 Task: Look for space in Maţāy, Egypt from 9th June, 2023 to 16th June, 2023 for 2 adults in price range Rs.8000 to Rs.16000. Place can be entire place with 2 bedrooms having 2 beds and 1 bathroom. Property type can be house, flat, guest house. Booking option can be shelf check-in. Required host language is English.
Action: Mouse moved to (512, 96)
Screenshot: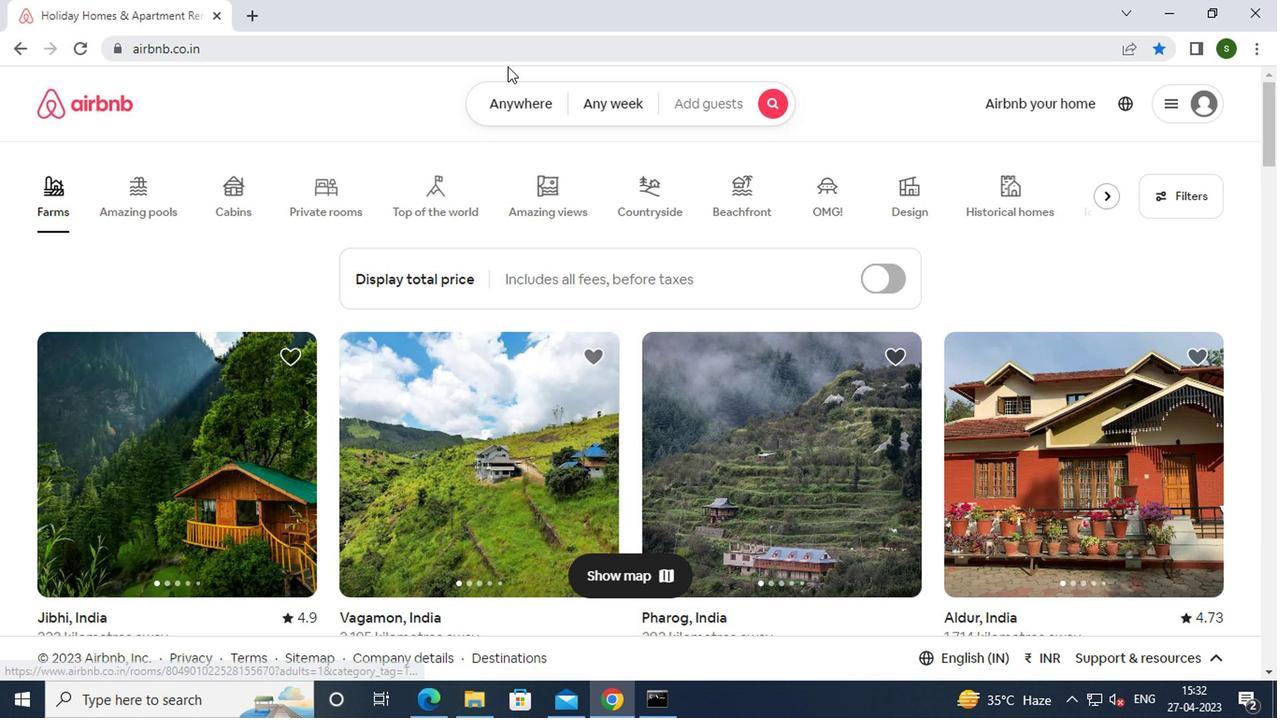
Action: Mouse pressed left at (512, 96)
Screenshot: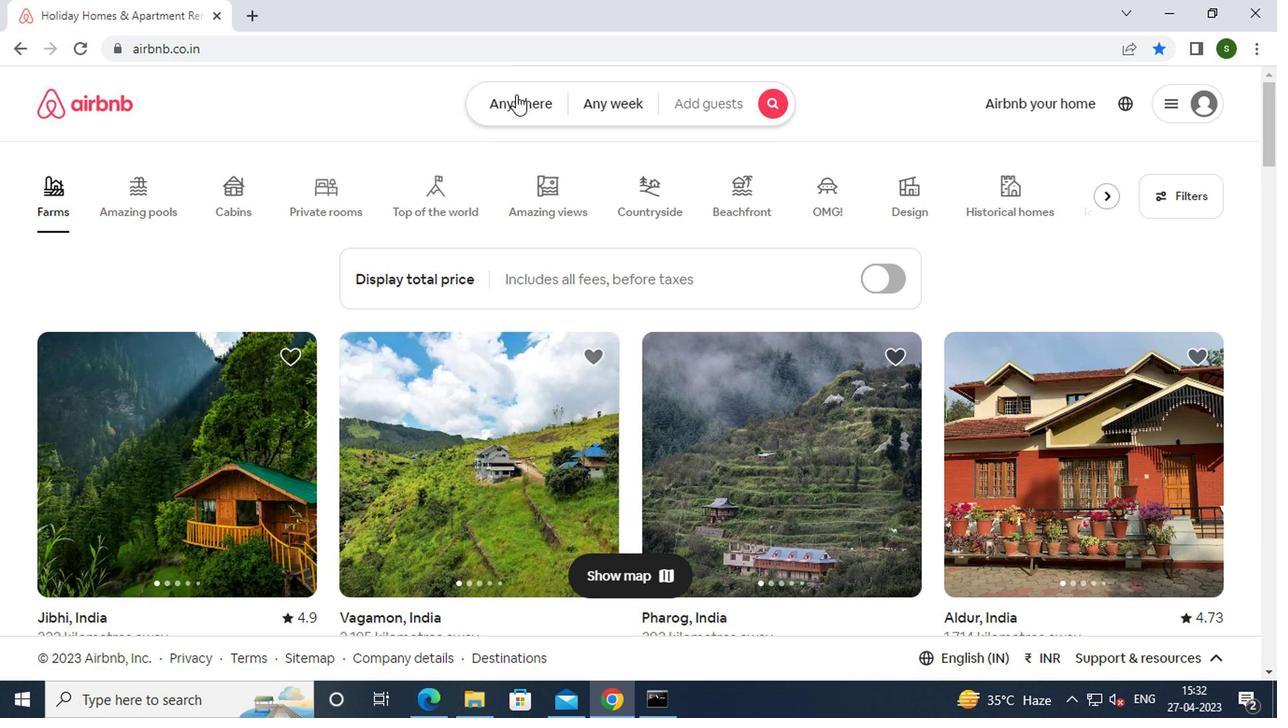
Action: Mouse moved to (317, 178)
Screenshot: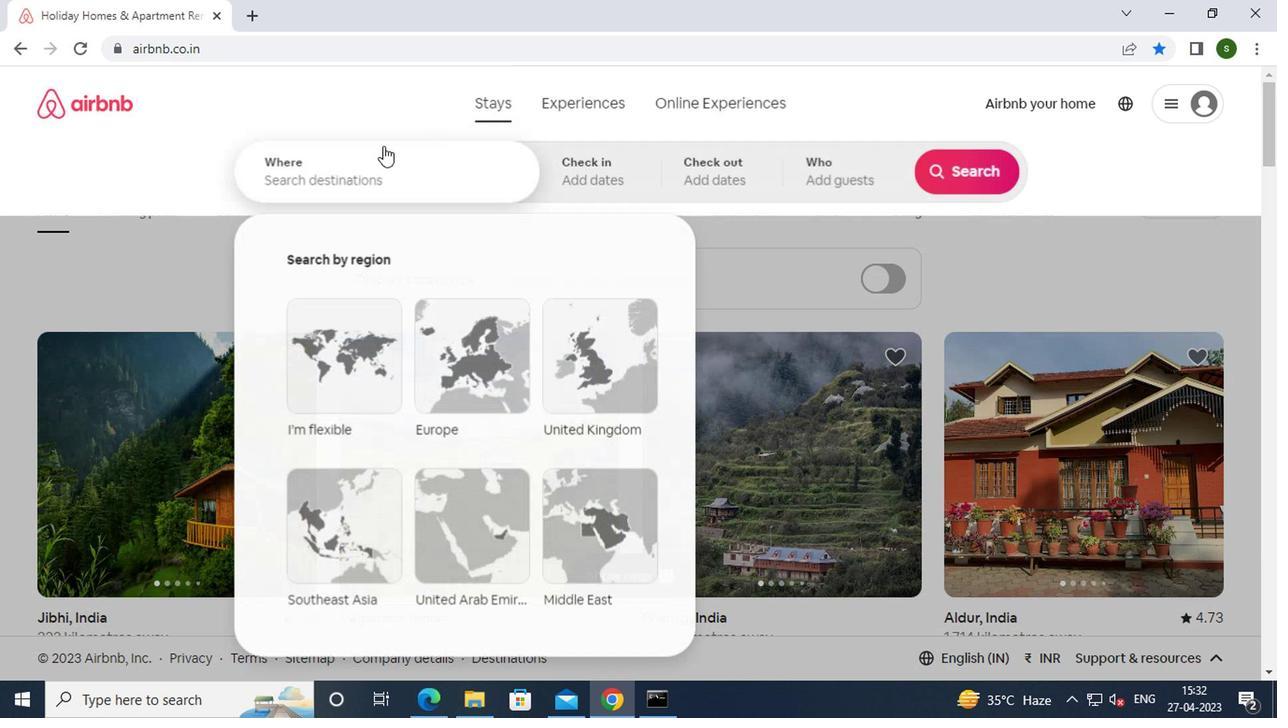 
Action: Mouse pressed left at (317, 178)
Screenshot: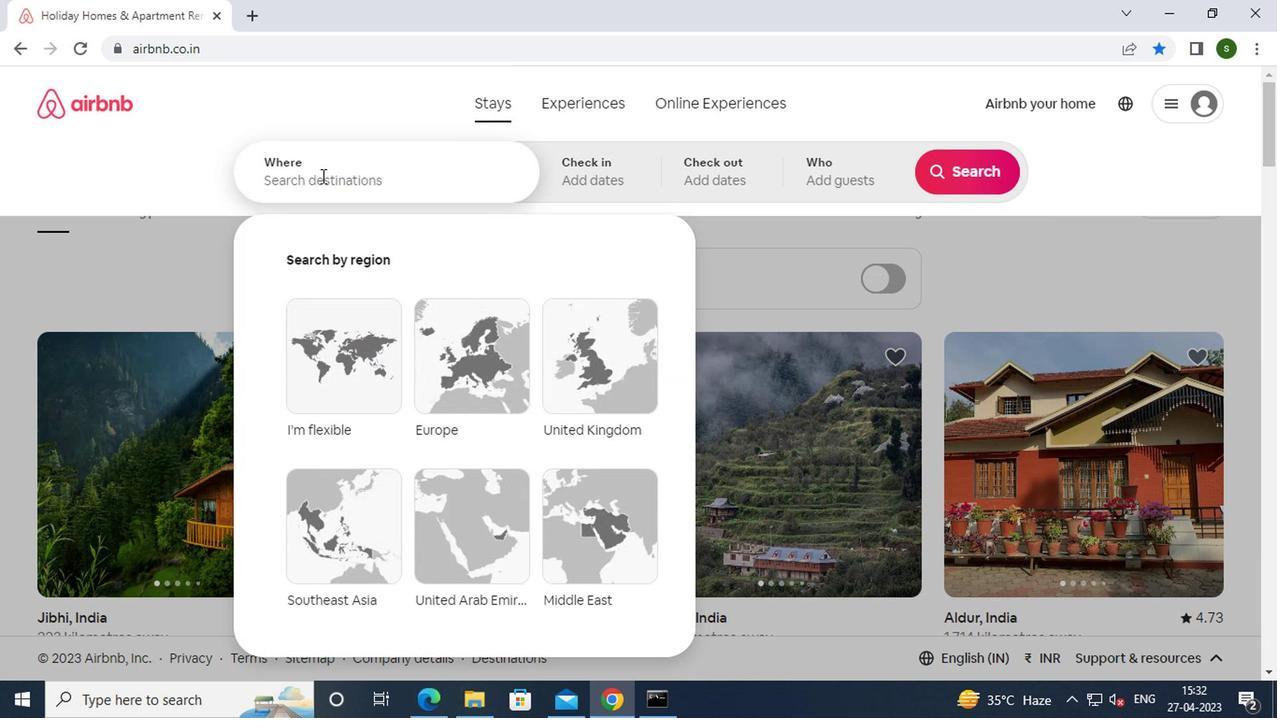 
Action: Mouse moved to (314, 178)
Screenshot: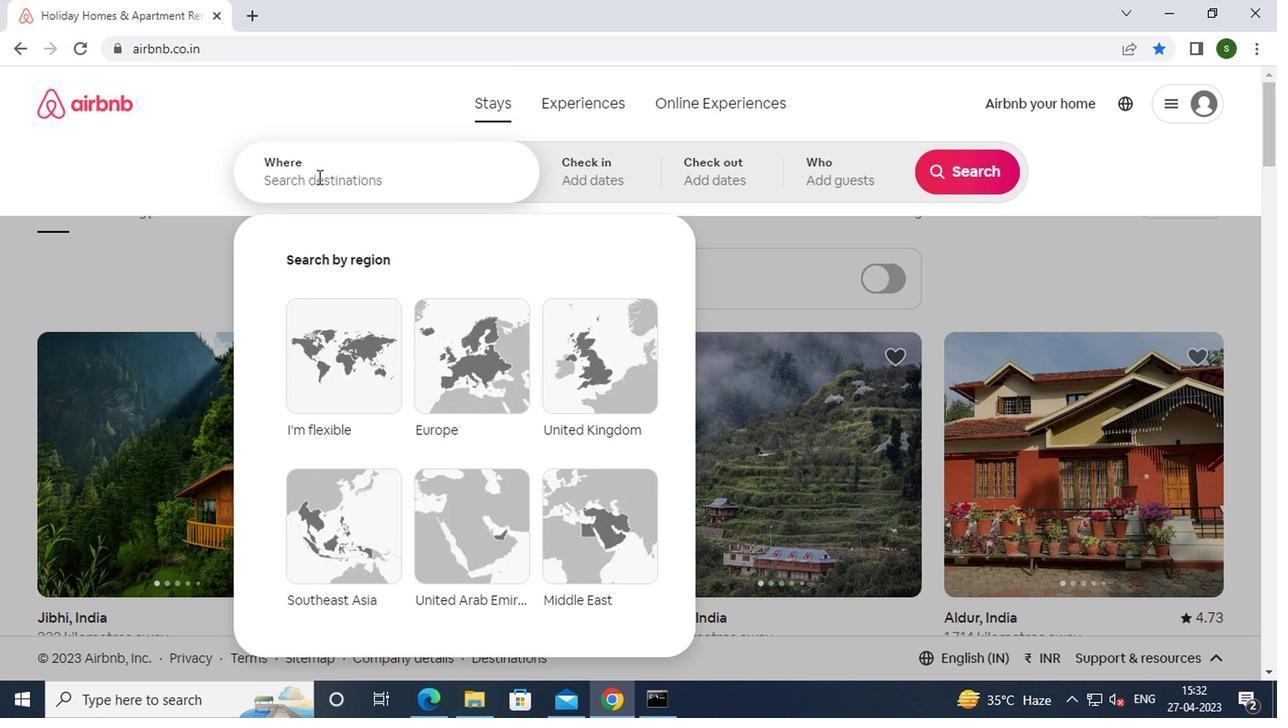 
Action: Key pressed m<Key.caps_lock>atay,<Key.space><Key.caps_lock>e<Key.caps_lock>gypt
Screenshot: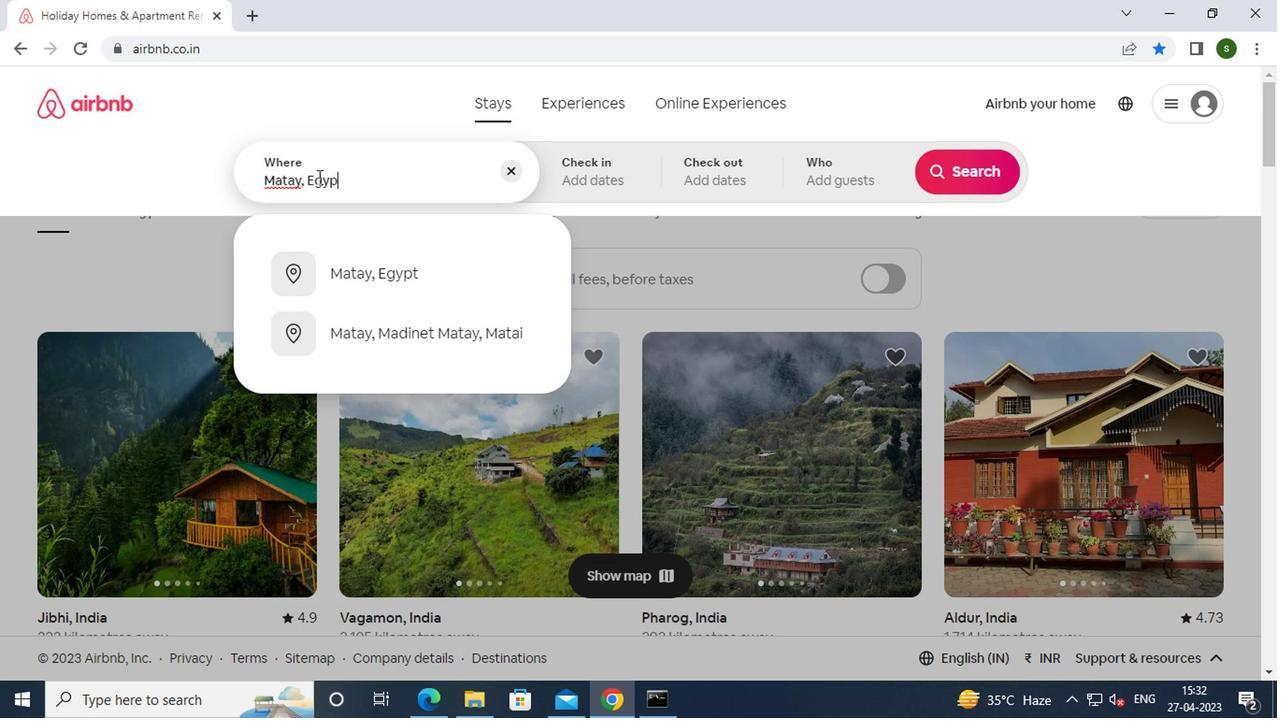 
Action: Mouse moved to (367, 267)
Screenshot: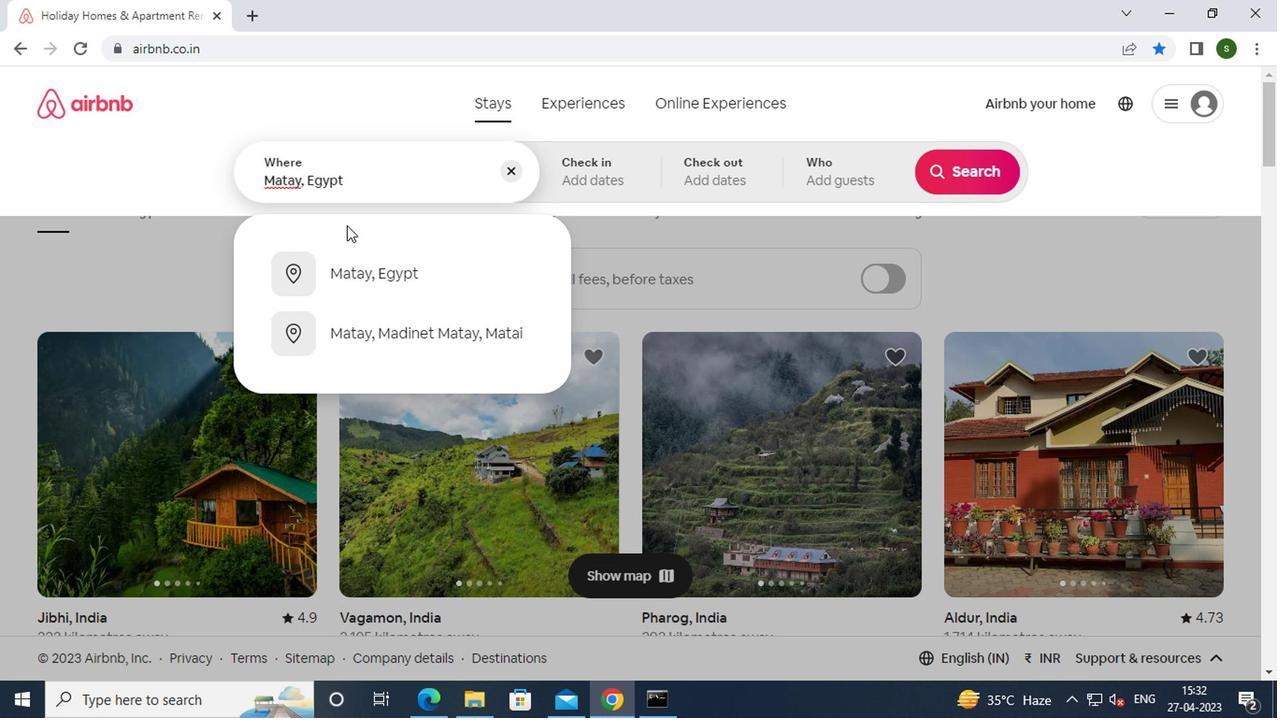 
Action: Mouse pressed left at (367, 267)
Screenshot: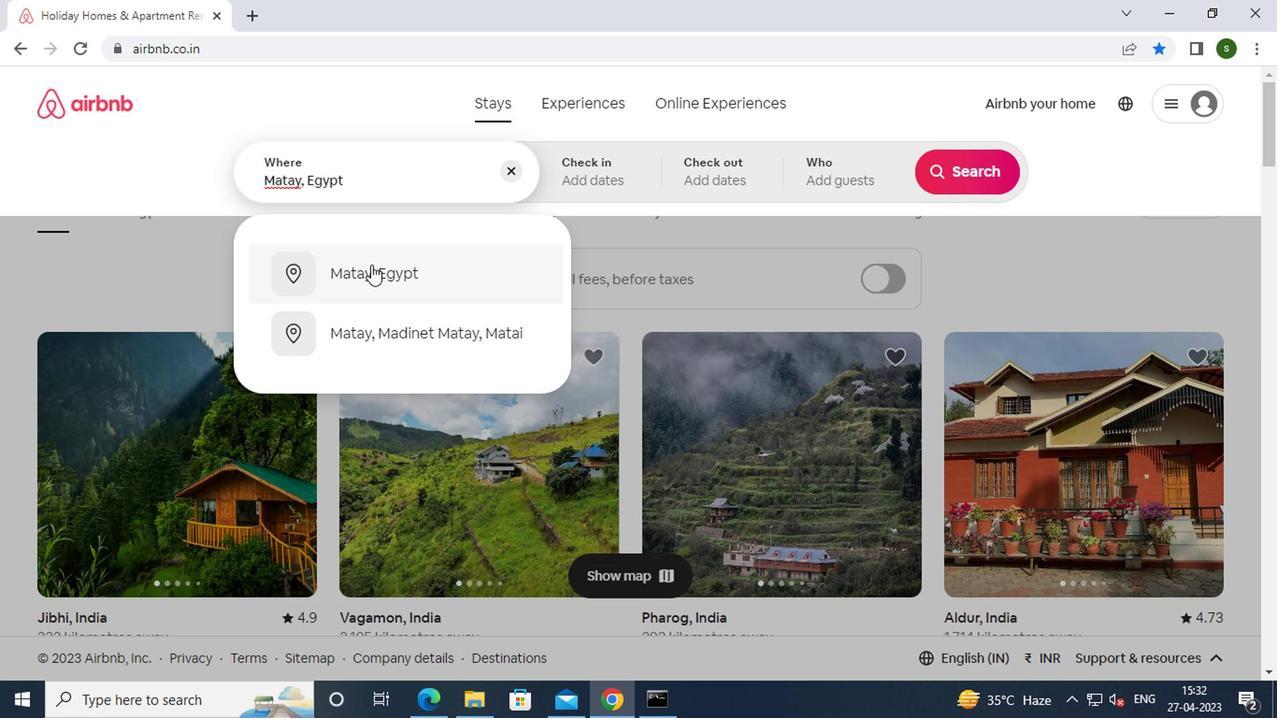 
Action: Mouse moved to (945, 321)
Screenshot: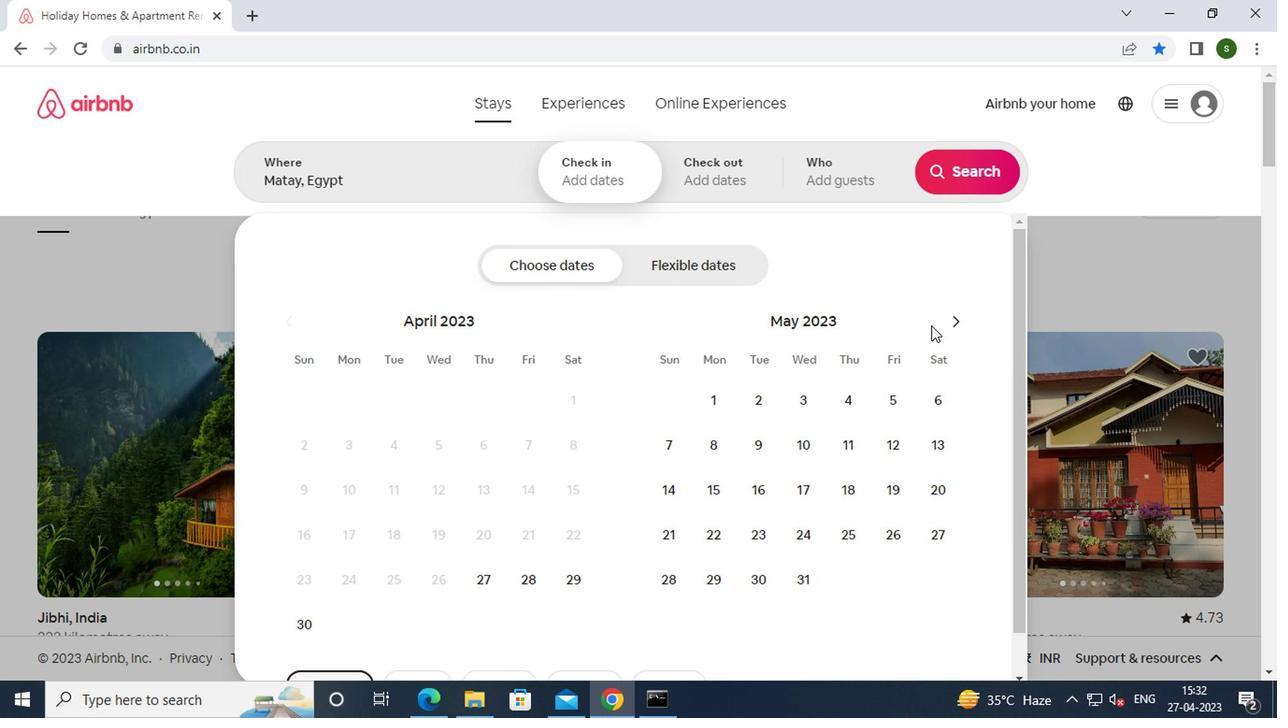 
Action: Mouse pressed left at (945, 321)
Screenshot: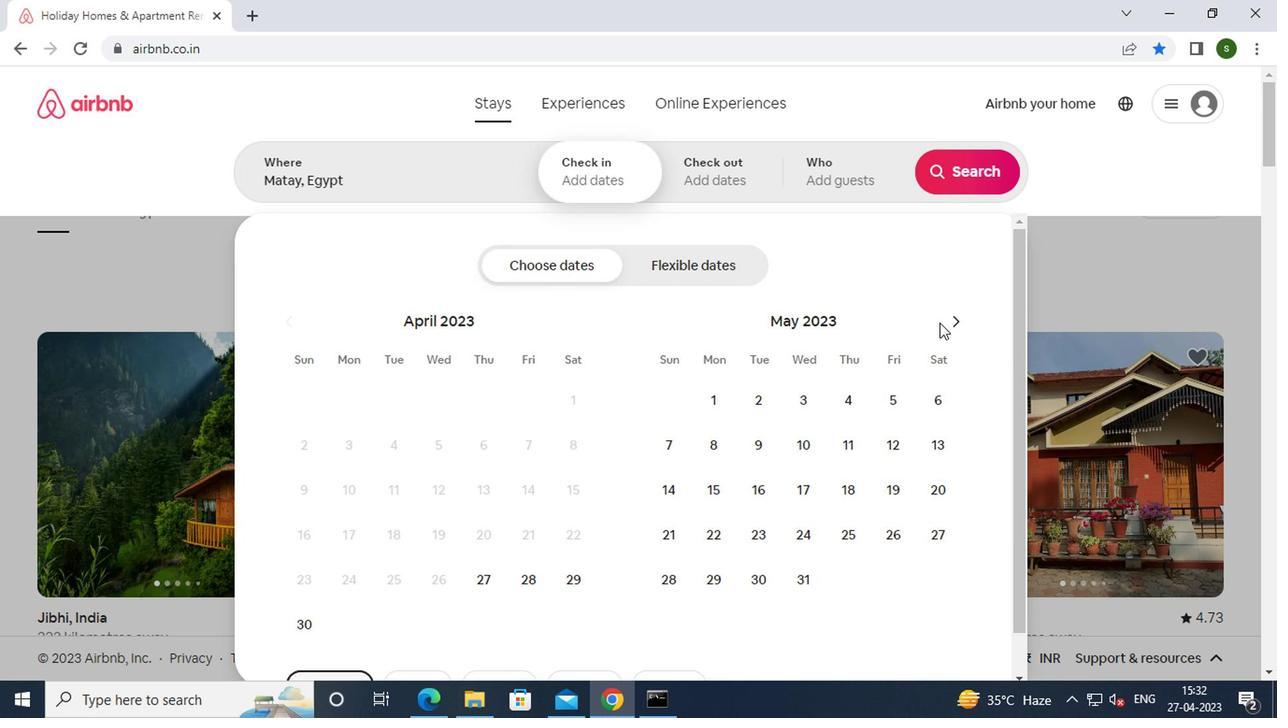 
Action: Mouse moved to (886, 453)
Screenshot: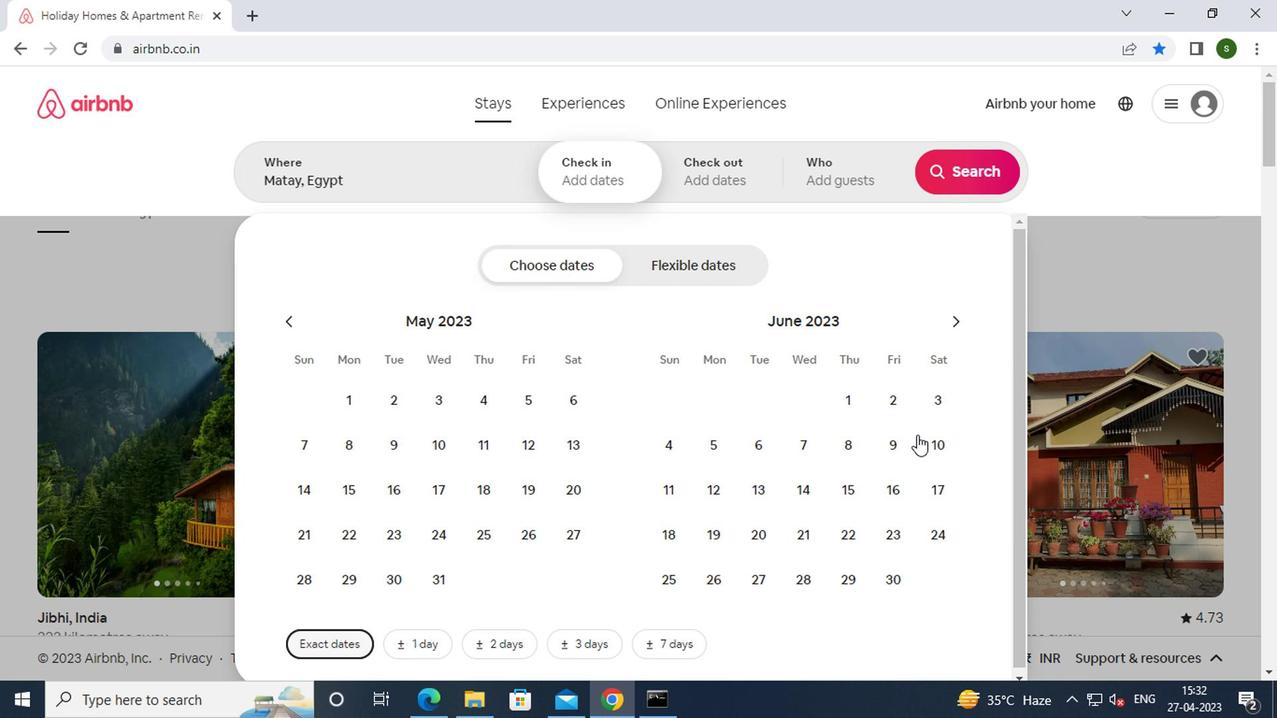 
Action: Mouse pressed left at (886, 453)
Screenshot: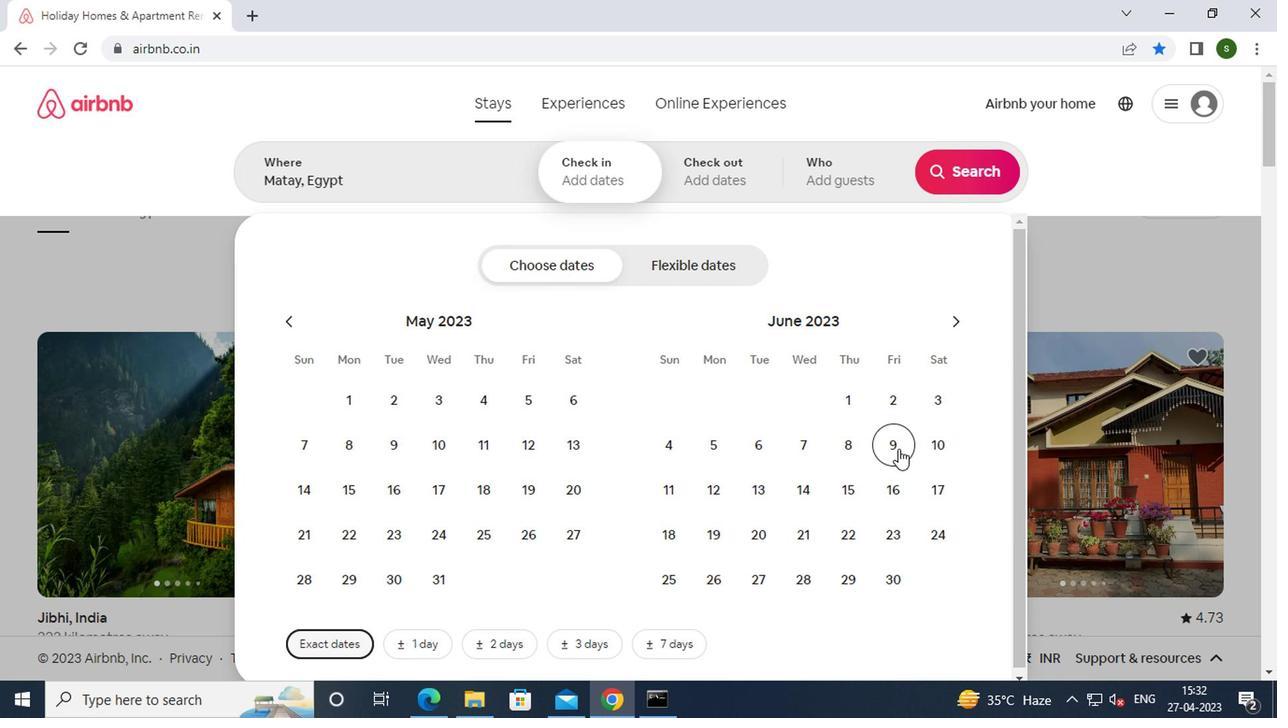 
Action: Mouse moved to (886, 475)
Screenshot: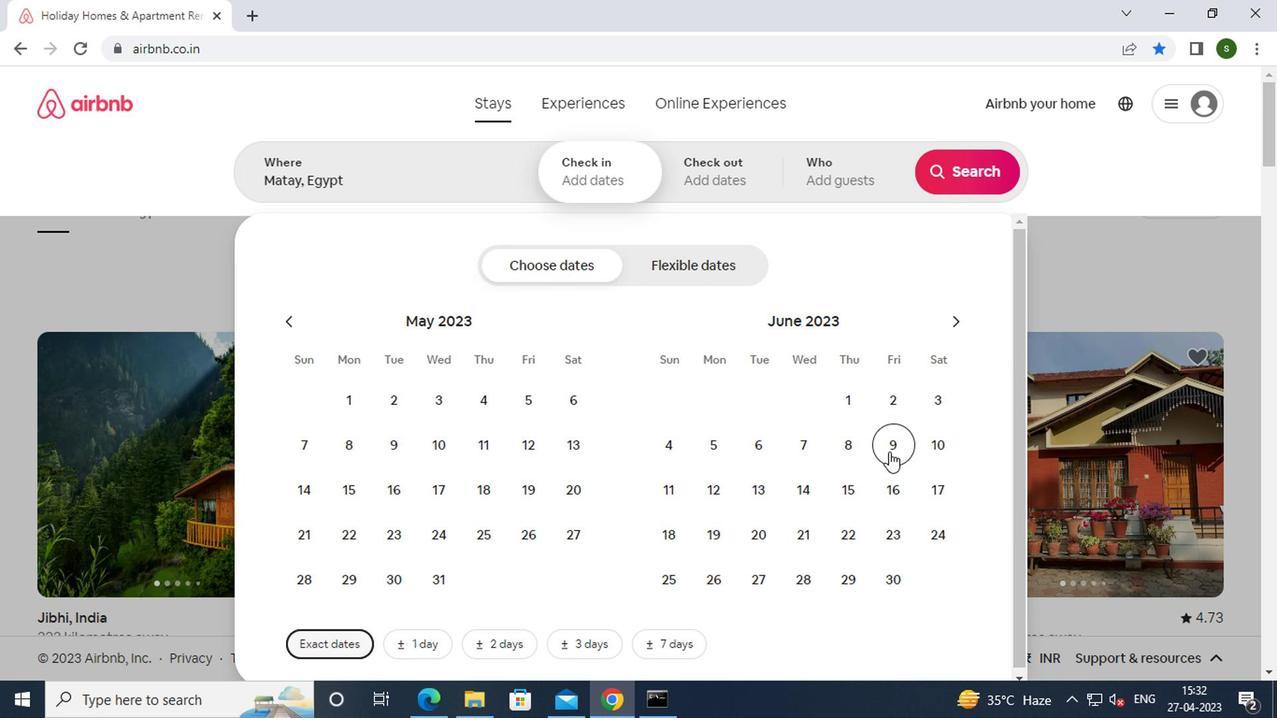 
Action: Mouse pressed left at (886, 475)
Screenshot: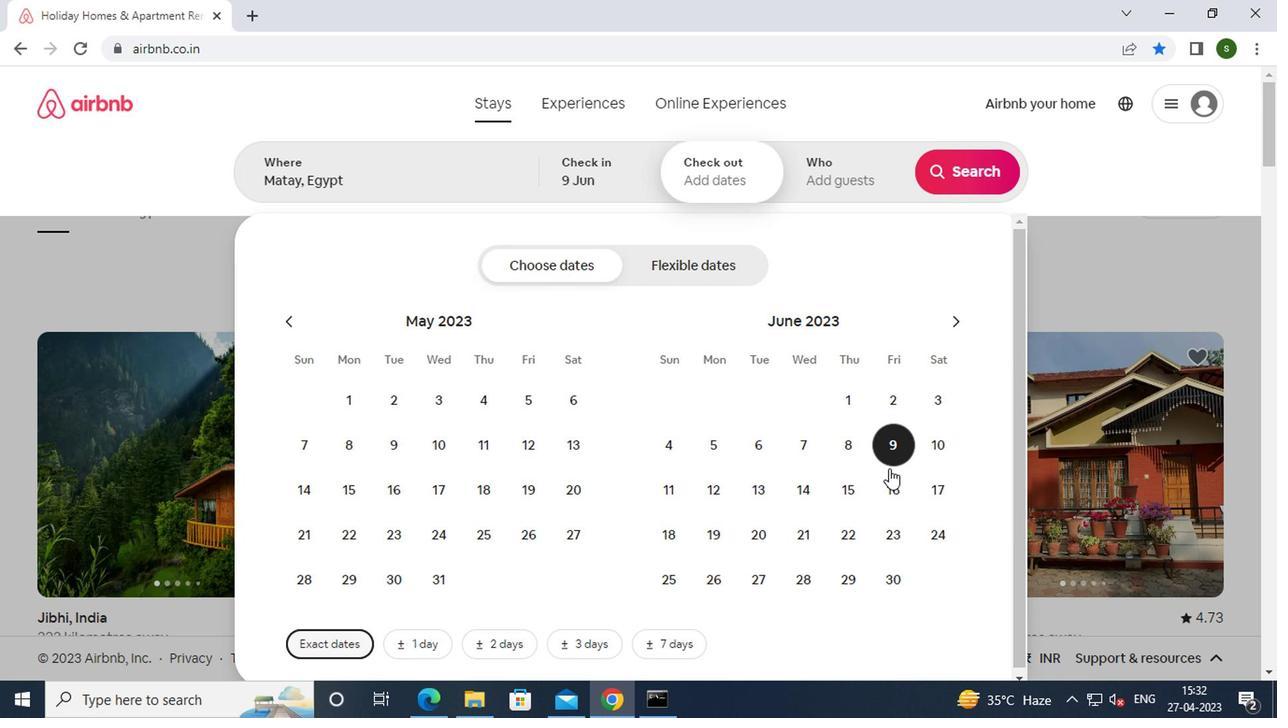 
Action: Mouse moved to (822, 170)
Screenshot: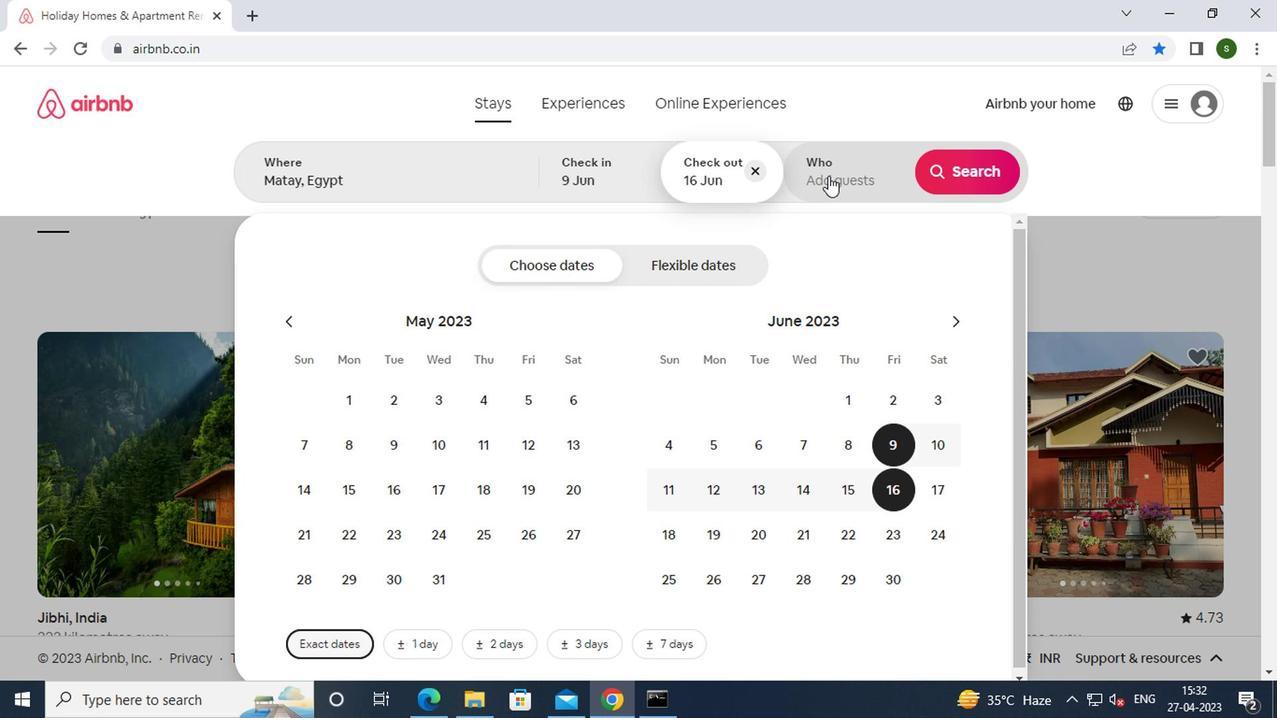 
Action: Mouse pressed left at (822, 170)
Screenshot: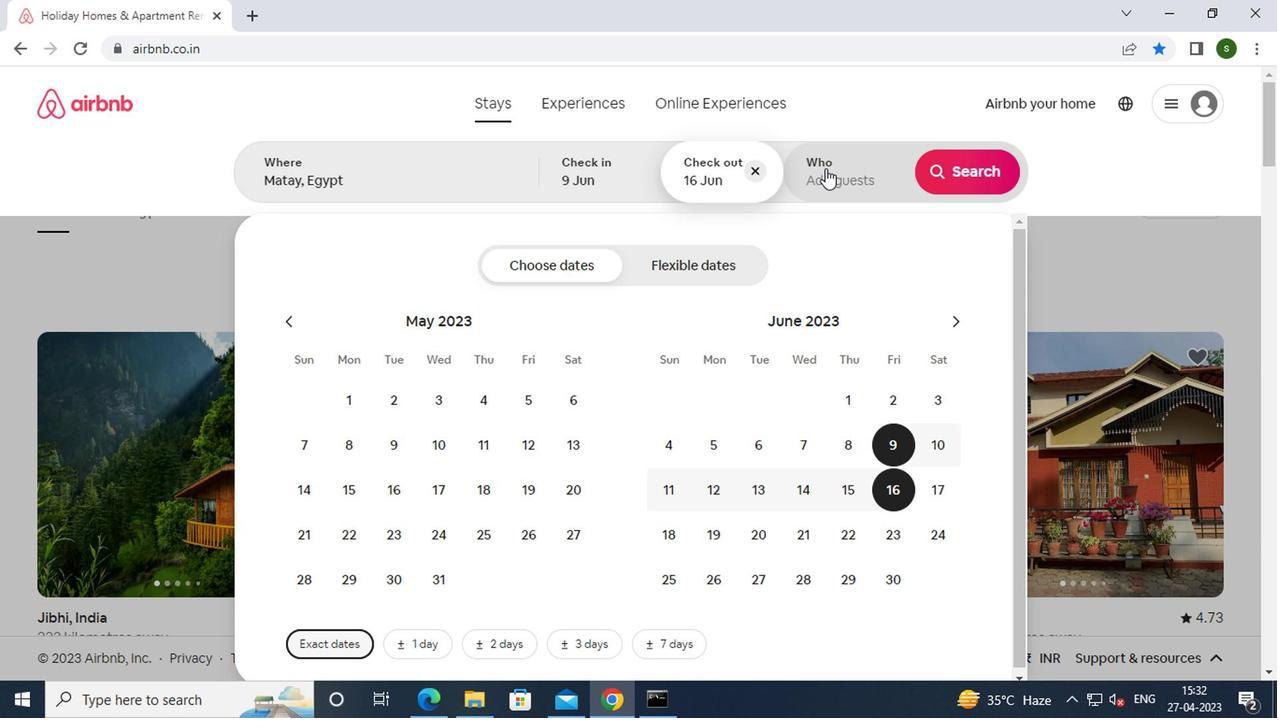 
Action: Mouse moved to (977, 266)
Screenshot: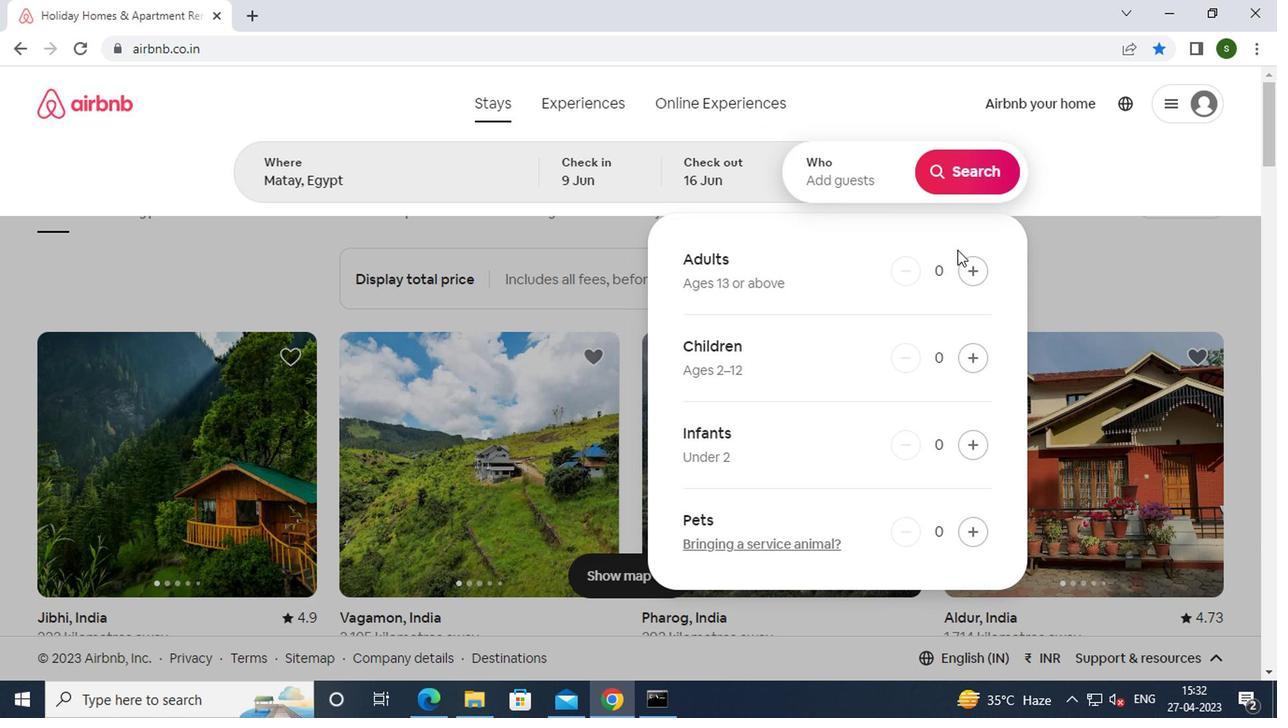 
Action: Mouse pressed left at (977, 266)
Screenshot: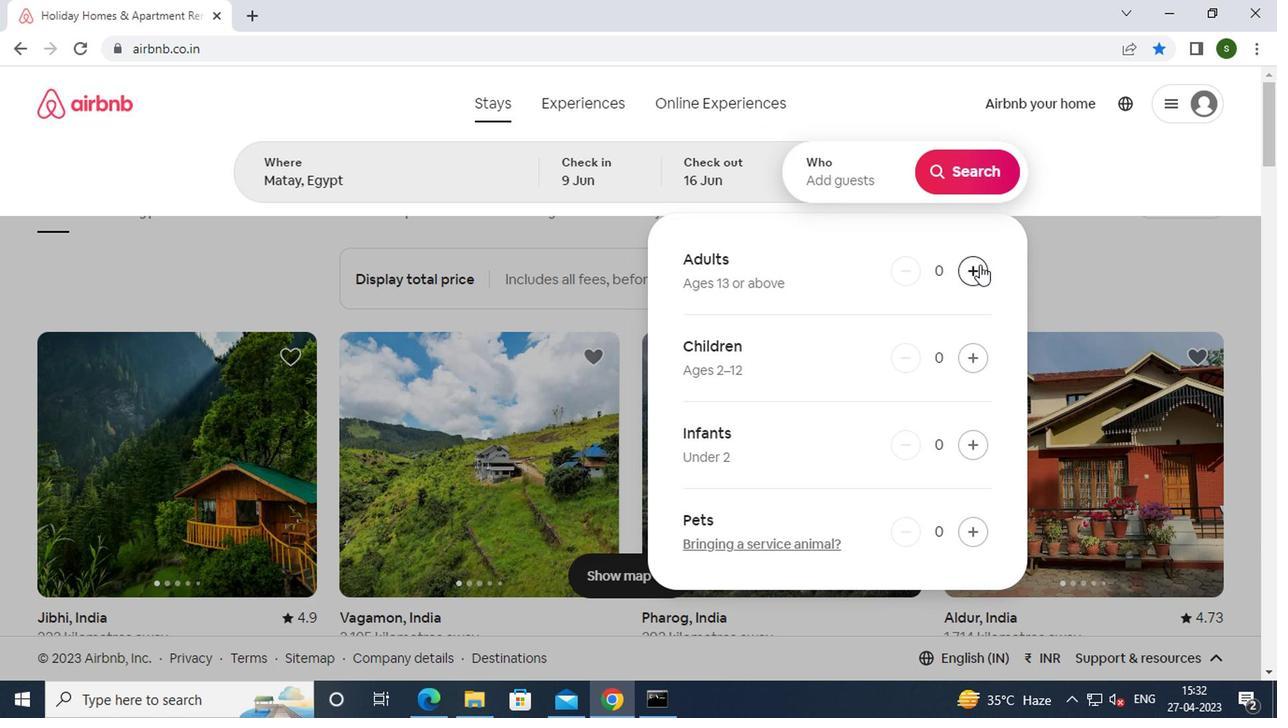 
Action: Mouse pressed left at (977, 266)
Screenshot: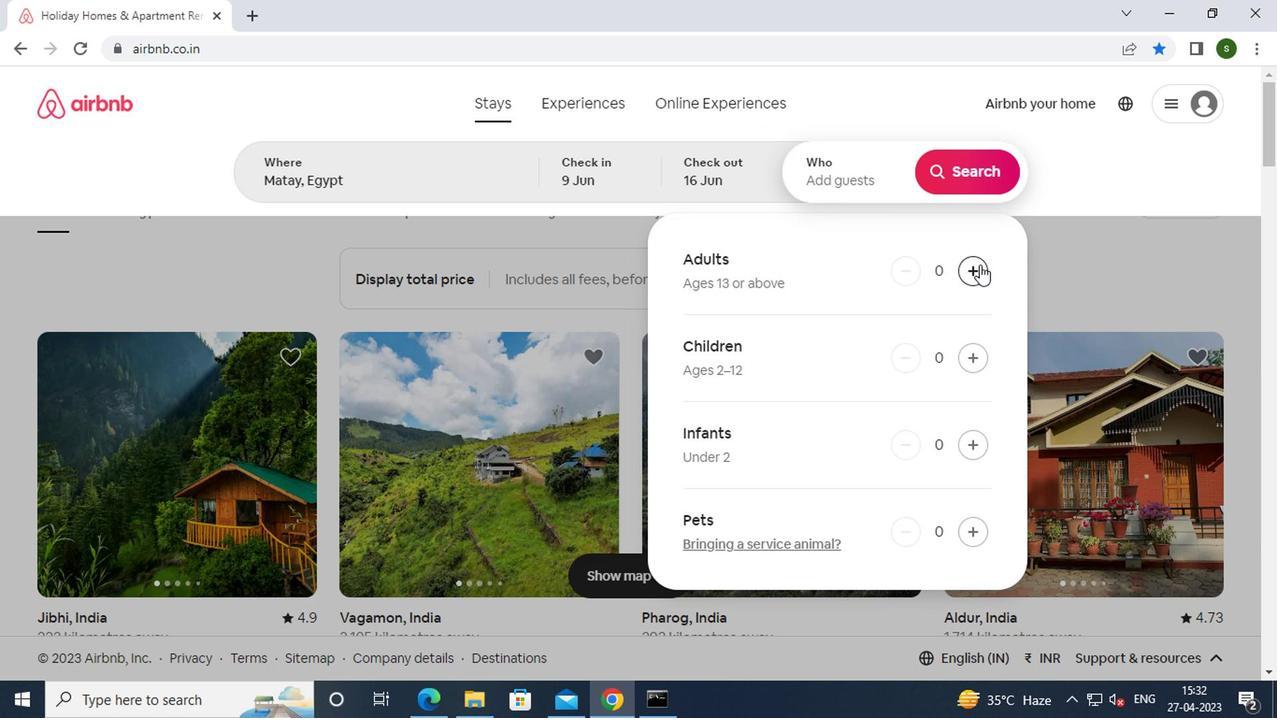 
Action: Mouse moved to (977, 187)
Screenshot: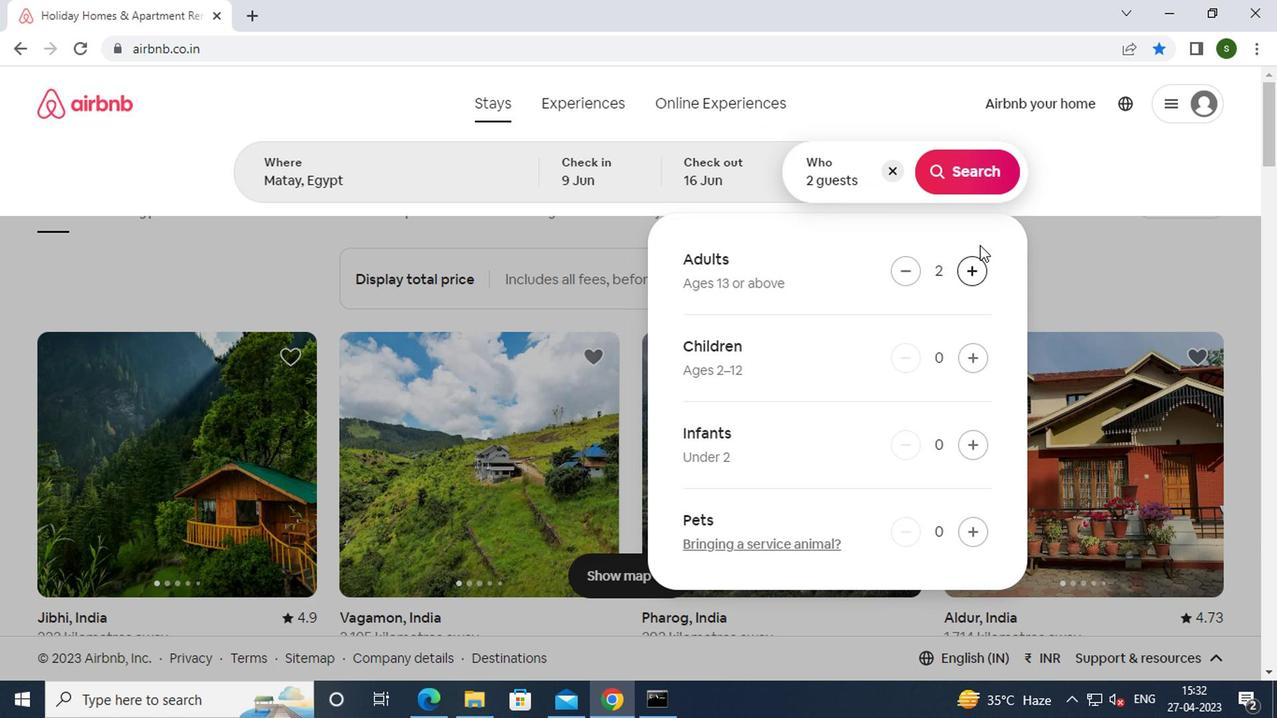 
Action: Mouse pressed left at (977, 187)
Screenshot: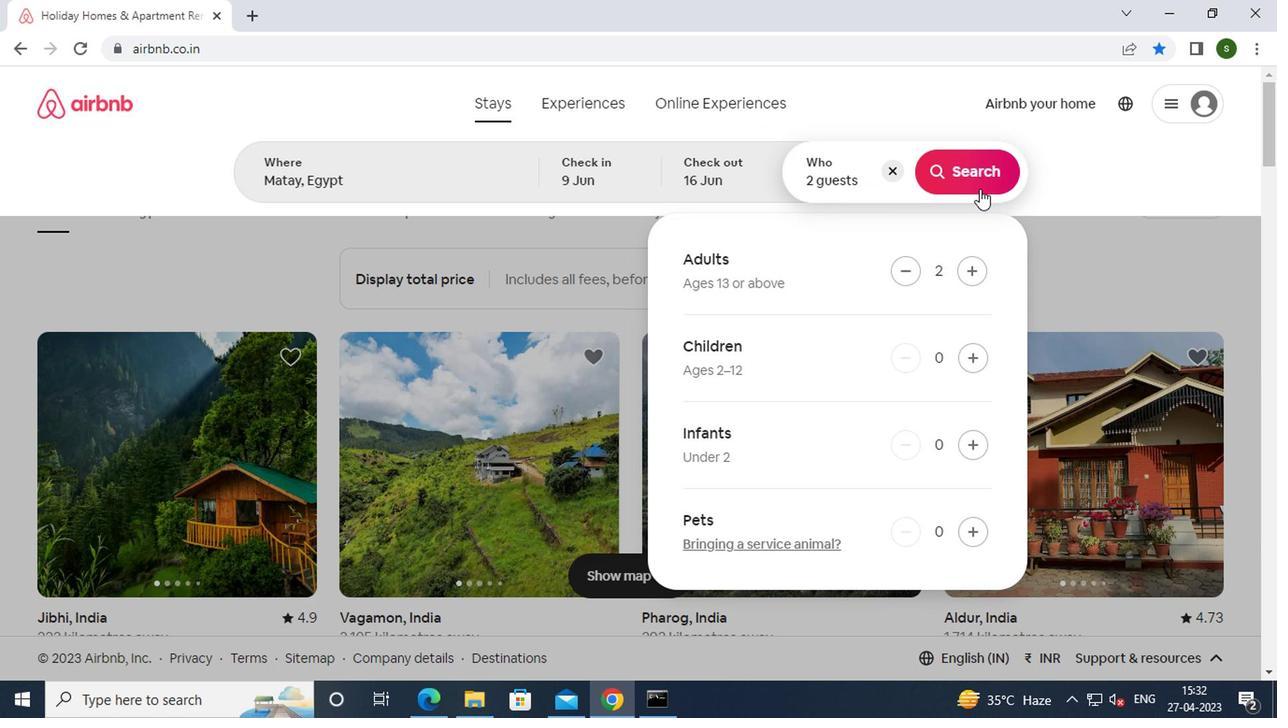 
Action: Mouse moved to (1158, 175)
Screenshot: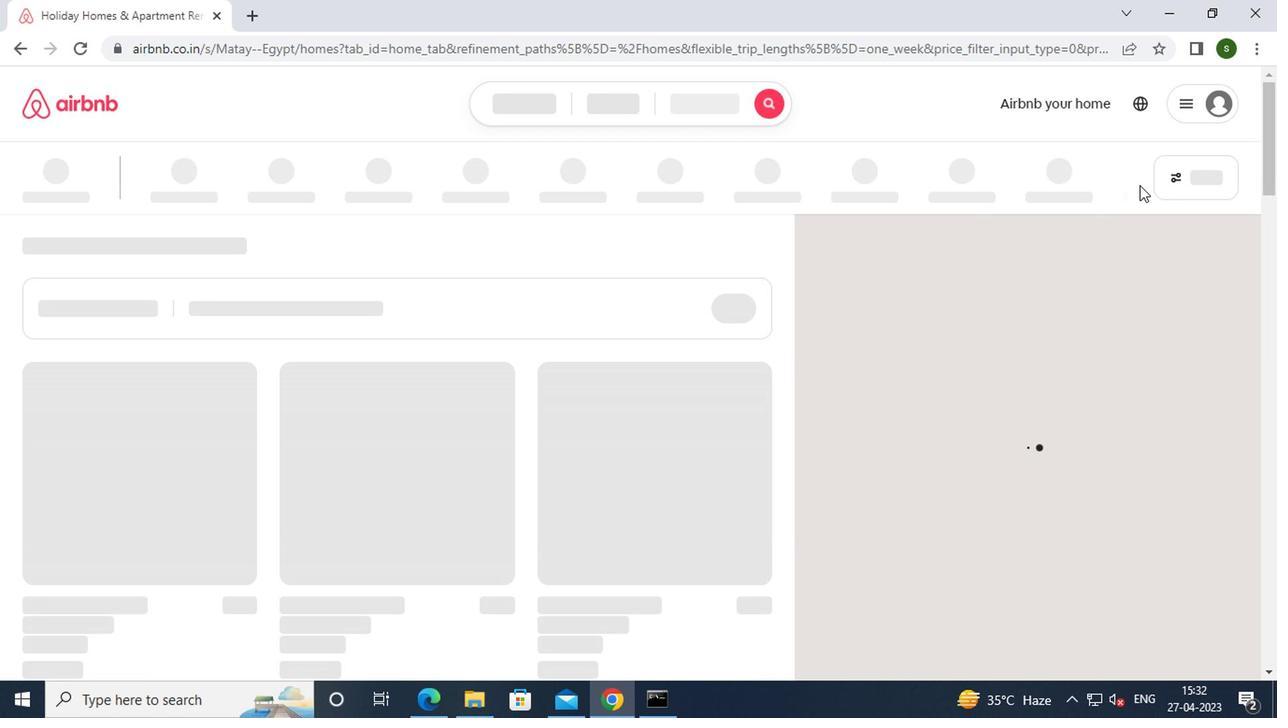 
Action: Mouse pressed left at (1158, 175)
Screenshot: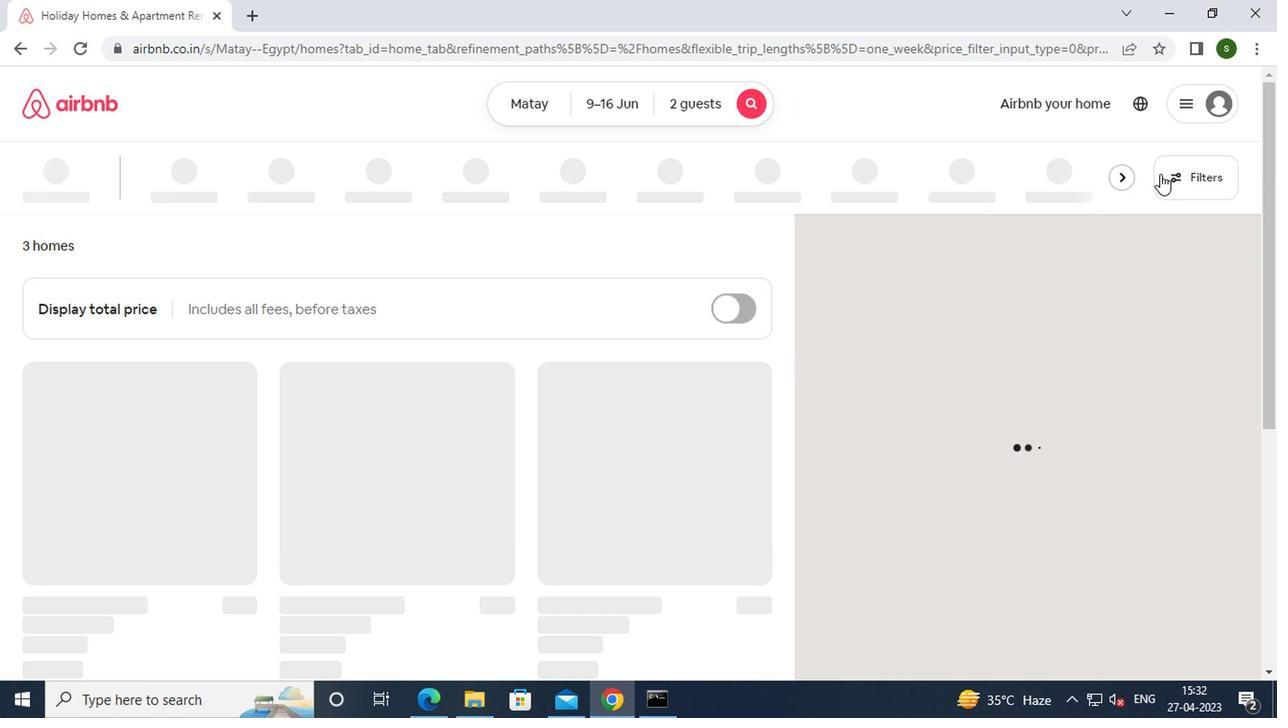 
Action: Mouse moved to (600, 423)
Screenshot: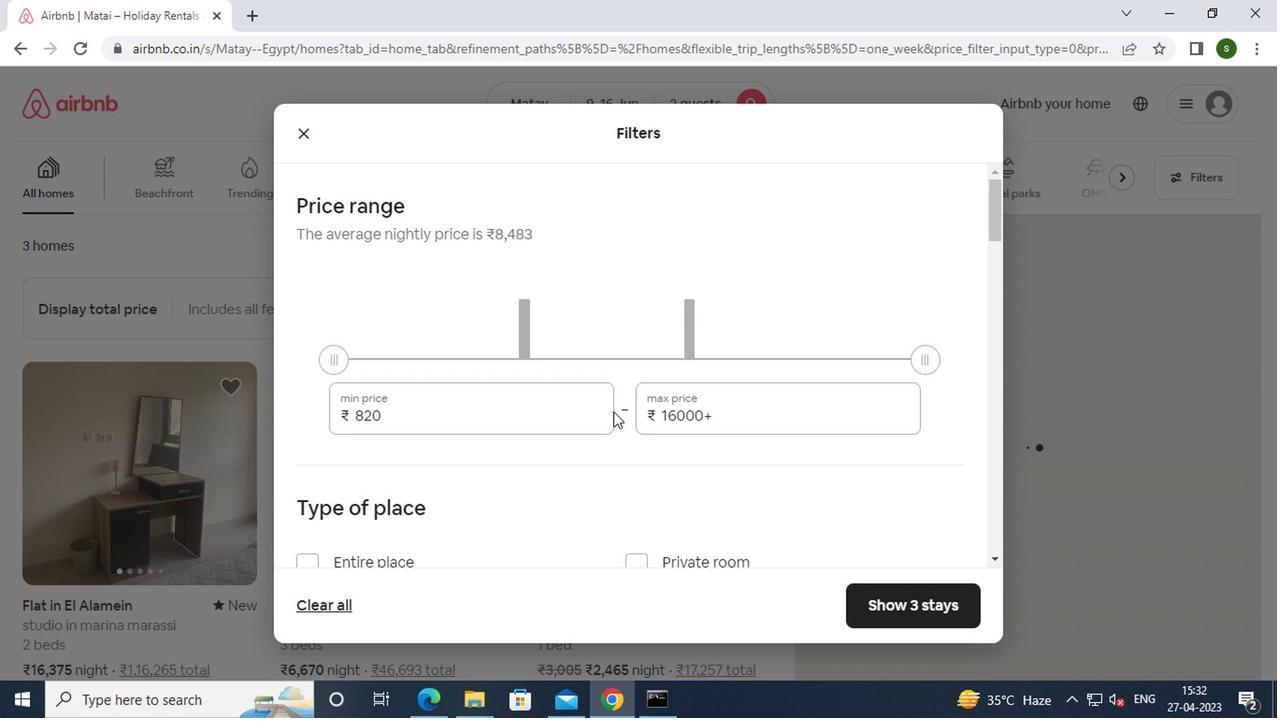 
Action: Mouse pressed left at (600, 423)
Screenshot: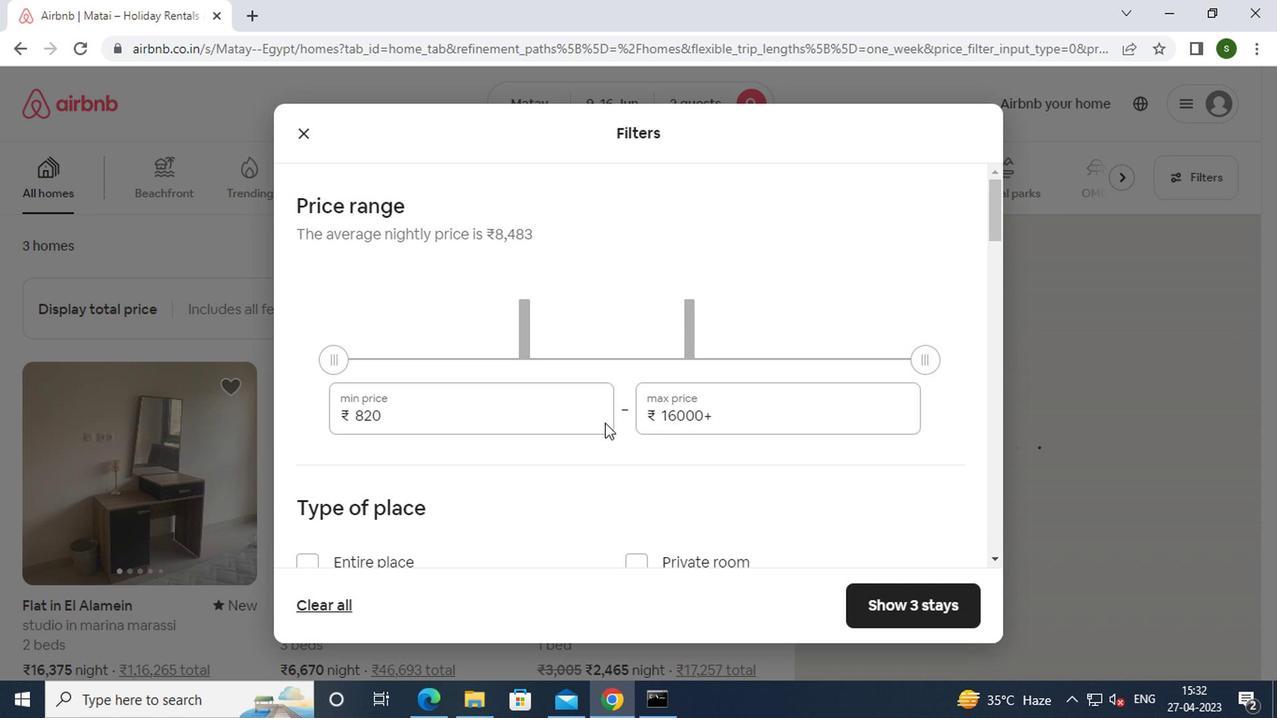 
Action: Key pressed <Key.backspace><Key.backspace><Key.backspace><Key.backspace><Key.backspace>8000
Screenshot: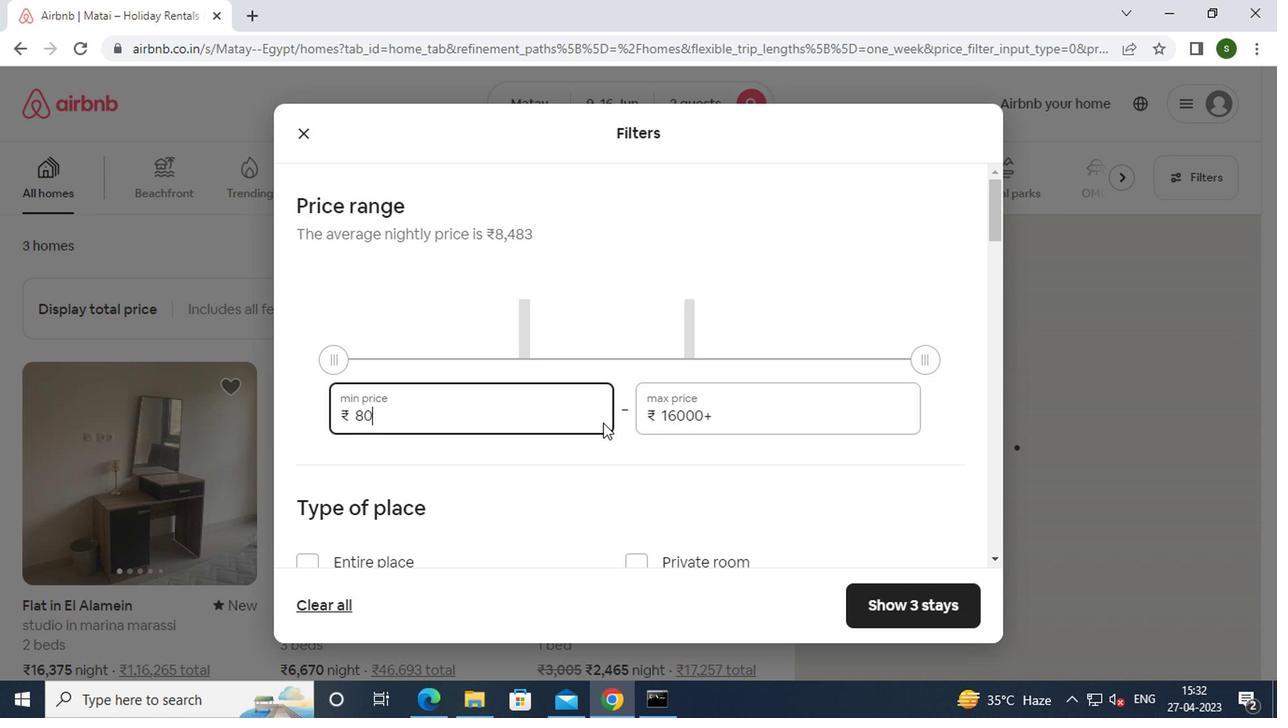
Action: Mouse moved to (721, 414)
Screenshot: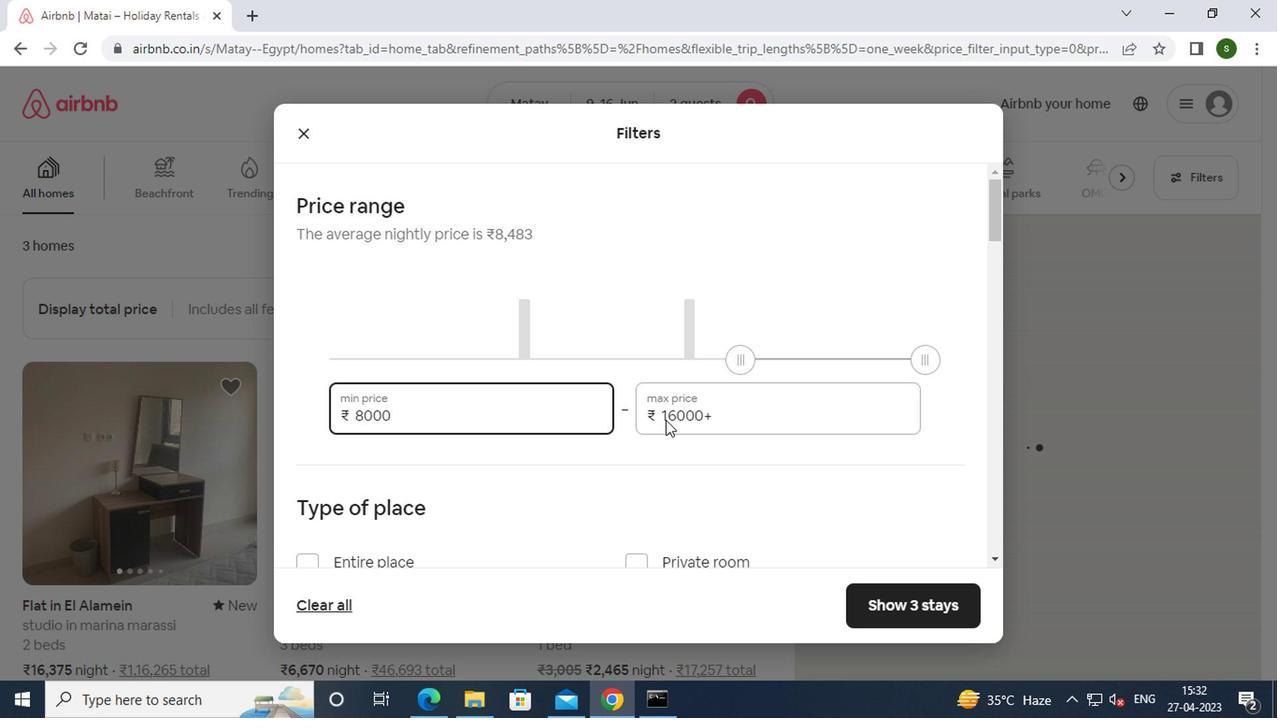 
Action: Mouse pressed left at (721, 414)
Screenshot: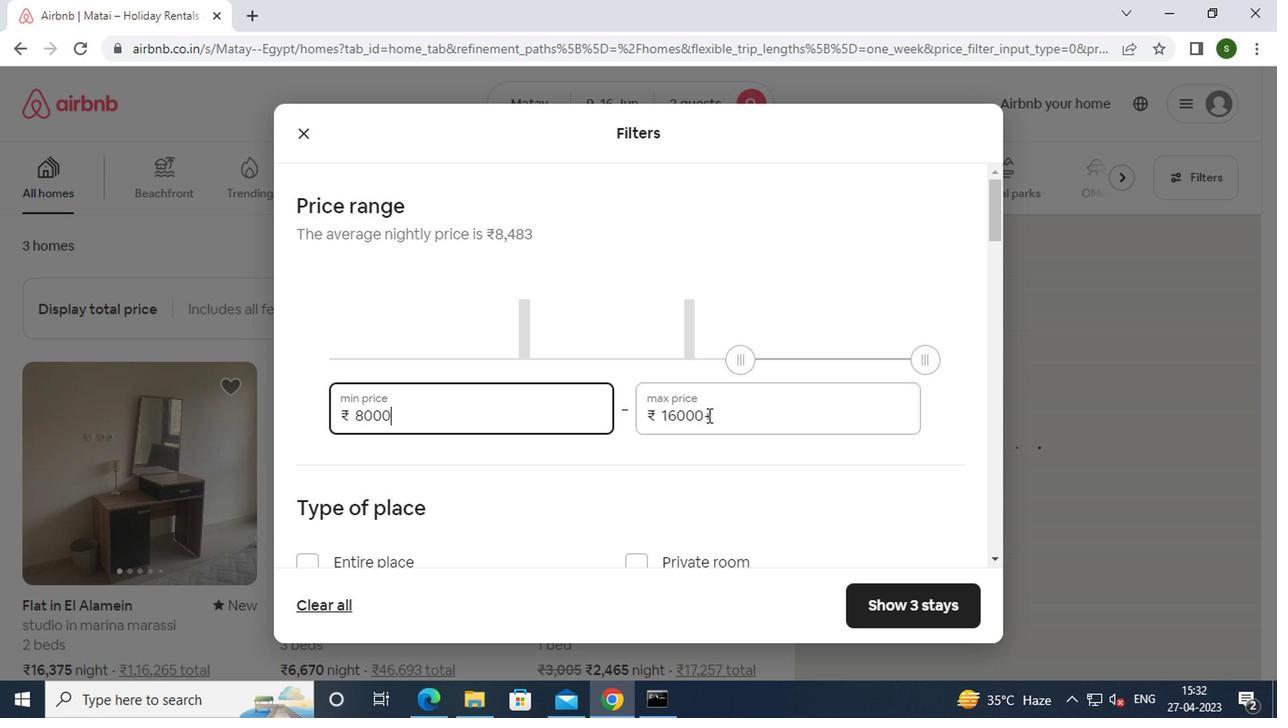 
Action: Key pressed <Key.backspace><Key.backspace><Key.backspace><Key.backspace><Key.backspace><Key.backspace><Key.backspace><Key.backspace><Key.backspace><Key.backspace><Key.backspace><Key.backspace><Key.backspace><Key.backspace>16000
Screenshot: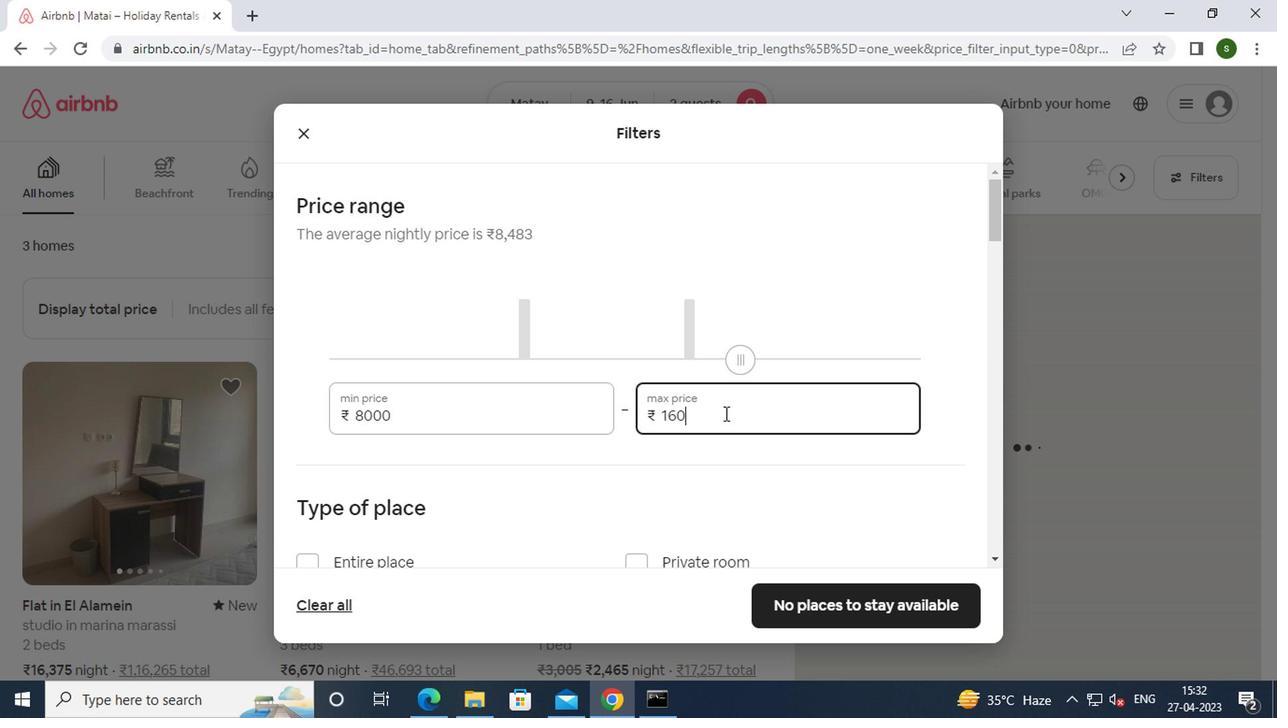 
Action: Mouse moved to (476, 422)
Screenshot: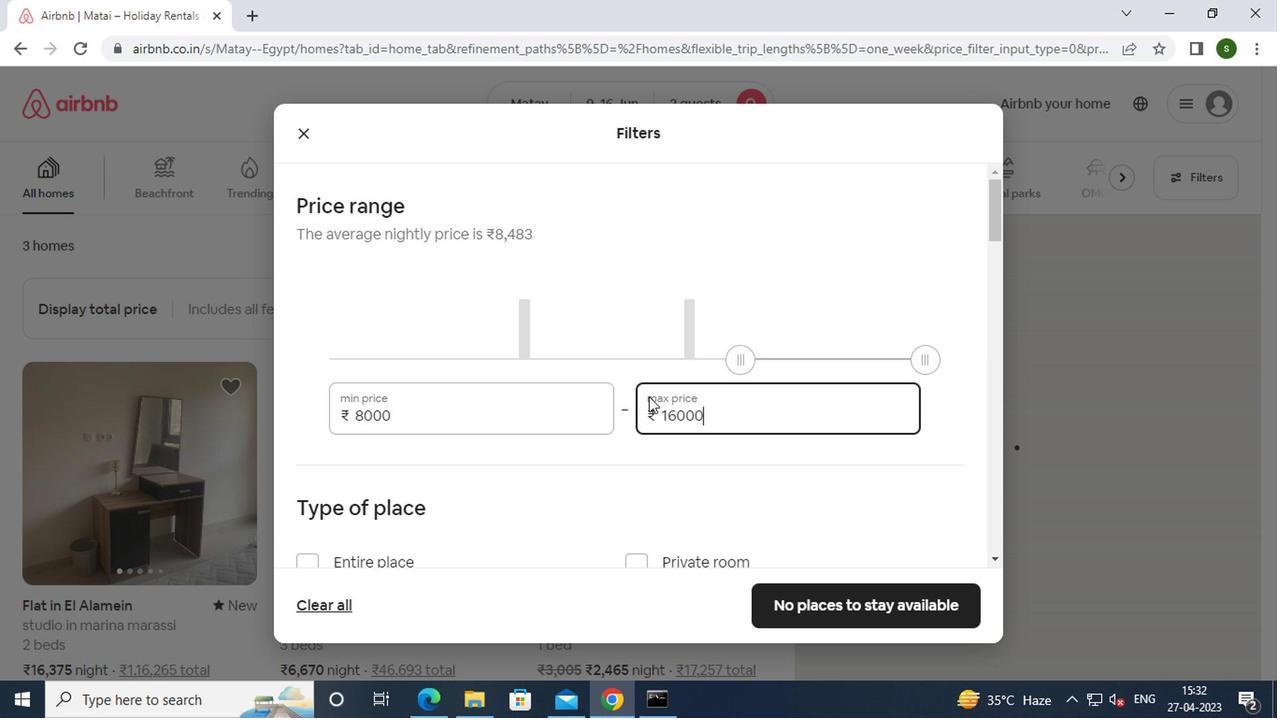 
Action: Mouse scrolled (476, 421) with delta (0, -1)
Screenshot: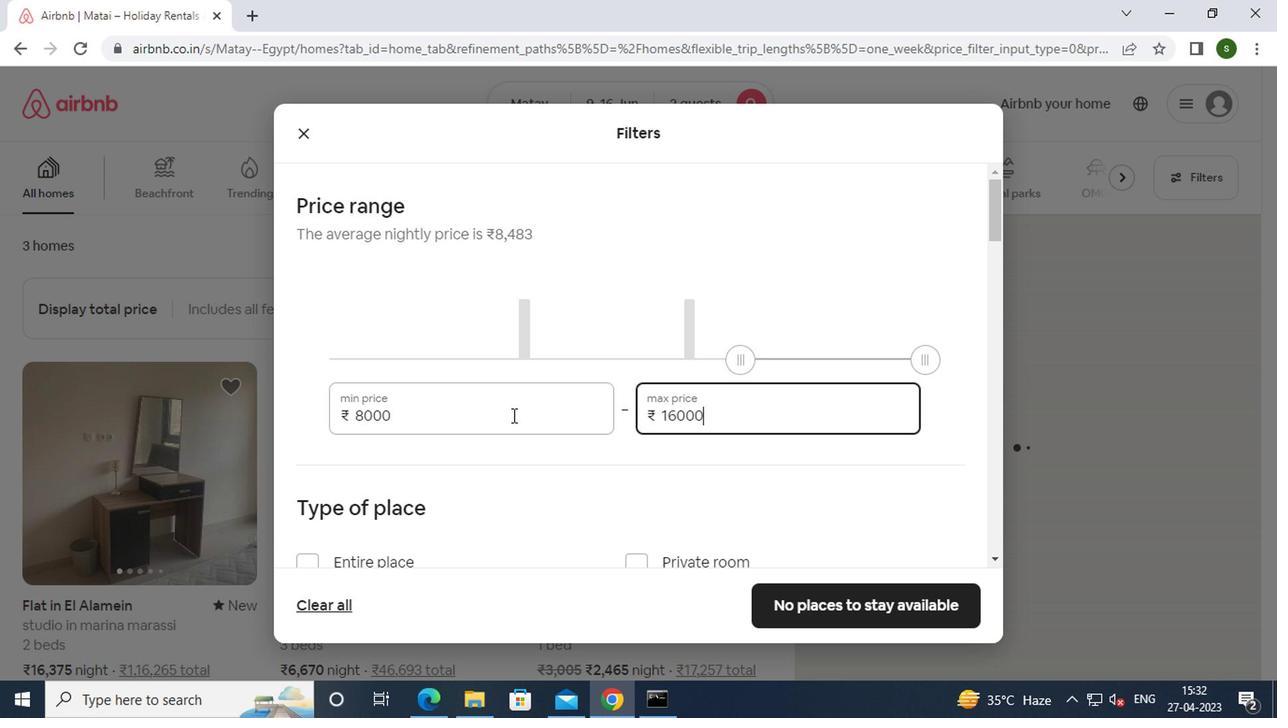 
Action: Mouse scrolled (476, 421) with delta (0, -1)
Screenshot: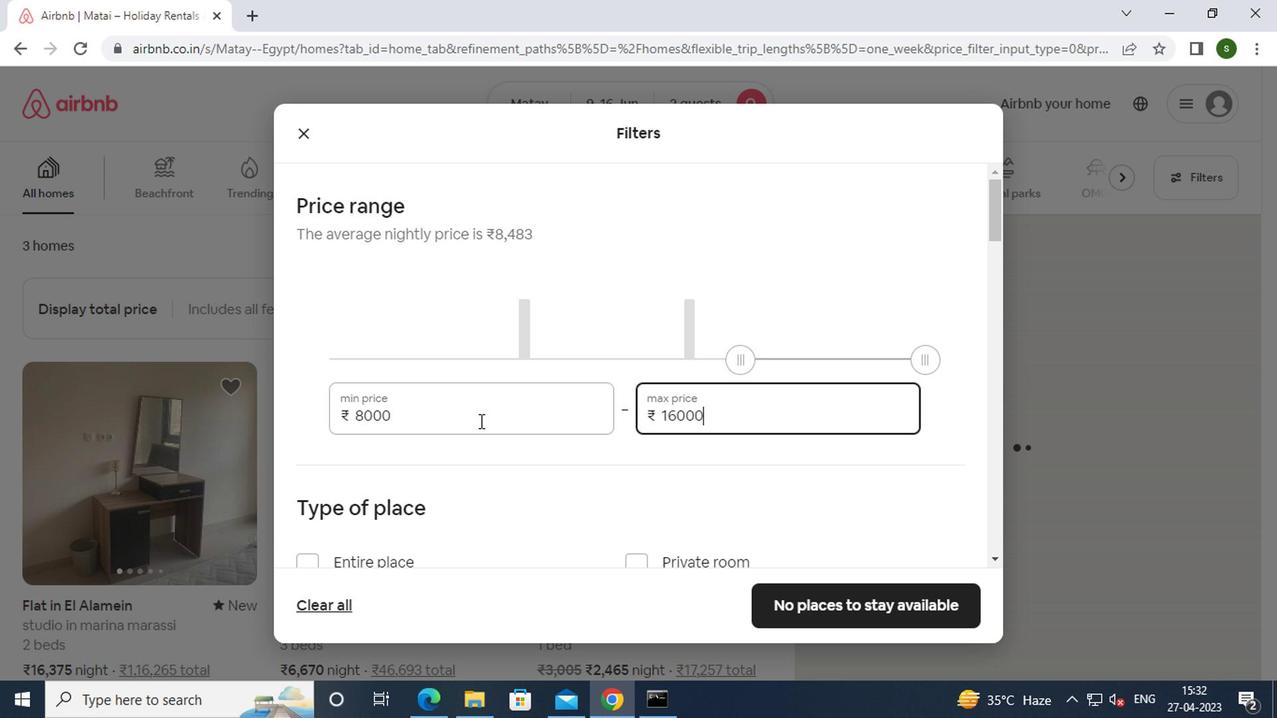 
Action: Mouse moved to (369, 389)
Screenshot: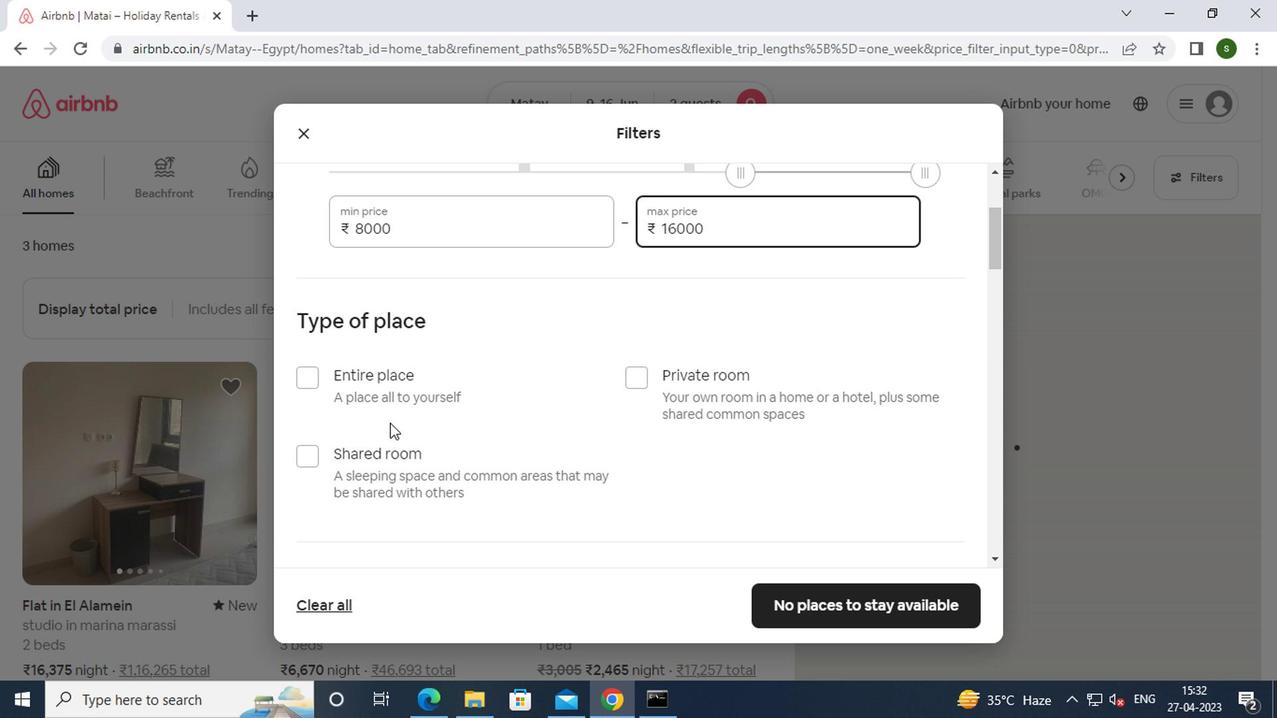 
Action: Mouse pressed left at (369, 389)
Screenshot: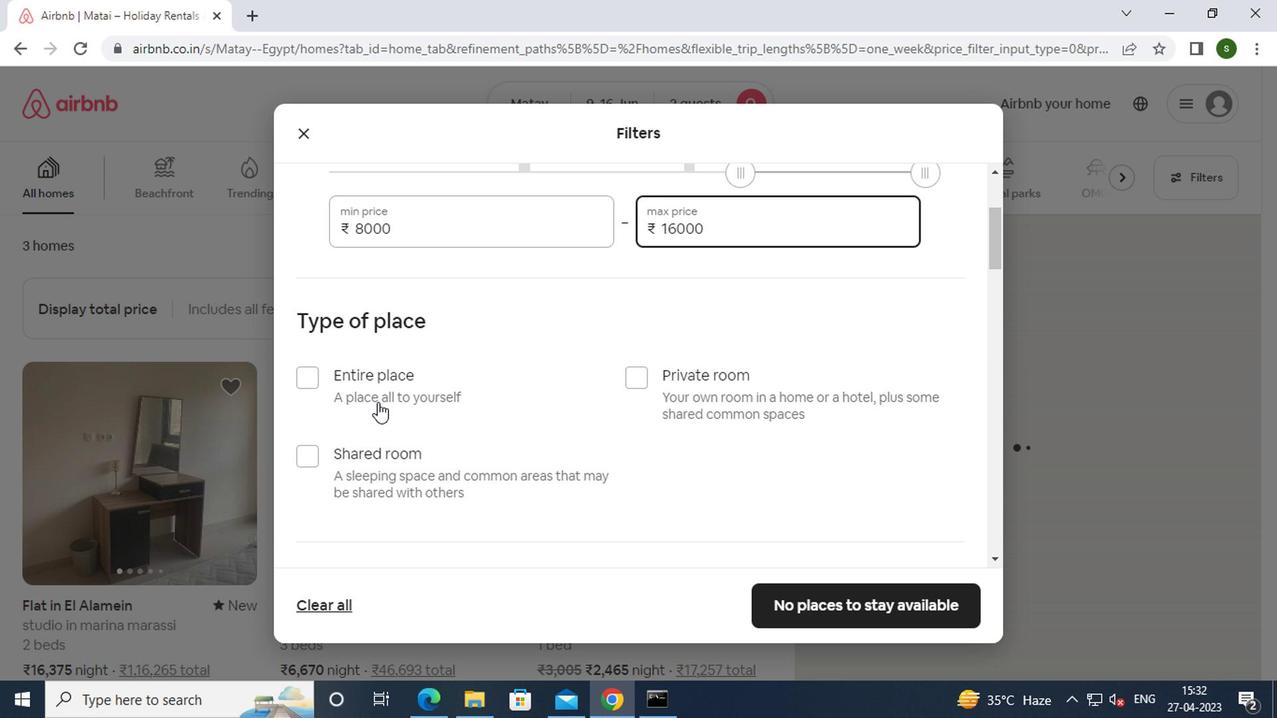 
Action: Mouse moved to (521, 390)
Screenshot: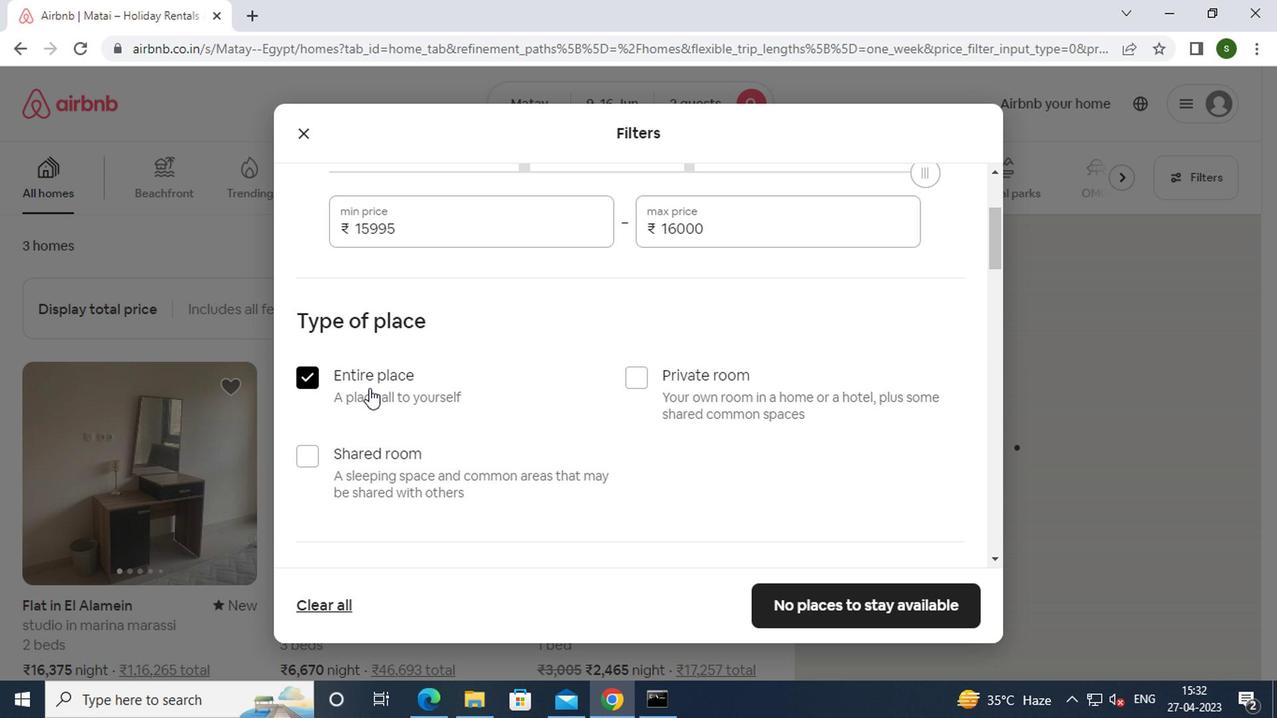 
Action: Mouse scrolled (521, 389) with delta (0, 0)
Screenshot: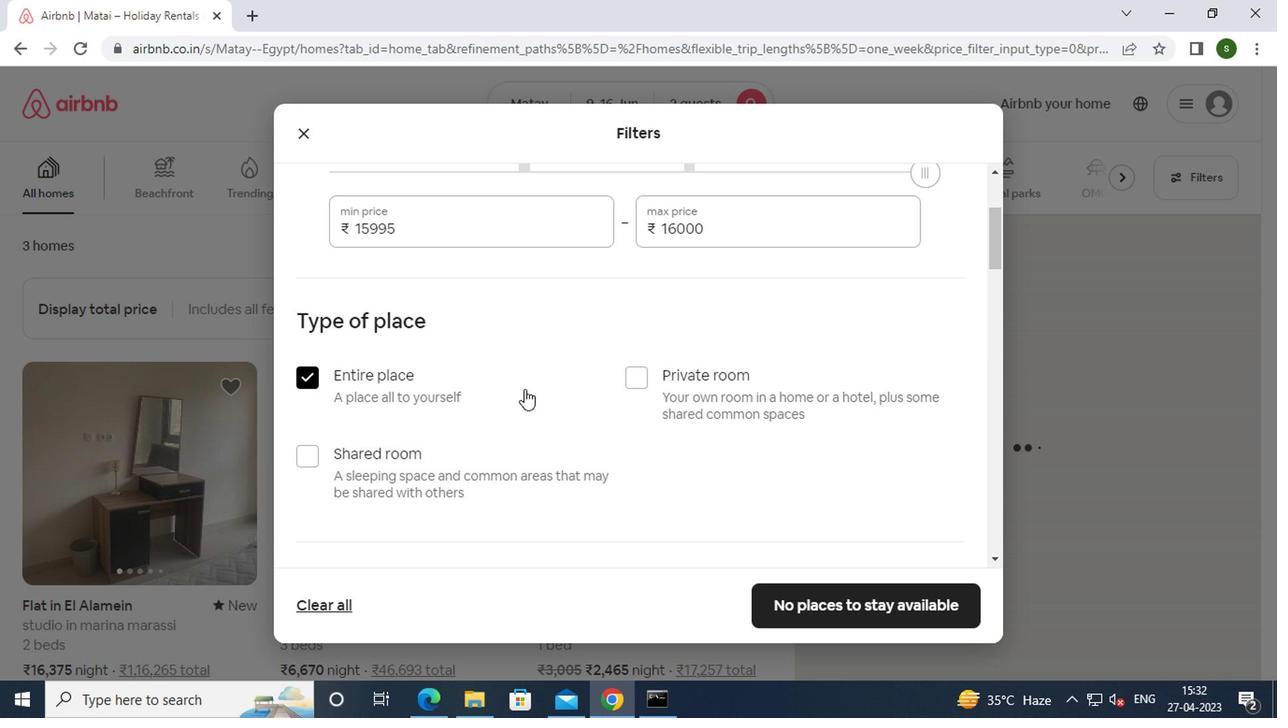 
Action: Mouse scrolled (521, 389) with delta (0, 0)
Screenshot: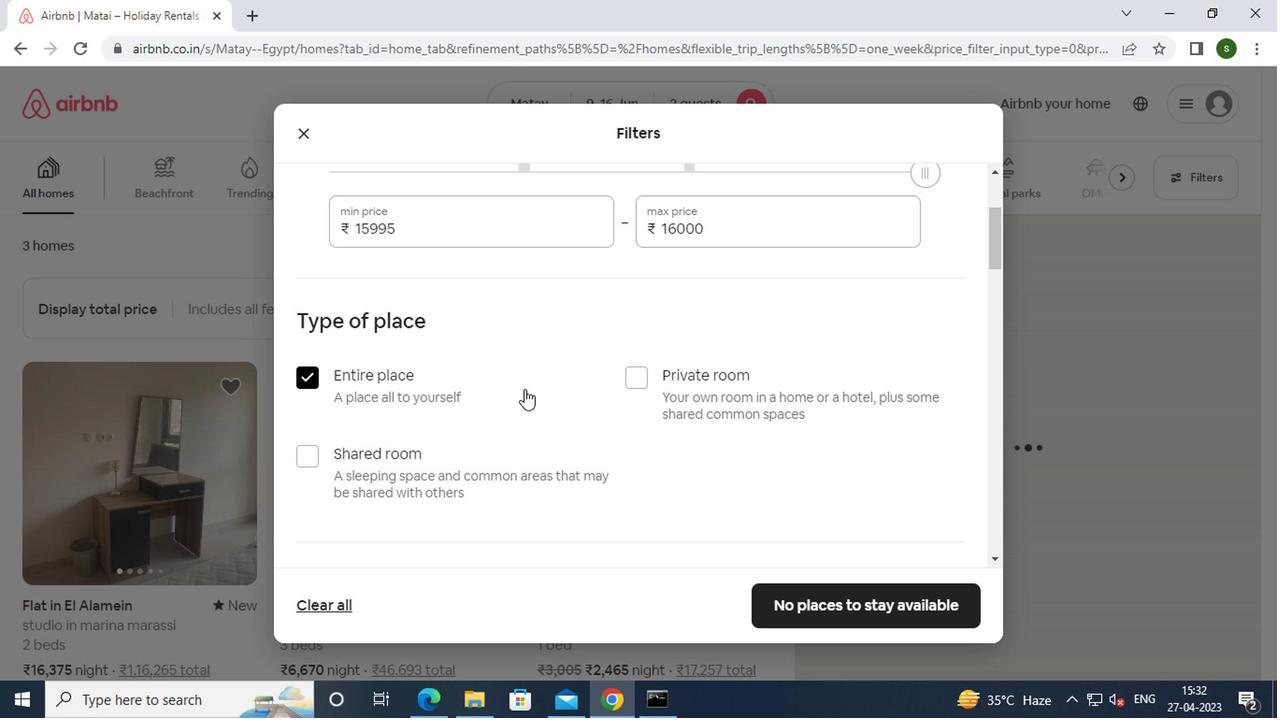 
Action: Mouse scrolled (521, 389) with delta (0, 0)
Screenshot: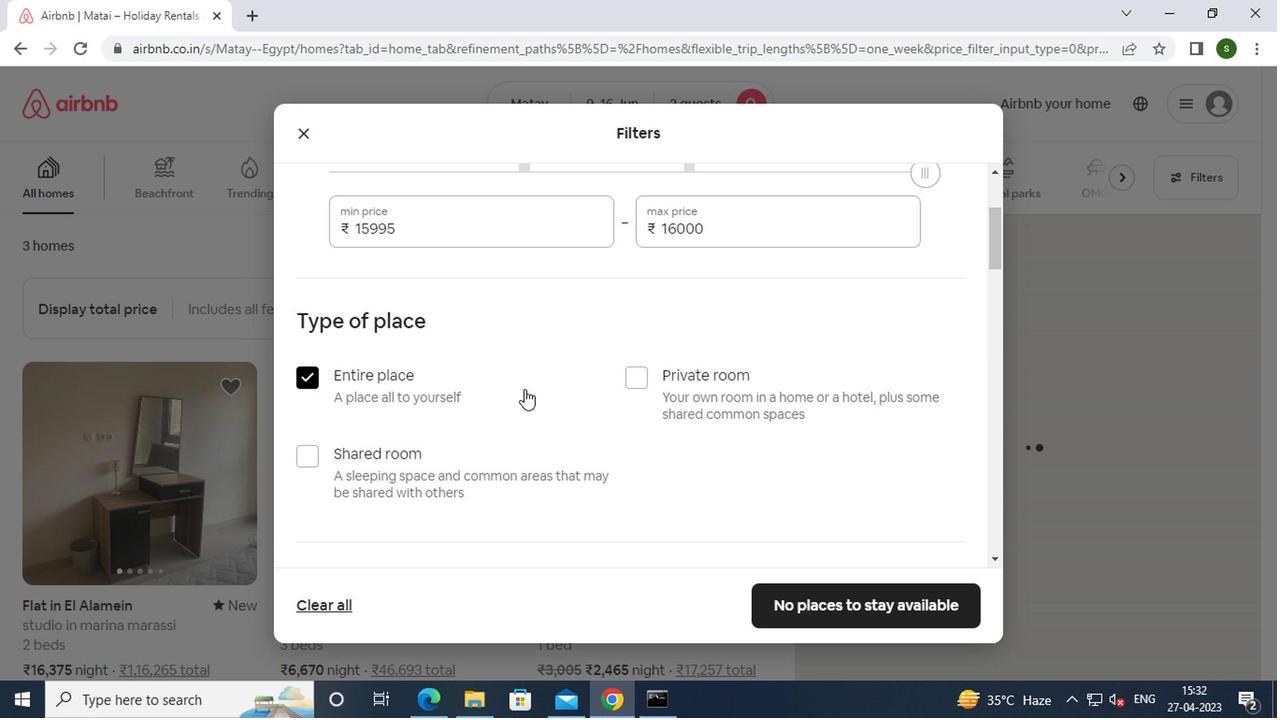 
Action: Mouse scrolled (521, 389) with delta (0, 0)
Screenshot: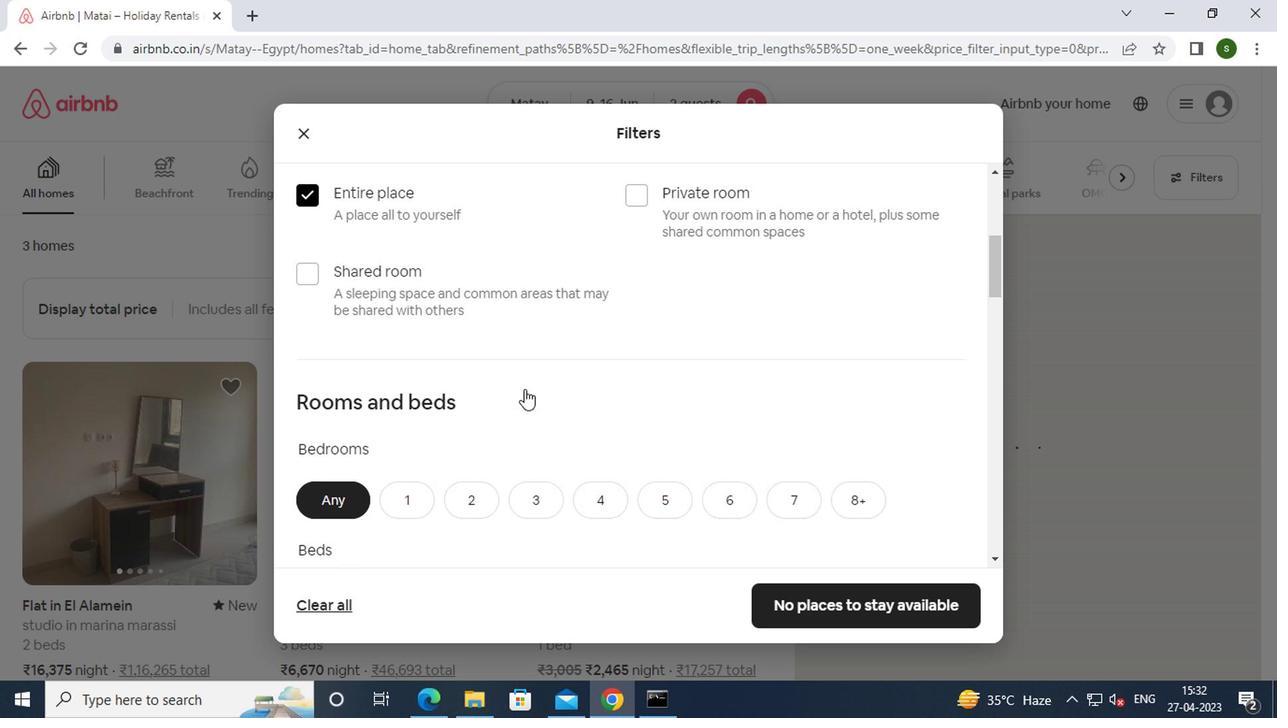 
Action: Mouse moved to (455, 294)
Screenshot: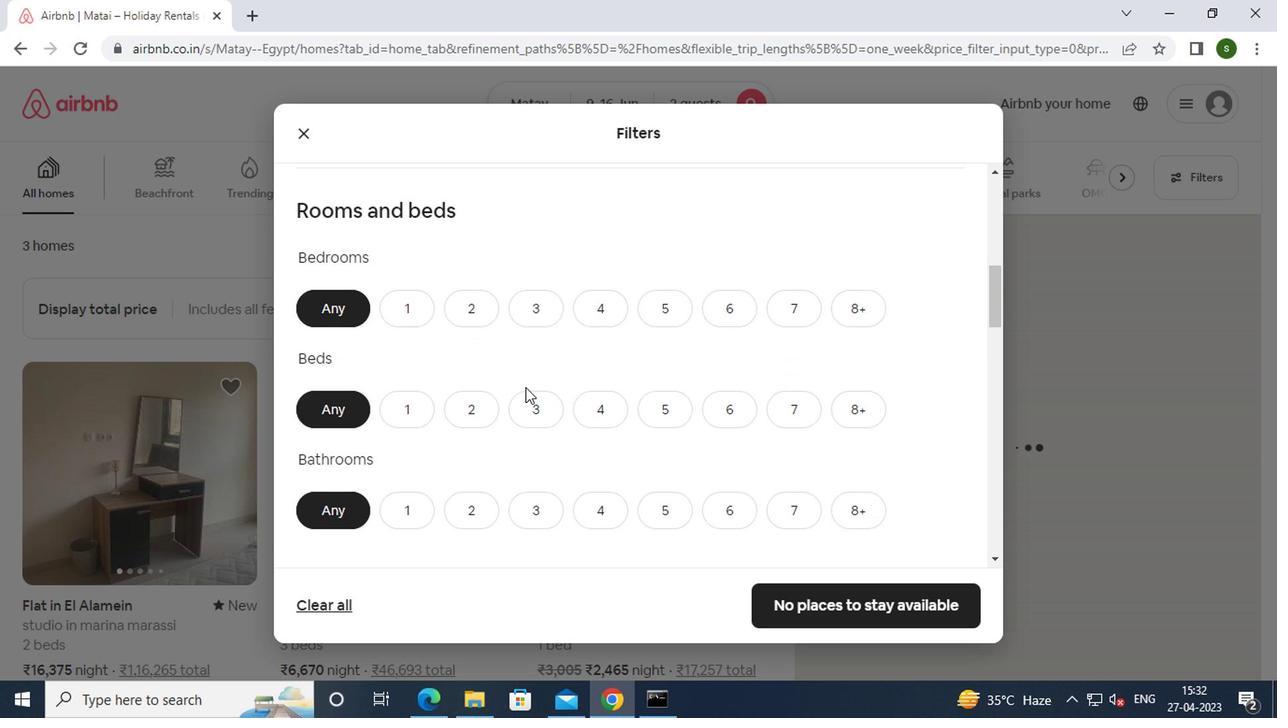 
Action: Mouse pressed left at (455, 294)
Screenshot: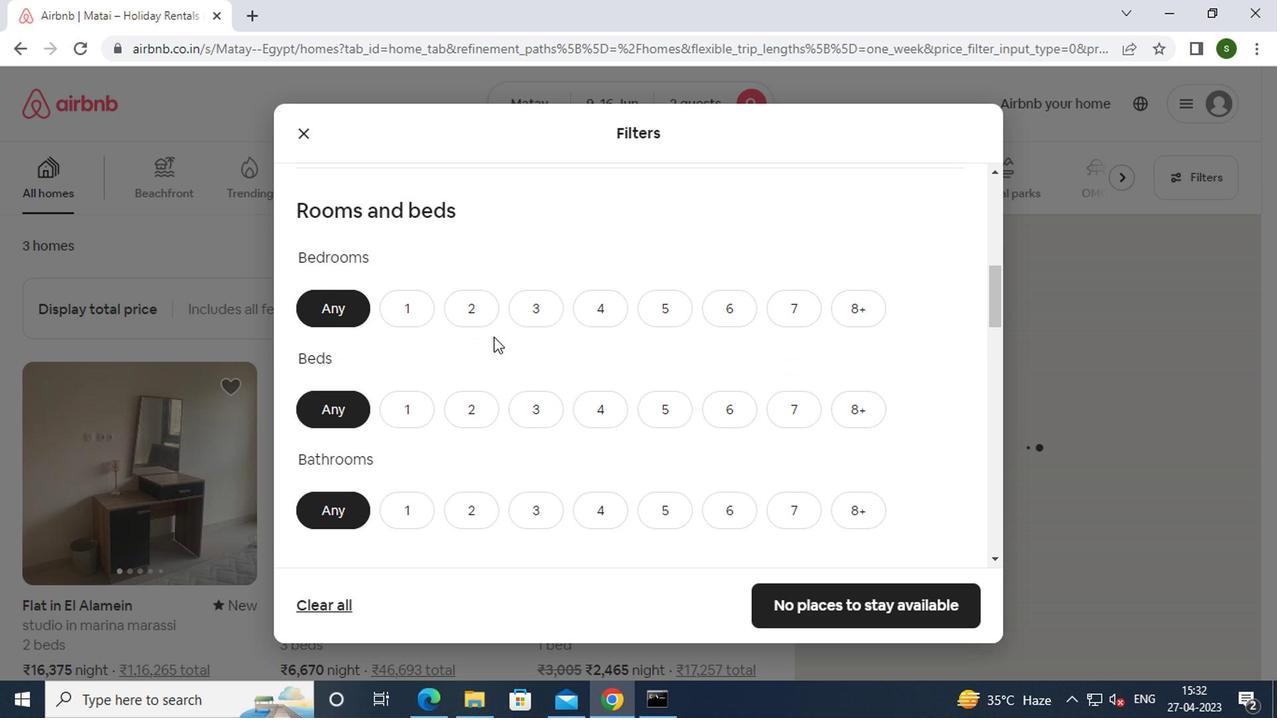 
Action: Mouse moved to (460, 399)
Screenshot: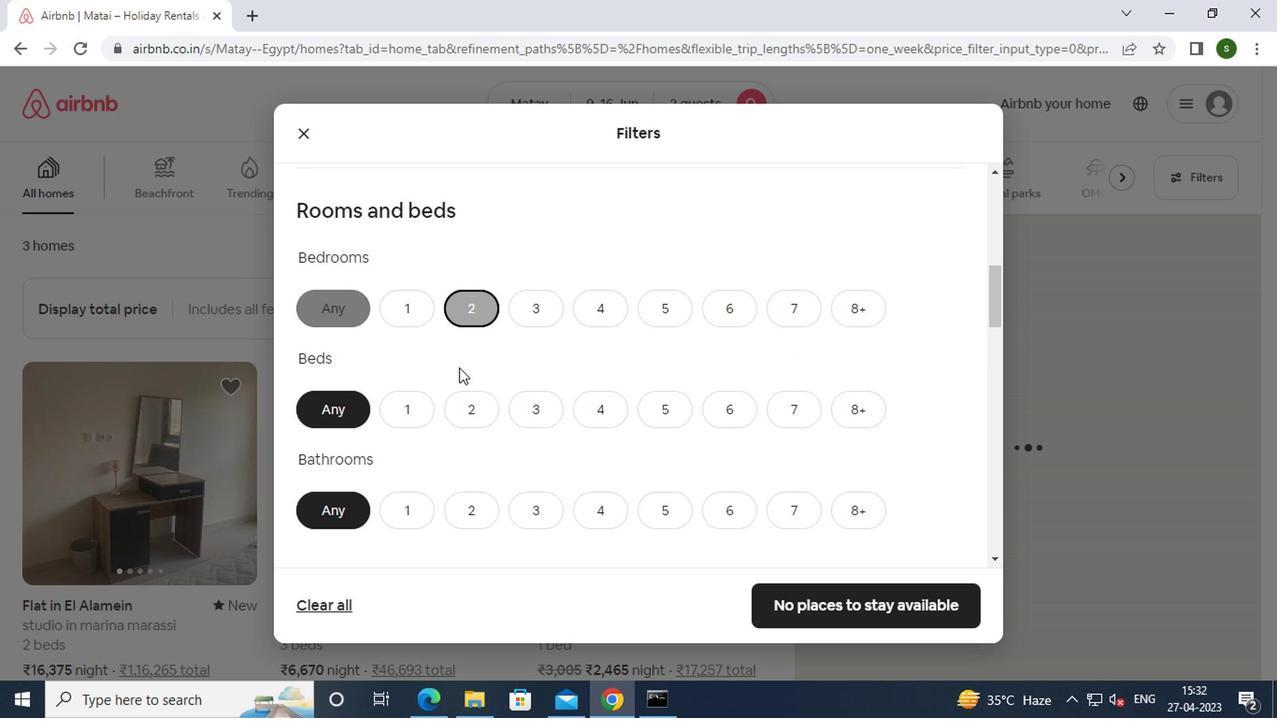 
Action: Mouse pressed left at (460, 399)
Screenshot: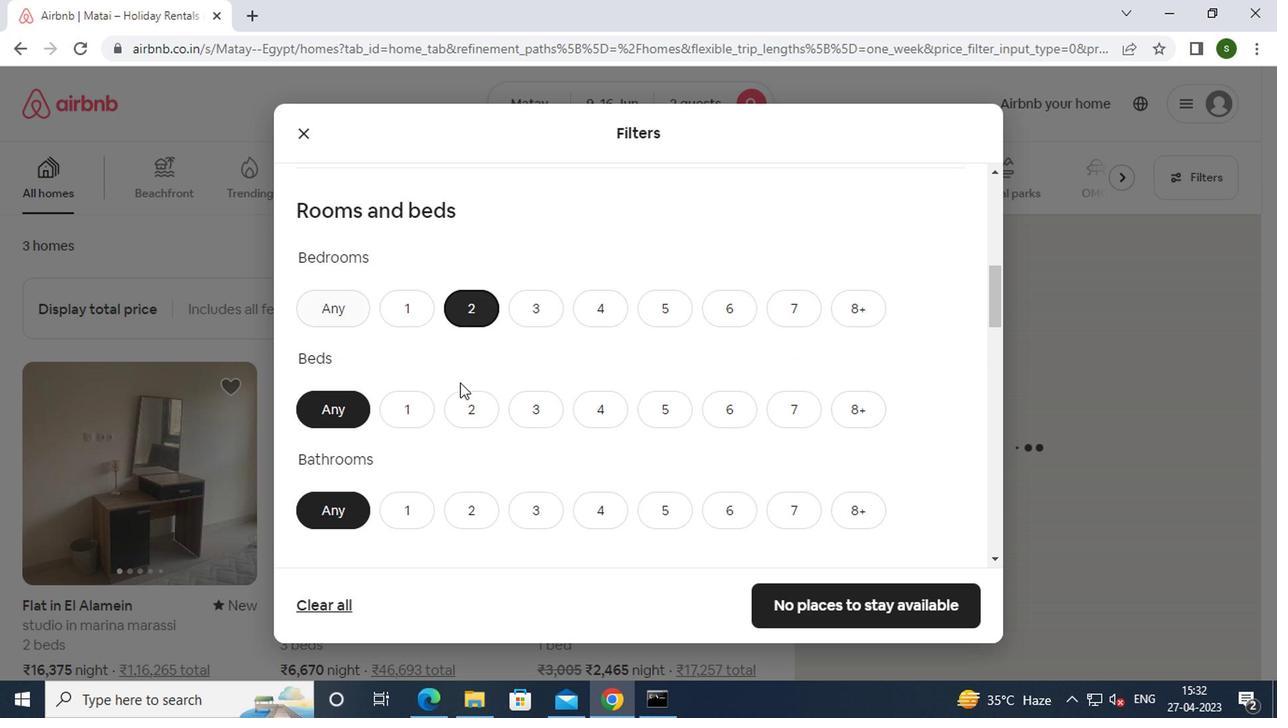 
Action: Mouse moved to (403, 514)
Screenshot: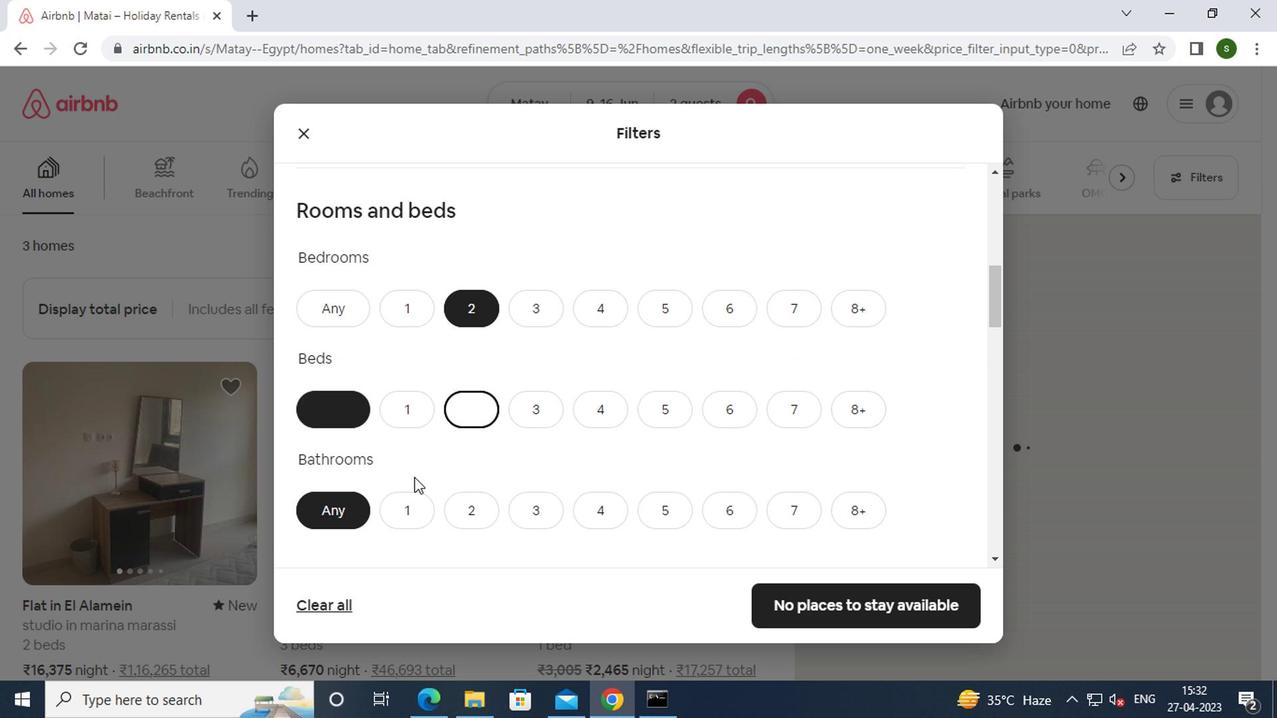 
Action: Mouse pressed left at (403, 514)
Screenshot: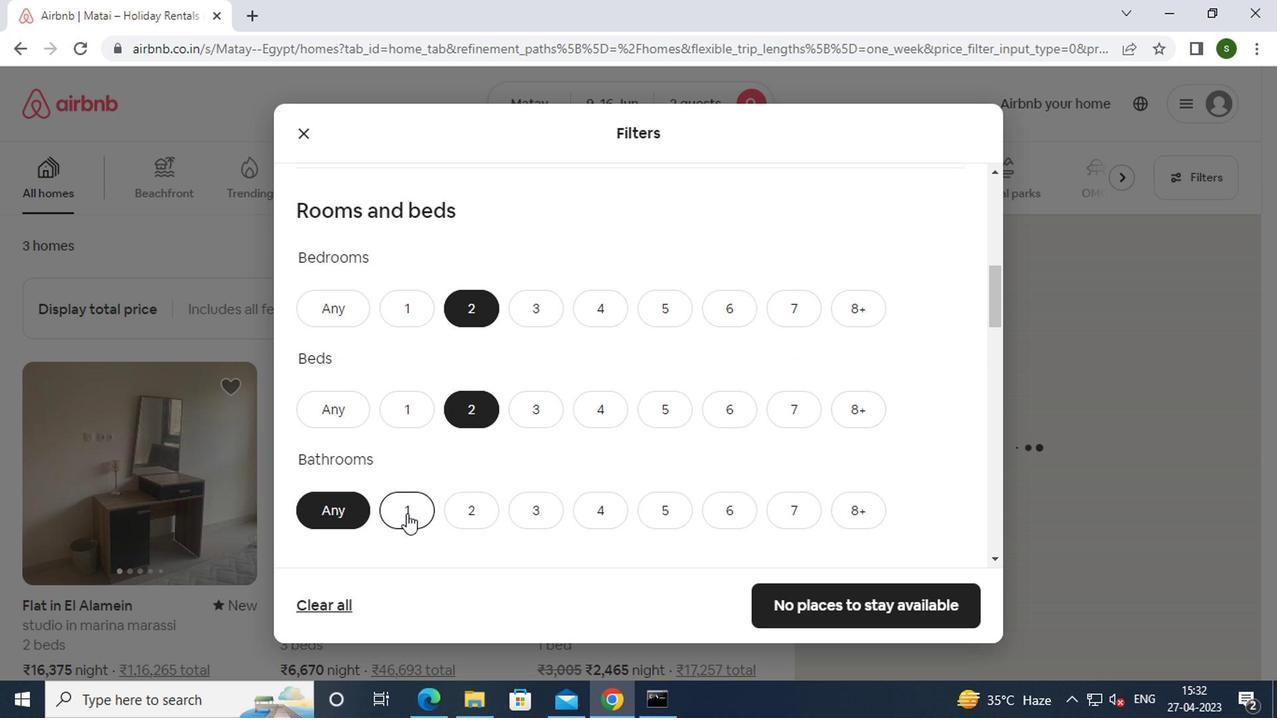 
Action: Mouse moved to (560, 429)
Screenshot: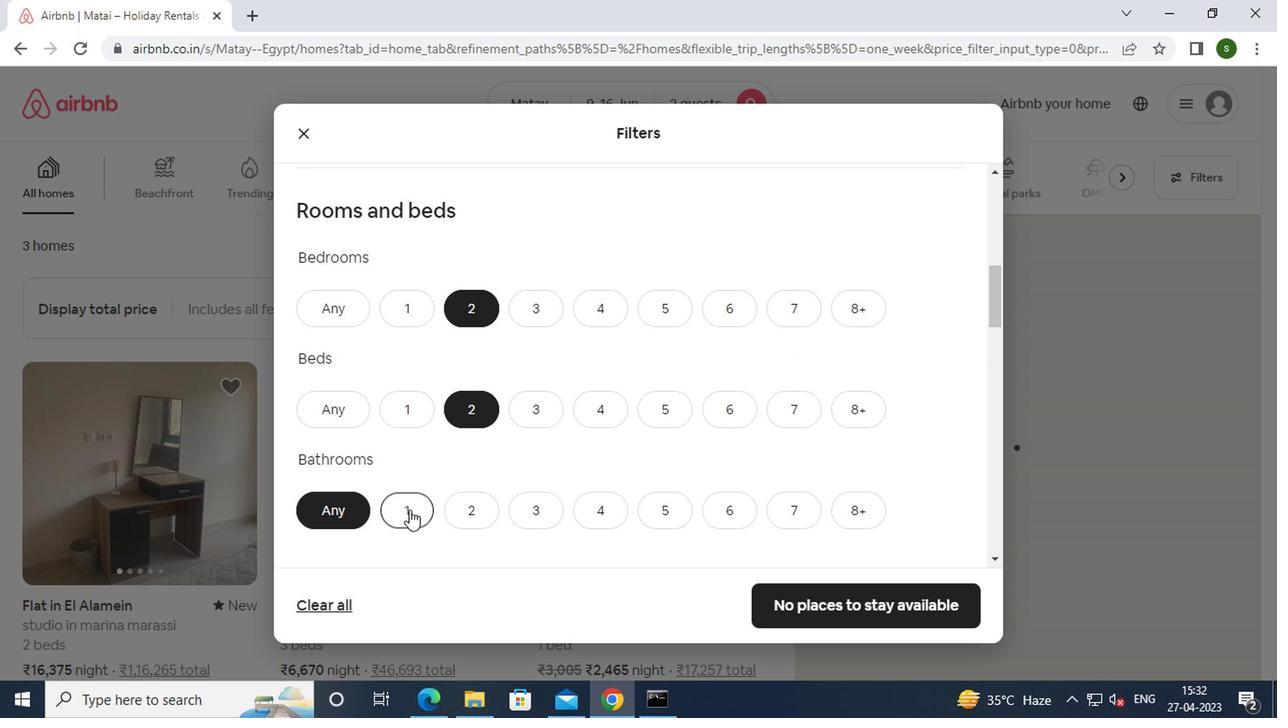 
Action: Mouse scrolled (560, 429) with delta (0, 0)
Screenshot: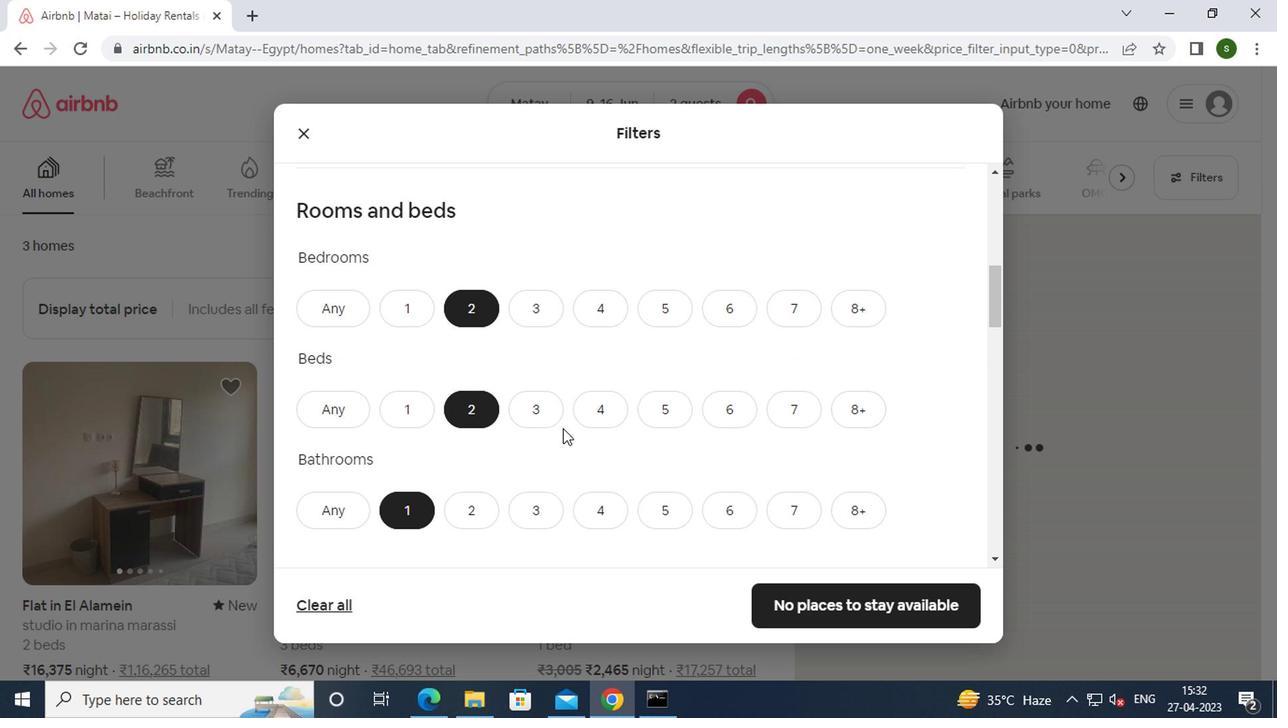 
Action: Mouse scrolled (560, 429) with delta (0, 0)
Screenshot: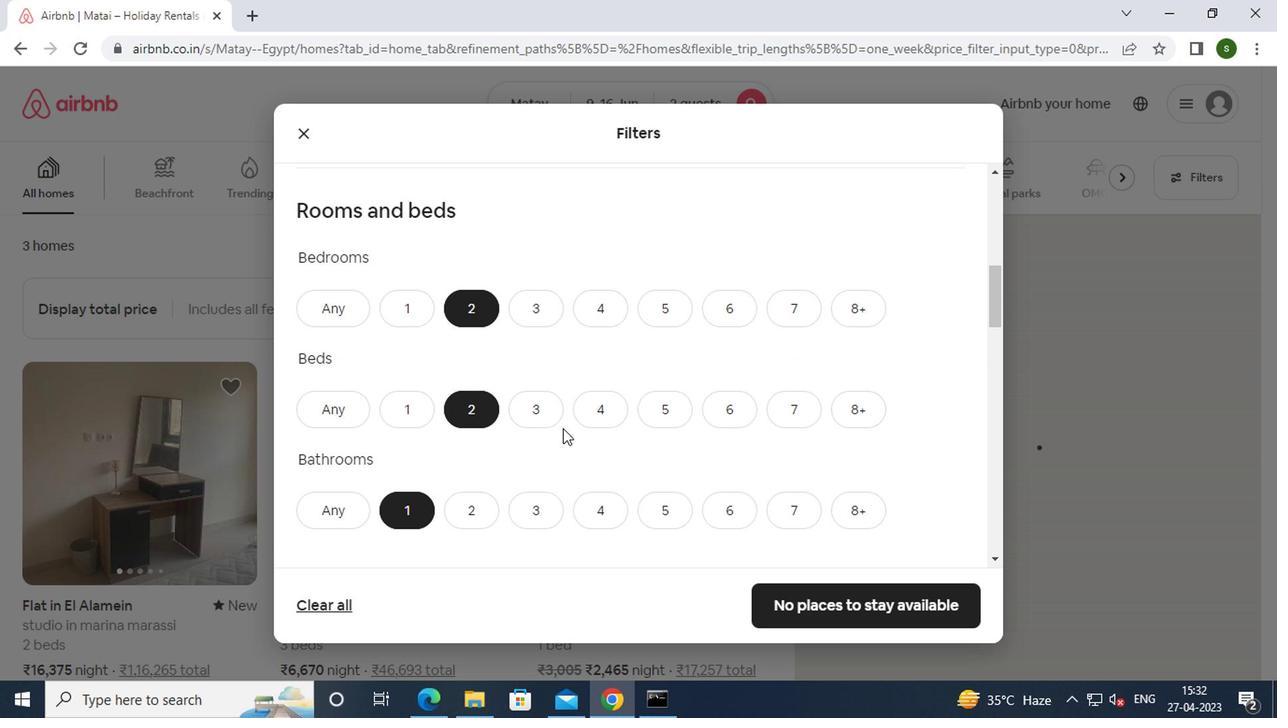 
Action: Mouse scrolled (560, 429) with delta (0, 0)
Screenshot: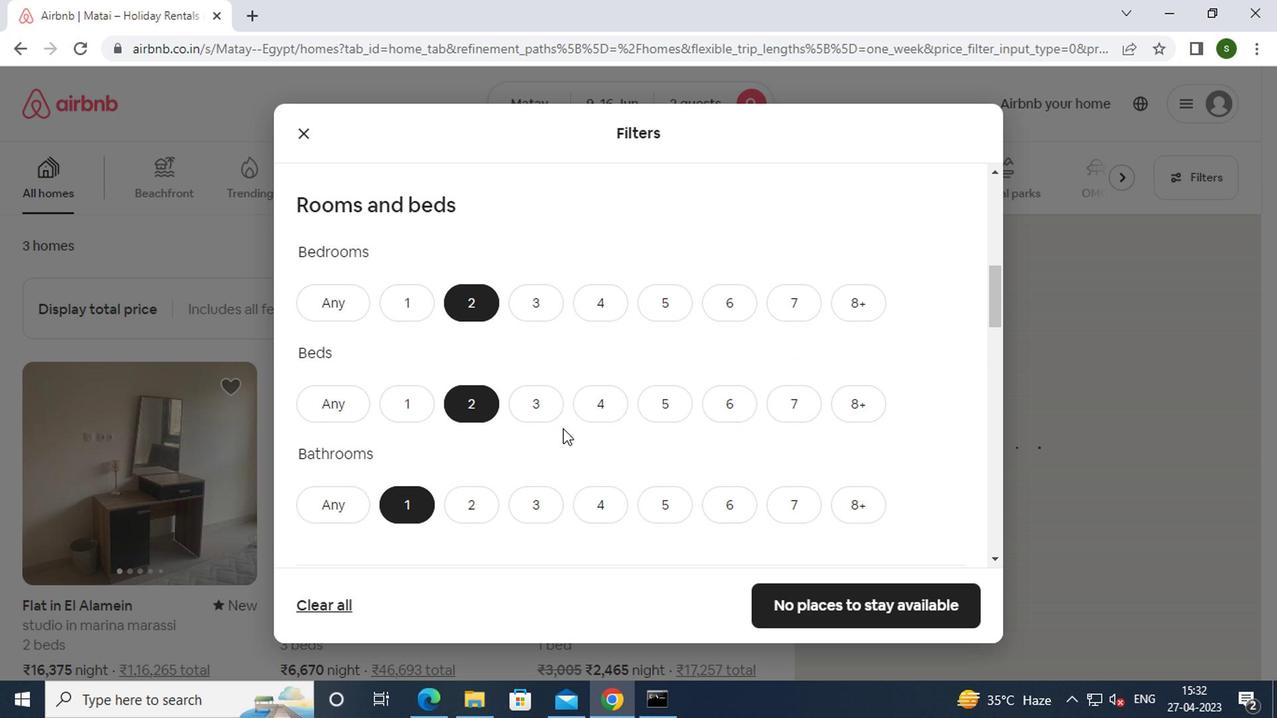 
Action: Mouse moved to (419, 417)
Screenshot: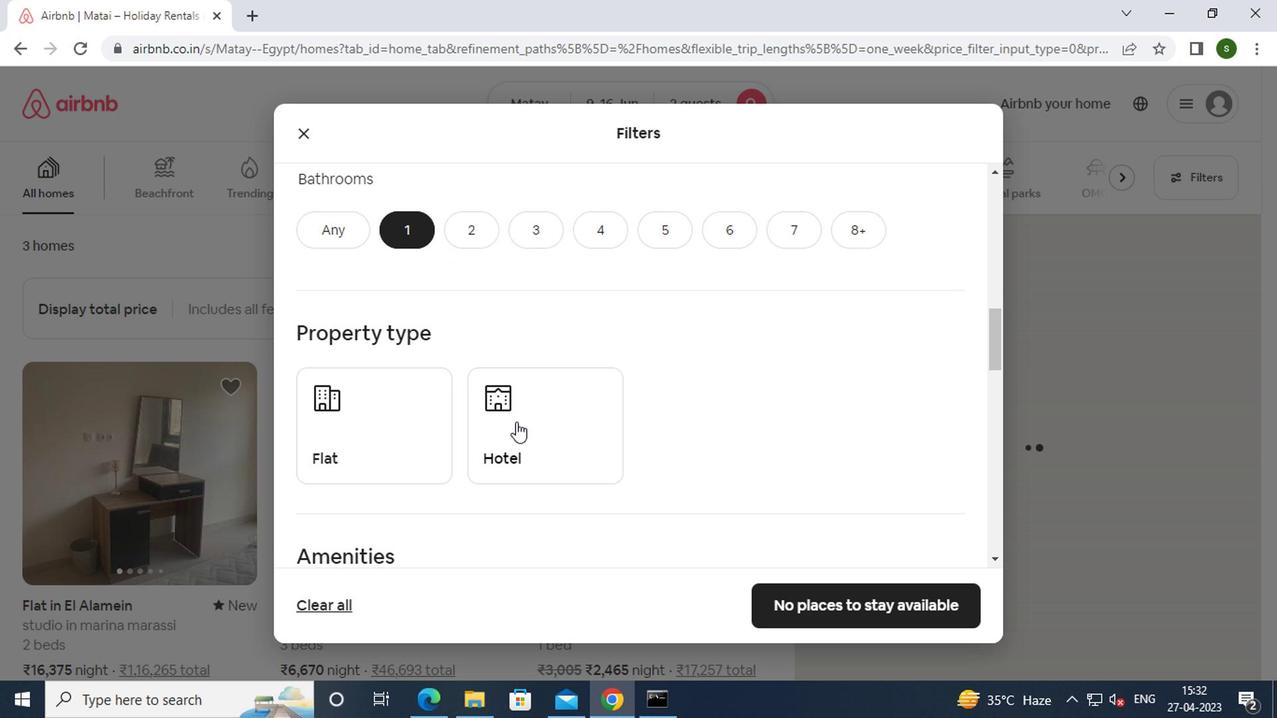 
Action: Mouse pressed left at (419, 417)
Screenshot: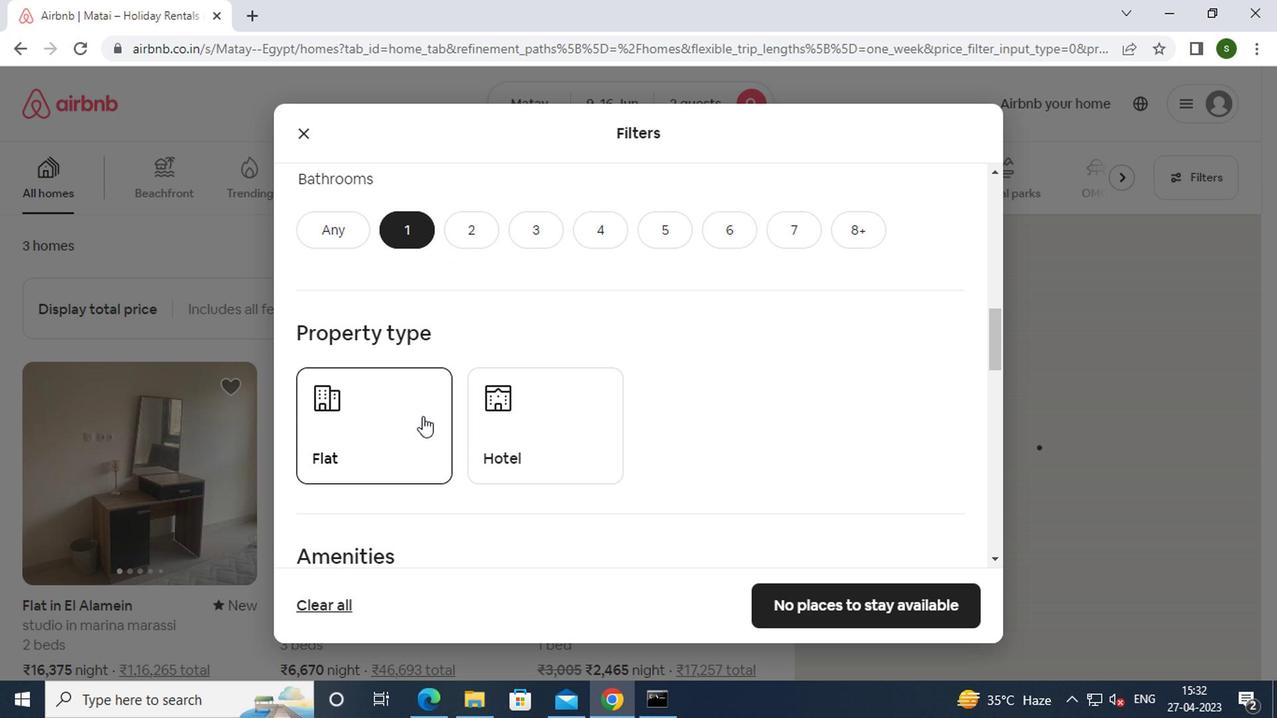 
Action: Mouse moved to (550, 425)
Screenshot: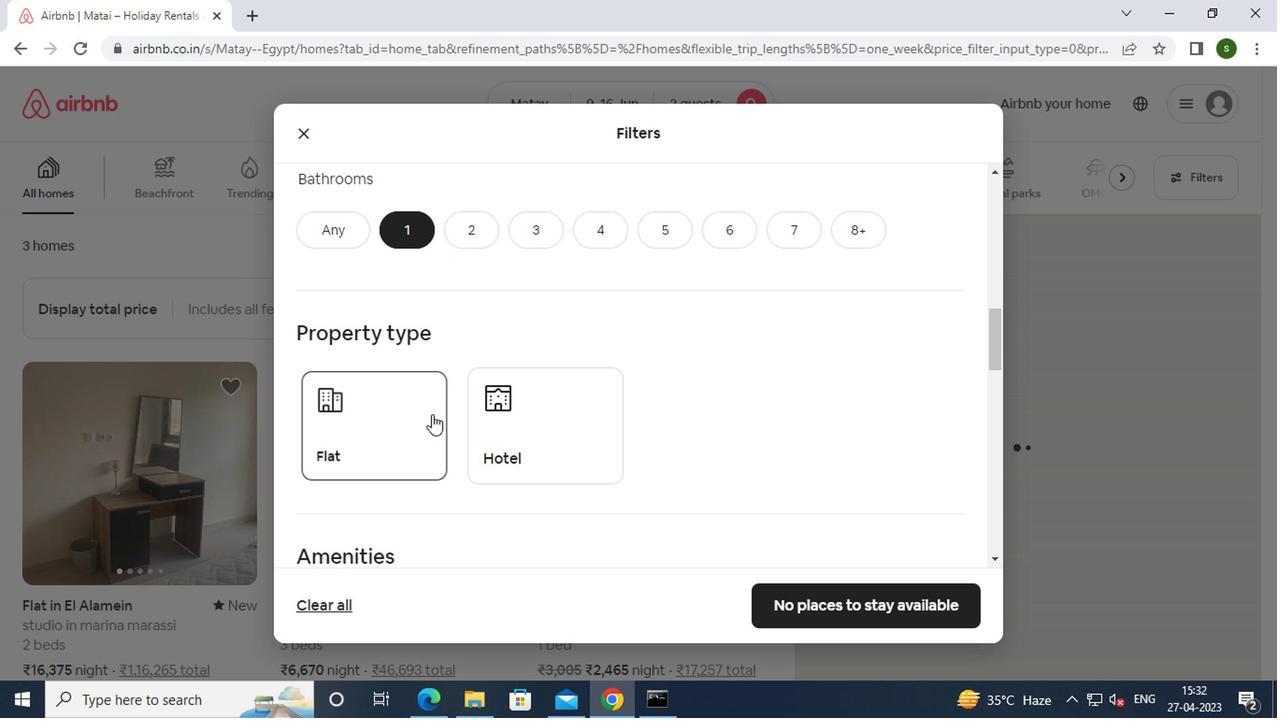 
Action: Mouse pressed left at (550, 425)
Screenshot: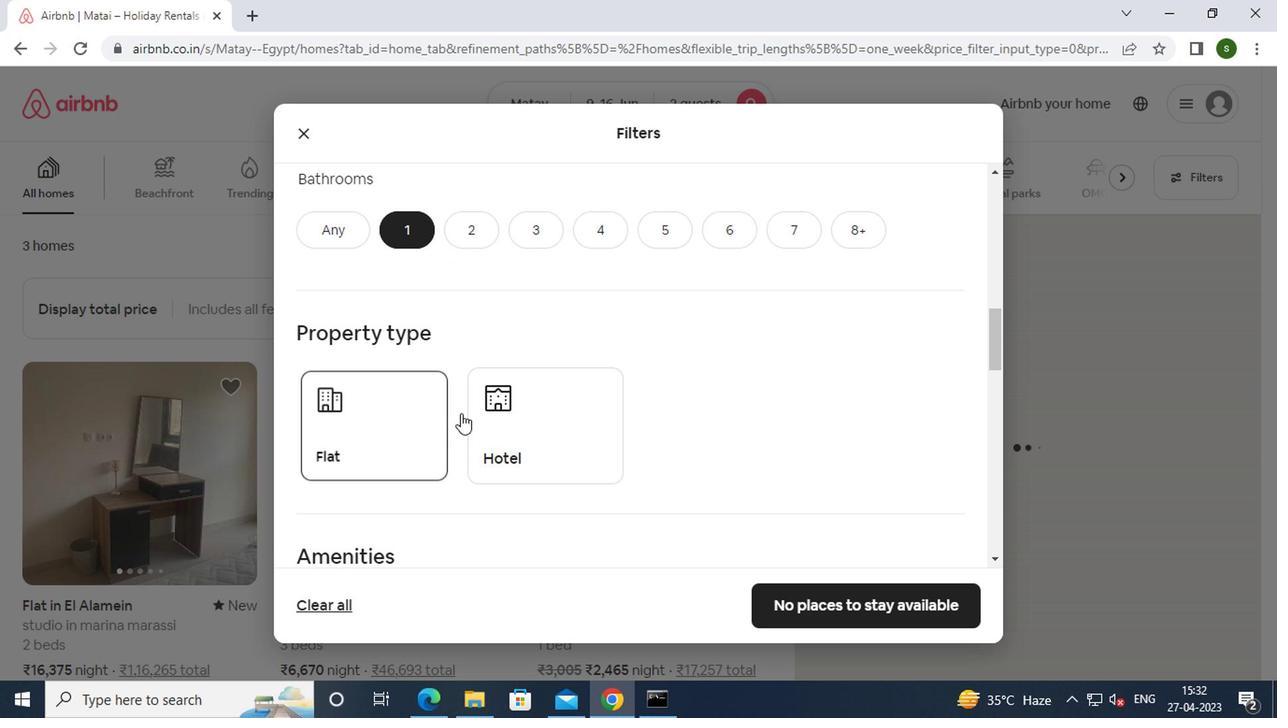 
Action: Mouse moved to (737, 420)
Screenshot: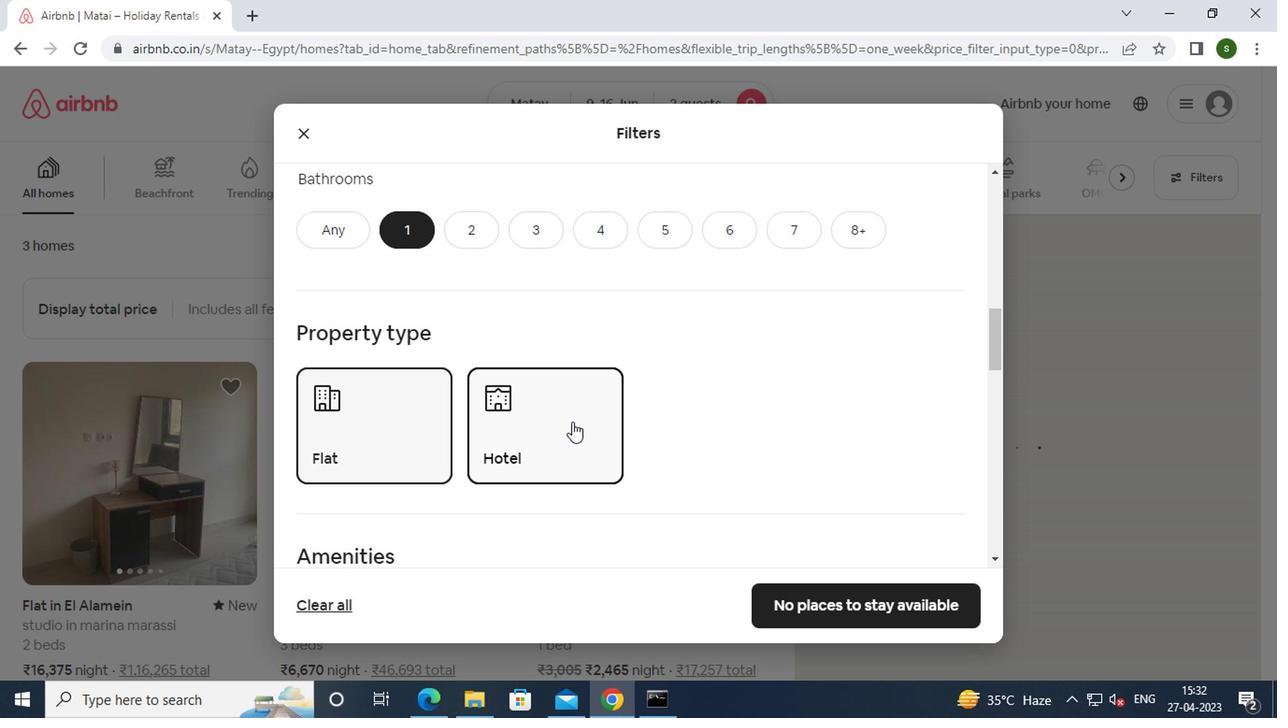 
Action: Mouse scrolled (737, 419) with delta (0, -1)
Screenshot: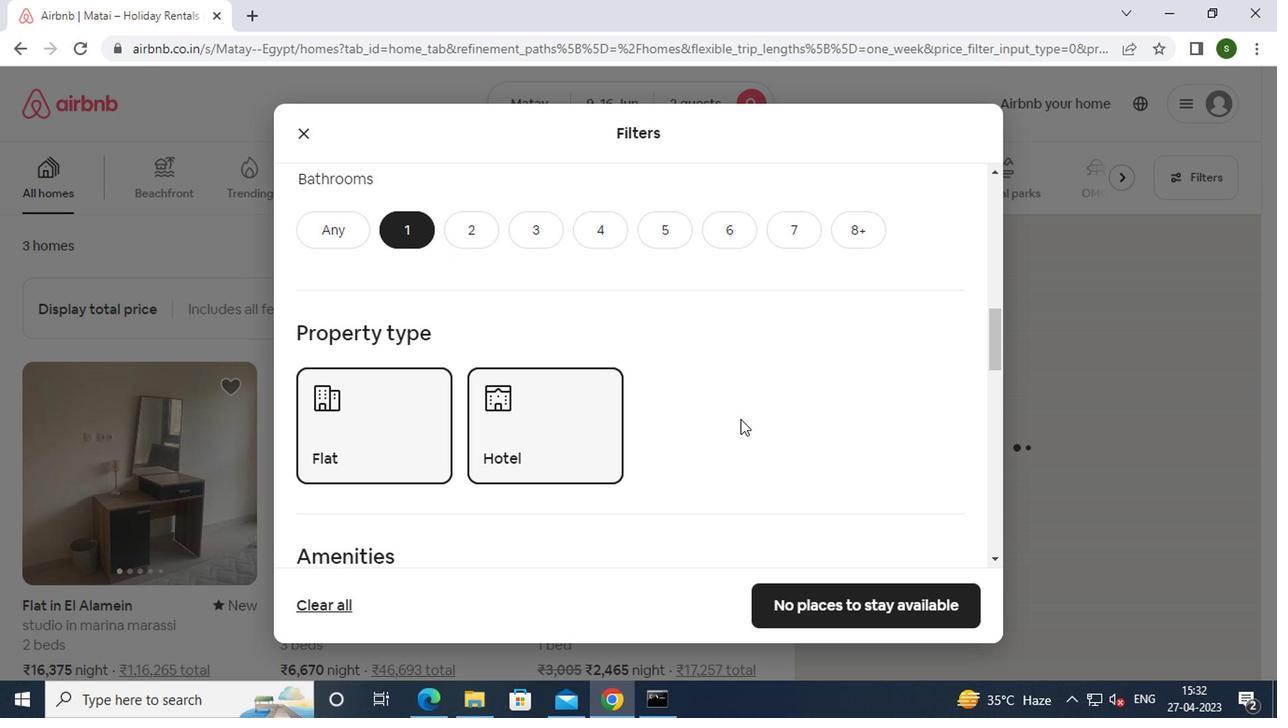 
Action: Mouse scrolled (737, 419) with delta (0, -1)
Screenshot: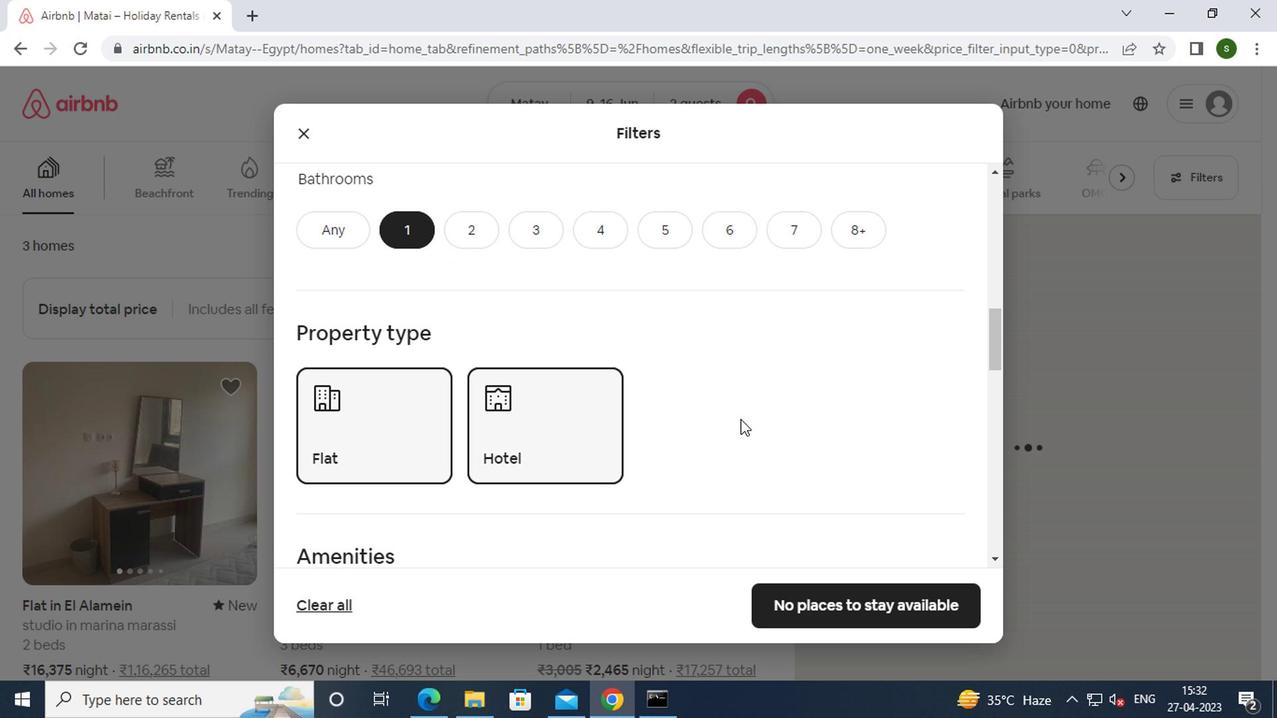 
Action: Mouse scrolled (737, 419) with delta (0, -1)
Screenshot: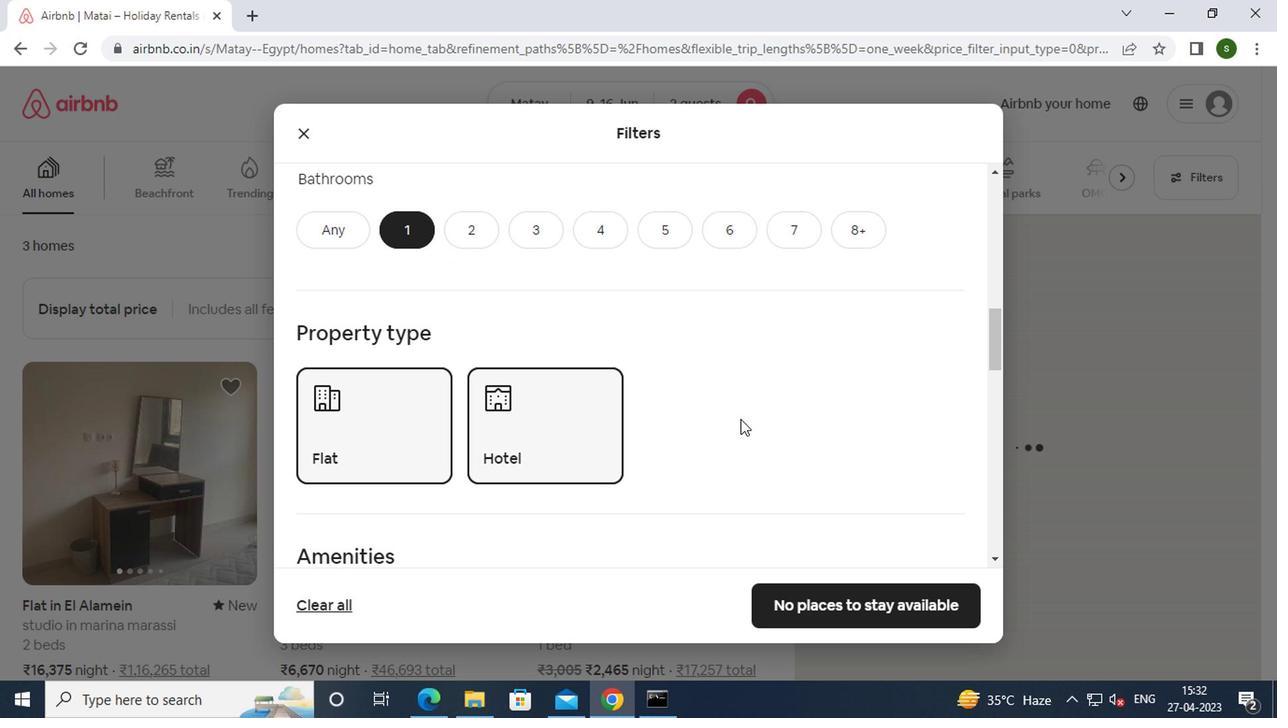 
Action: Mouse scrolled (737, 419) with delta (0, -1)
Screenshot: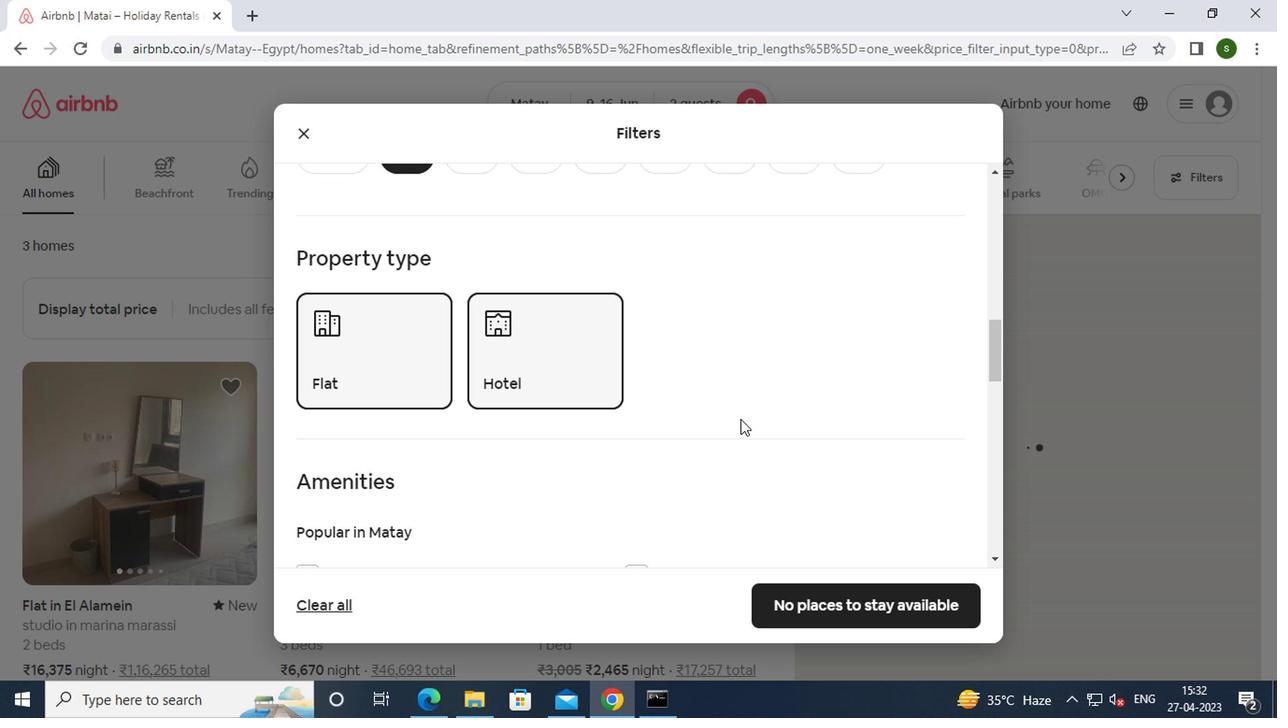 
Action: Mouse scrolled (737, 419) with delta (0, -1)
Screenshot: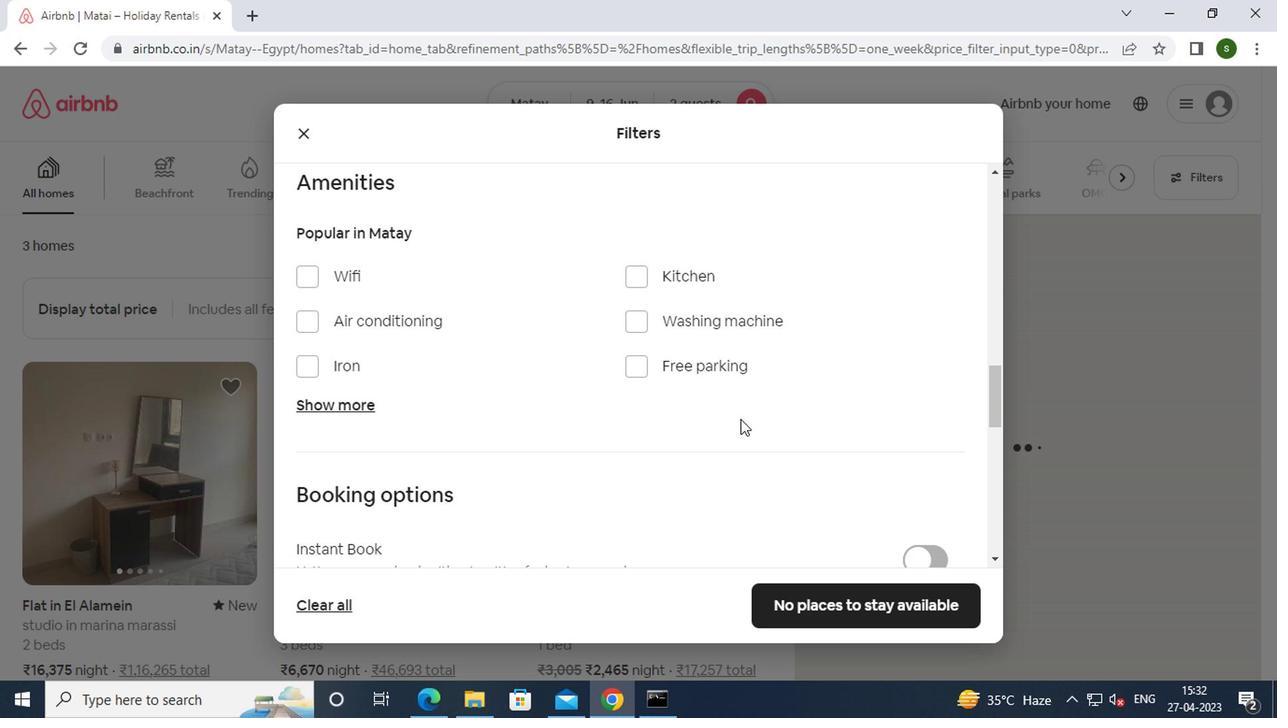 
Action: Mouse scrolled (737, 419) with delta (0, -1)
Screenshot: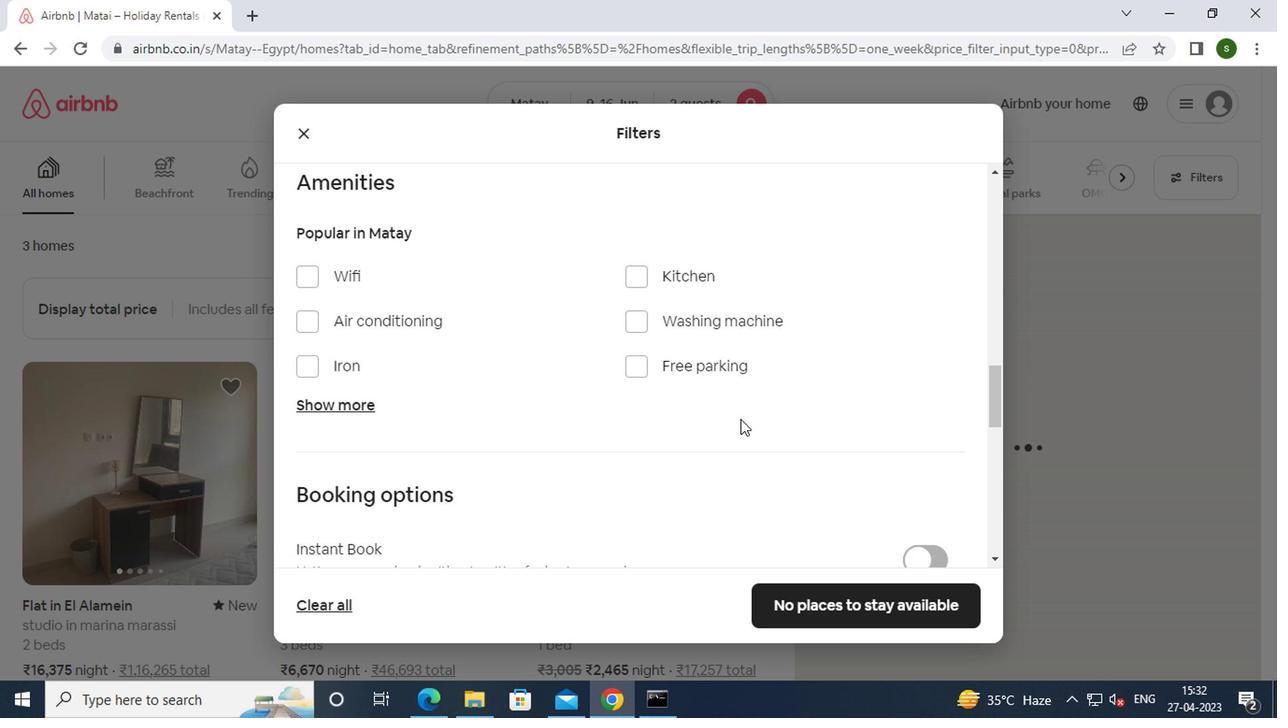 
Action: Mouse scrolled (737, 419) with delta (0, -1)
Screenshot: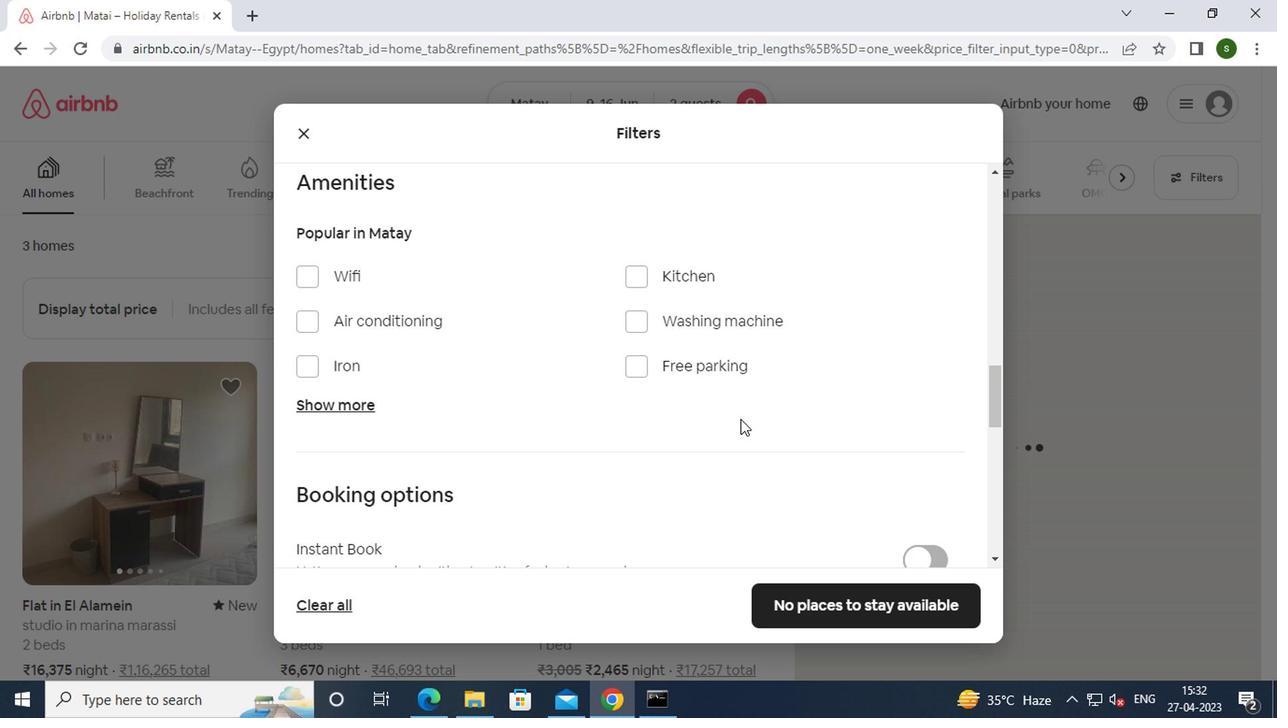 
Action: Mouse moved to (906, 341)
Screenshot: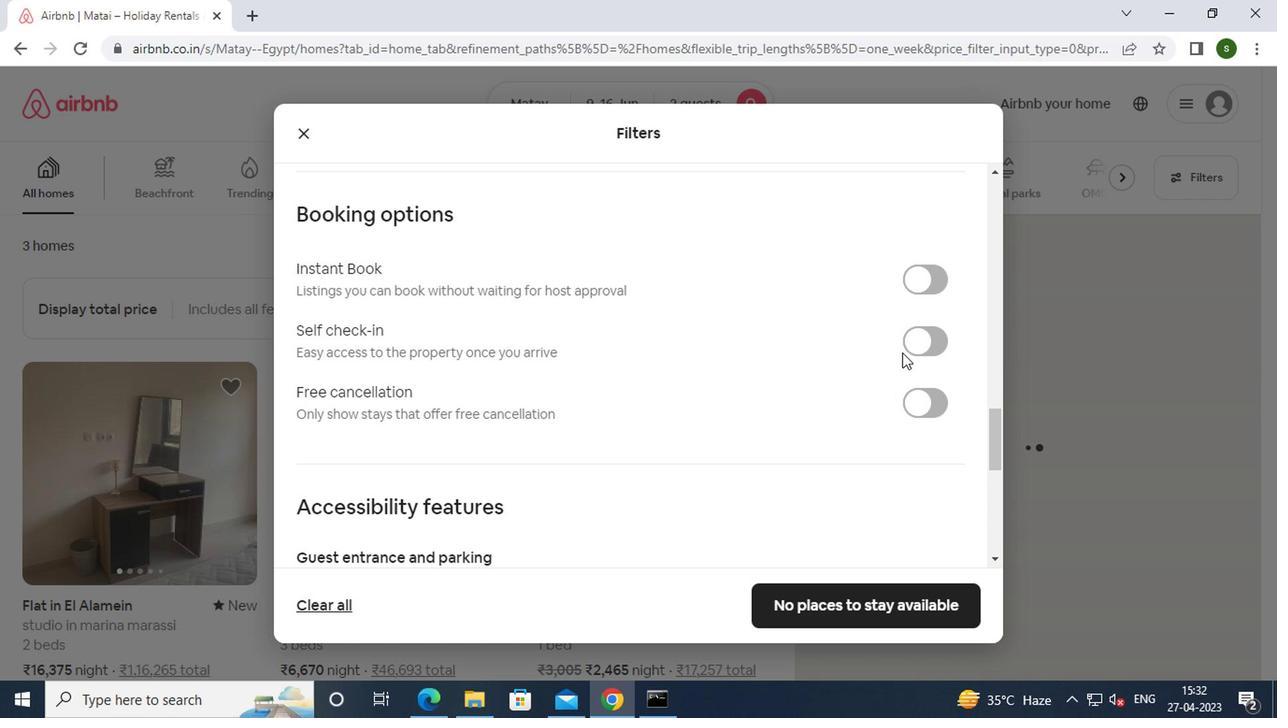 
Action: Mouse pressed left at (906, 341)
Screenshot: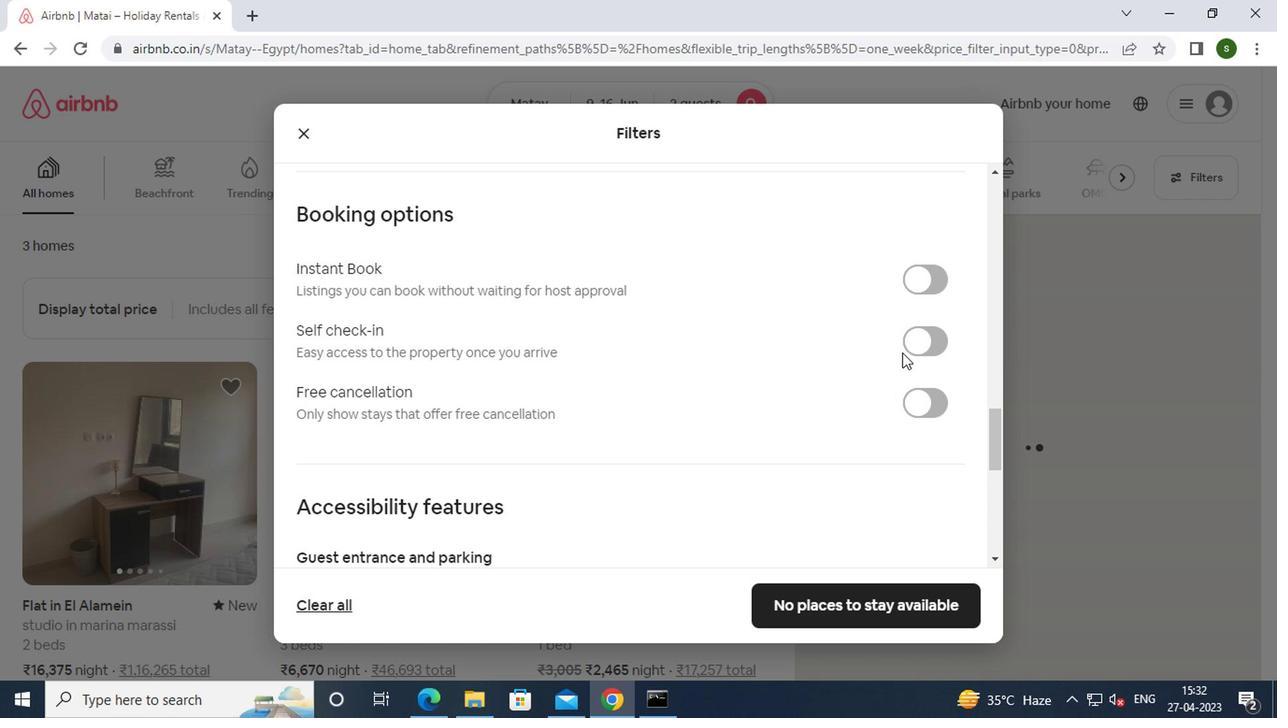 
Action: Mouse moved to (689, 403)
Screenshot: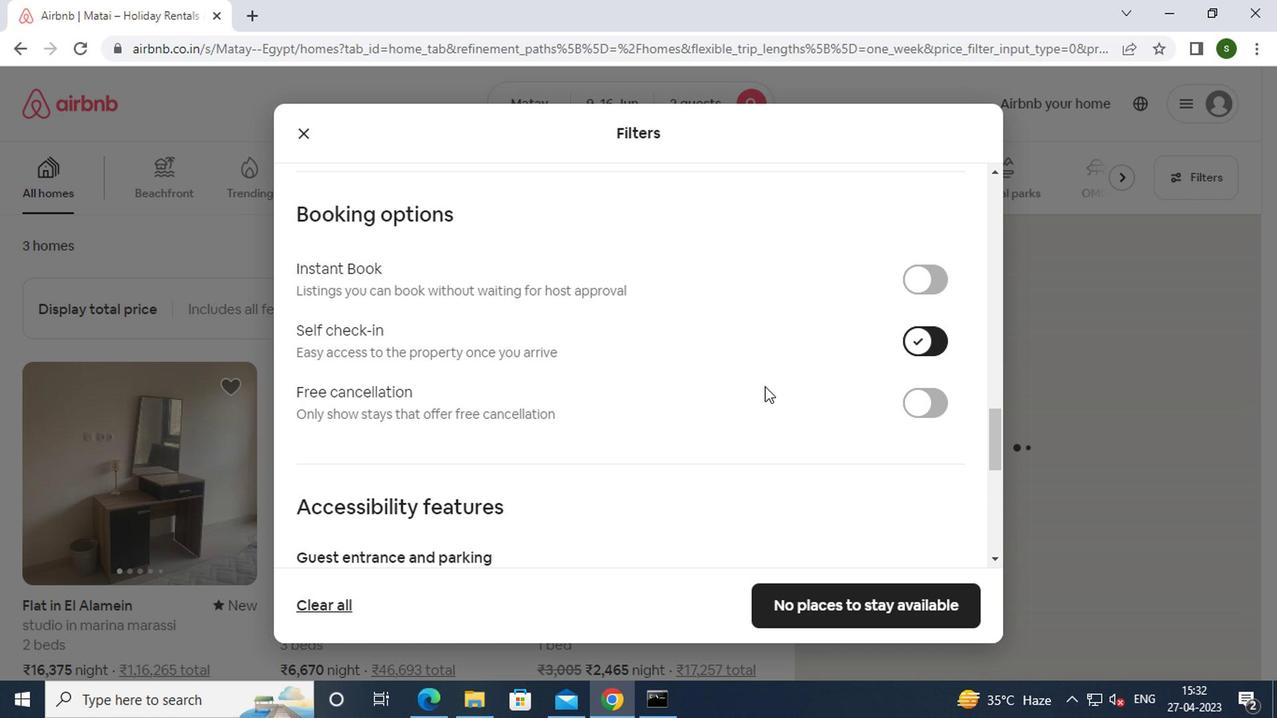 
Action: Mouse scrolled (689, 402) with delta (0, -1)
Screenshot: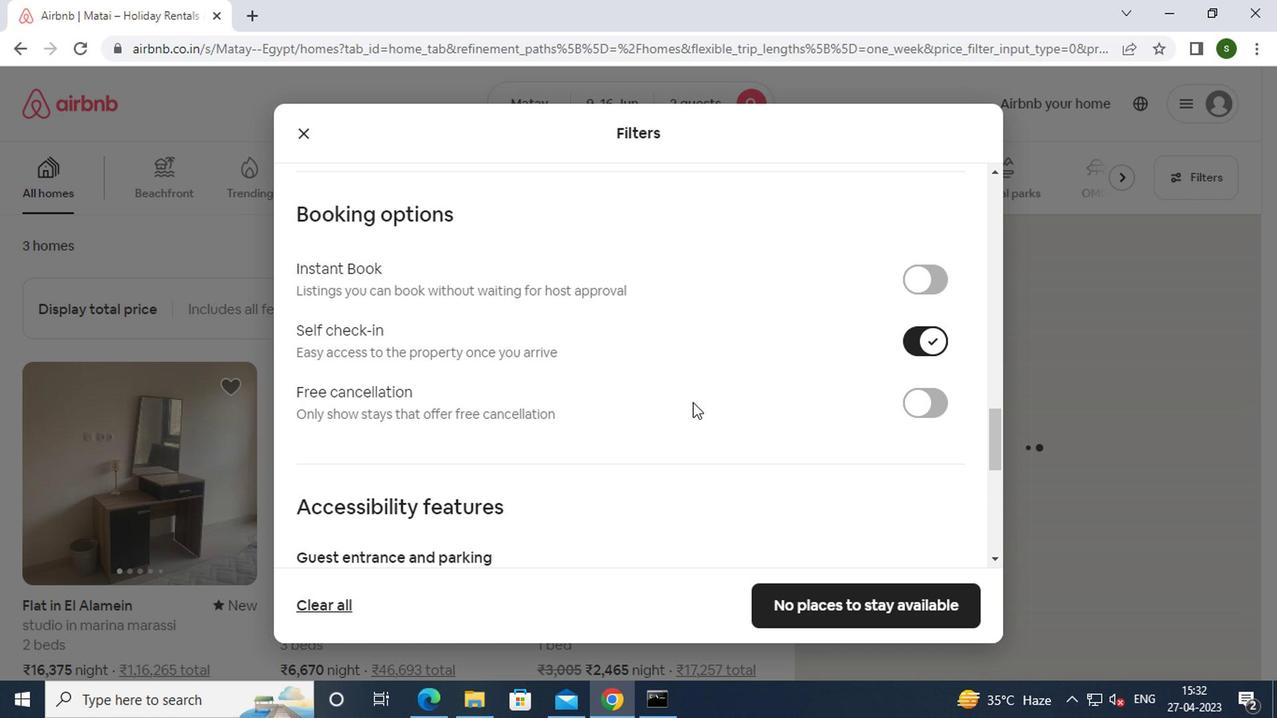 
Action: Mouse scrolled (689, 402) with delta (0, -1)
Screenshot: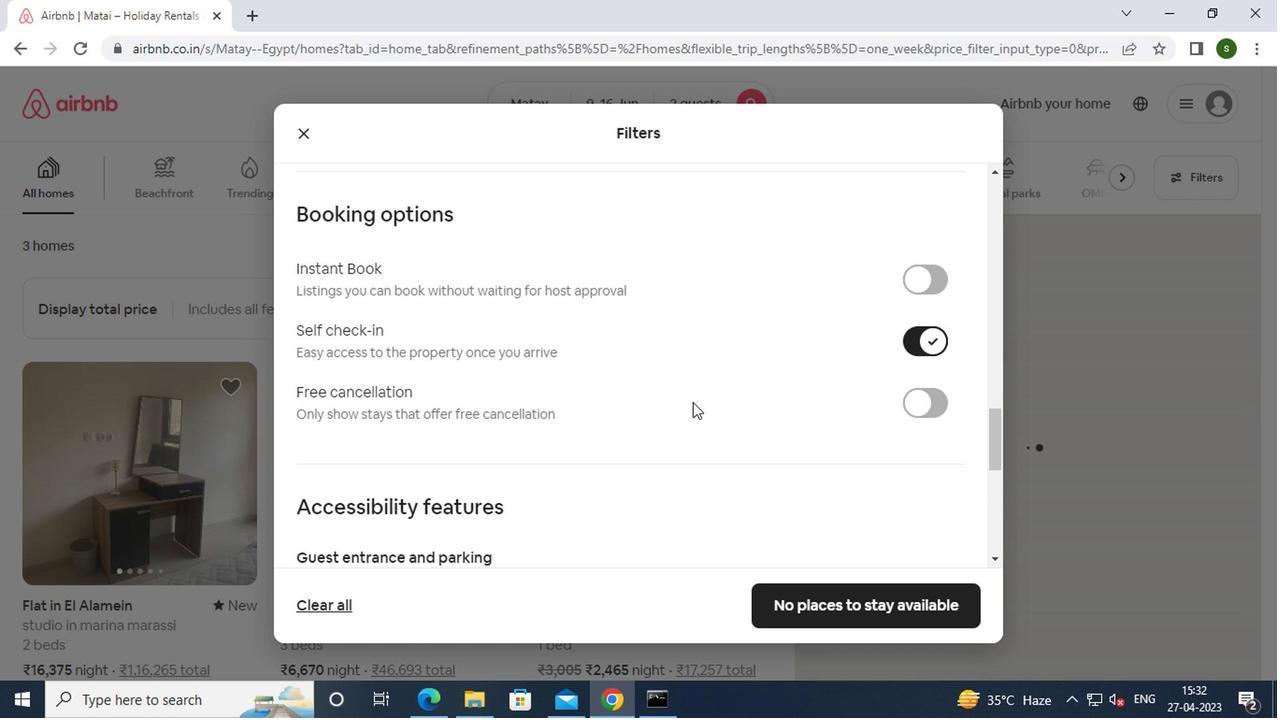 
Action: Mouse scrolled (689, 402) with delta (0, -1)
Screenshot: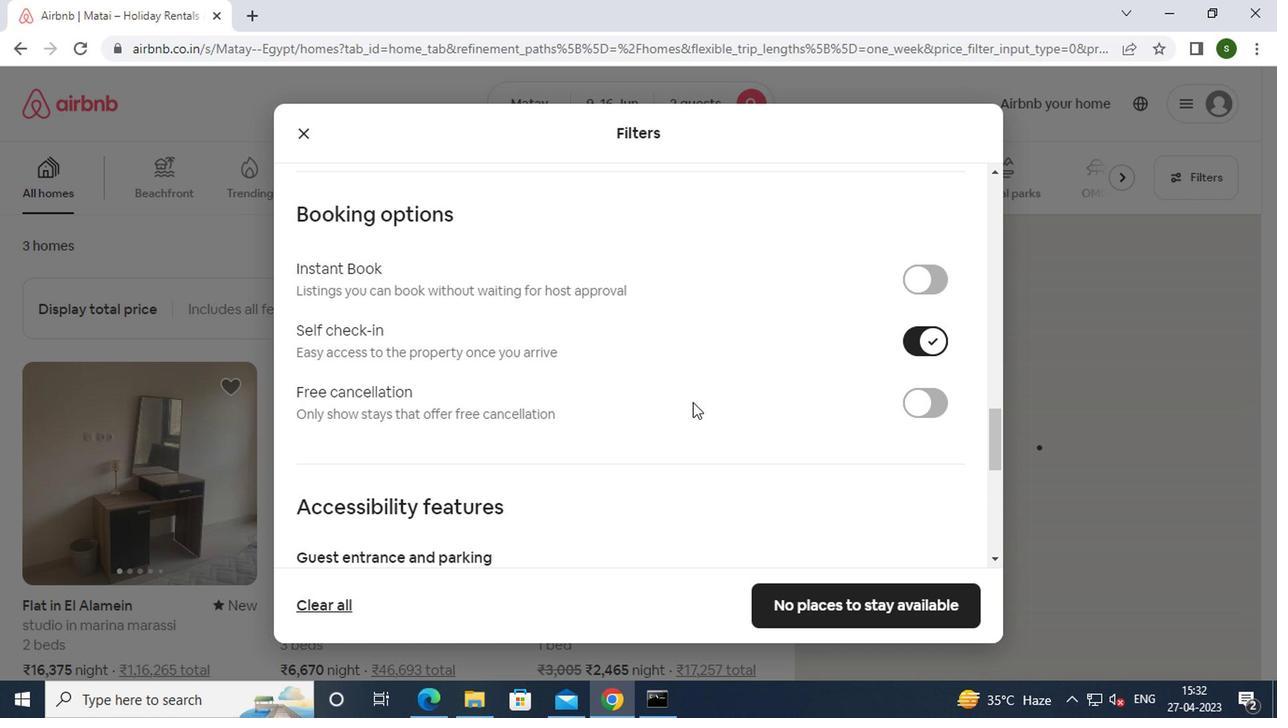 
Action: Mouse scrolled (689, 402) with delta (0, -1)
Screenshot: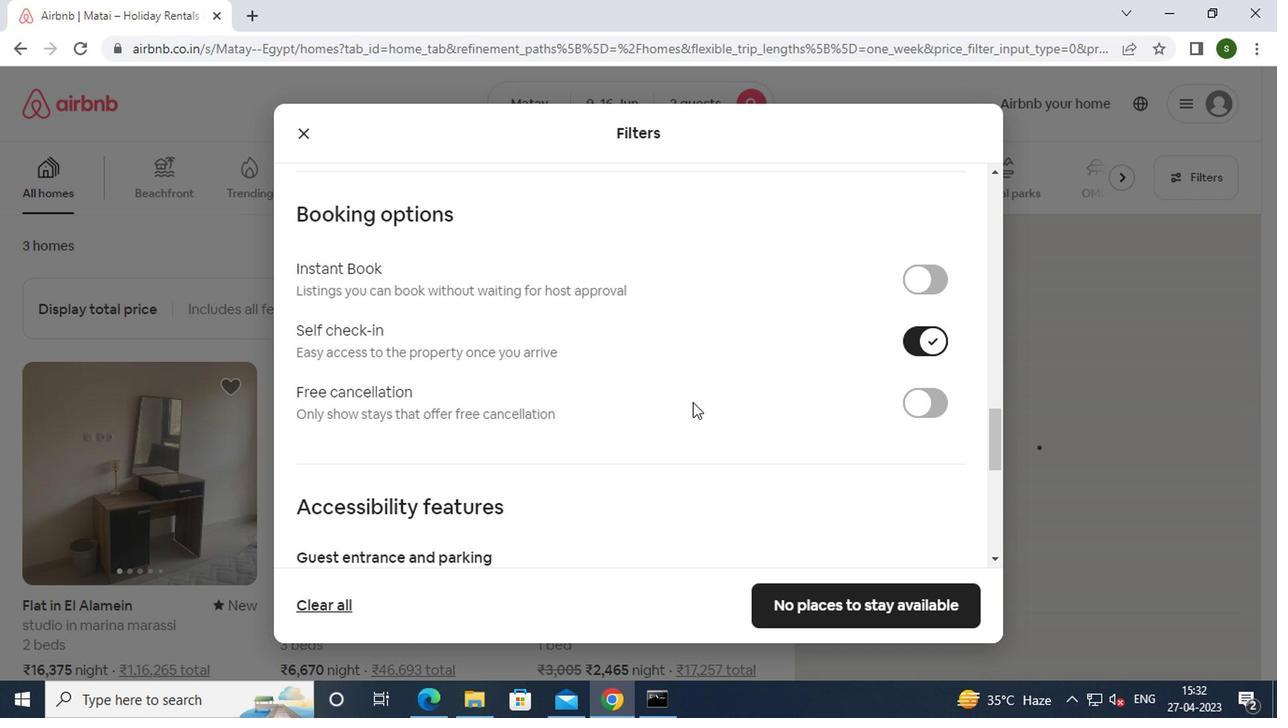 
Action: Mouse scrolled (689, 402) with delta (0, -1)
Screenshot: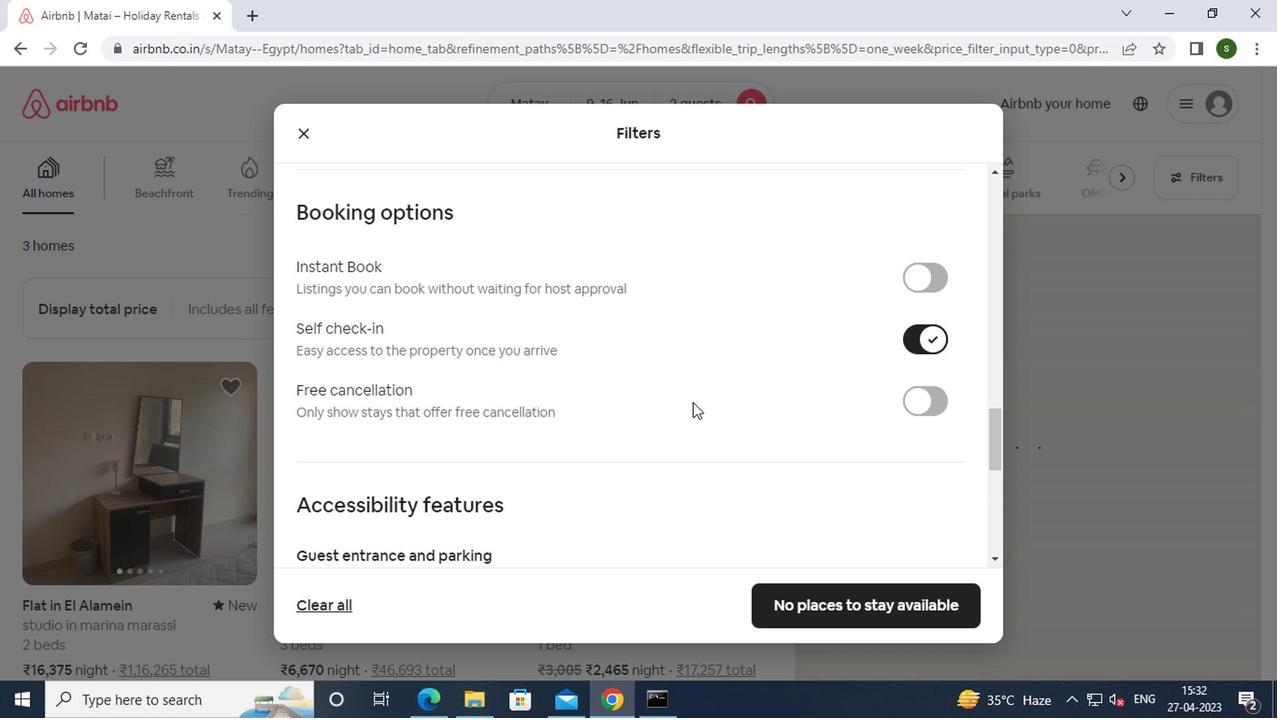 
Action: Mouse scrolled (689, 402) with delta (0, -1)
Screenshot: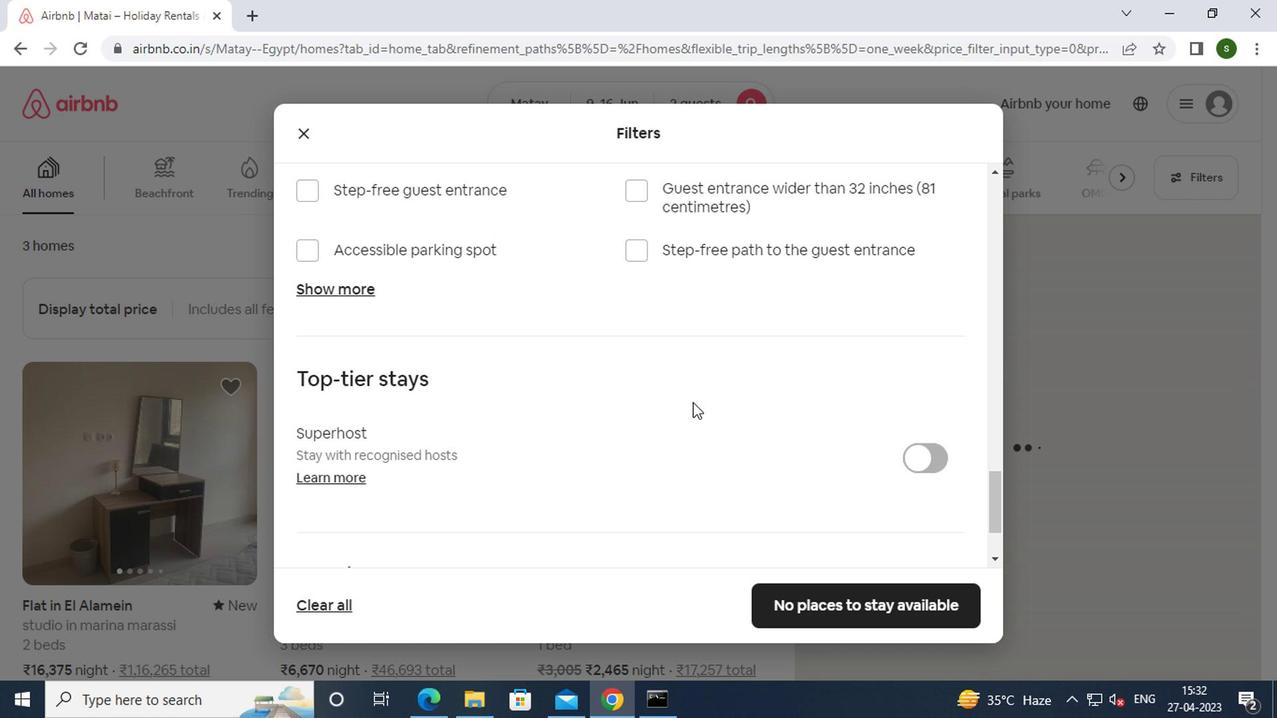 
Action: Mouse scrolled (689, 402) with delta (0, -1)
Screenshot: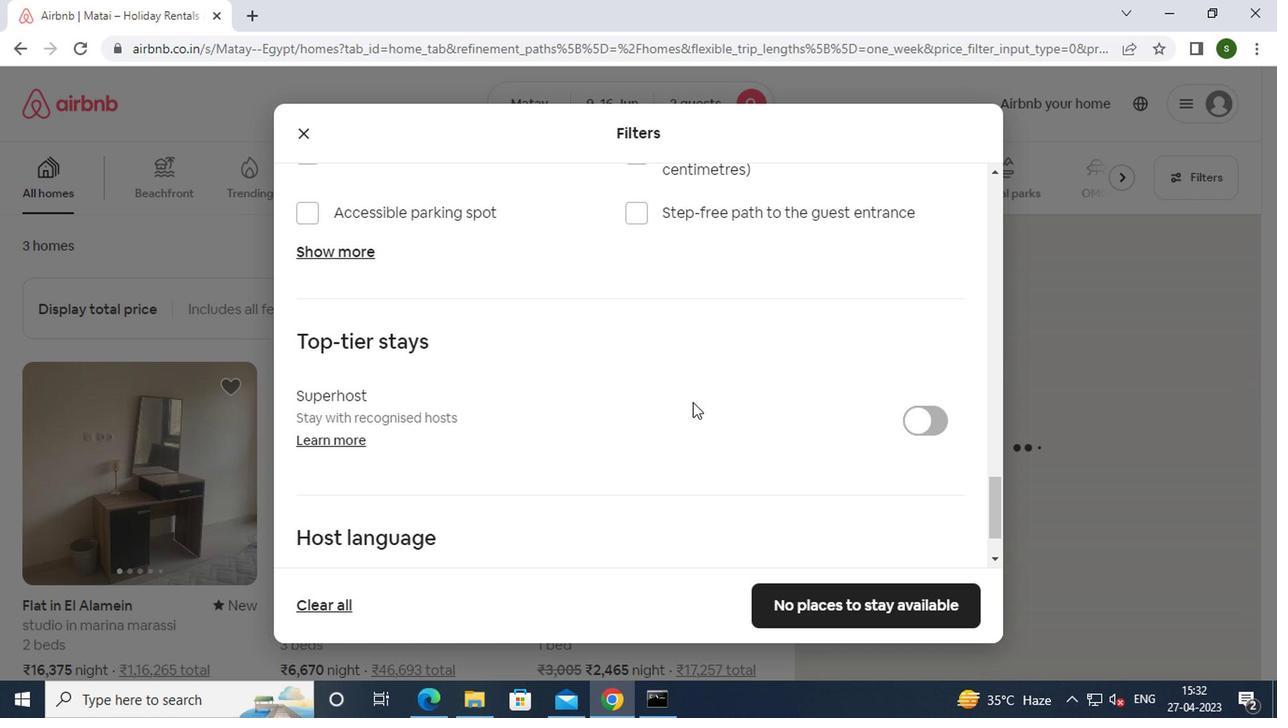 
Action: Mouse scrolled (689, 402) with delta (0, -1)
Screenshot: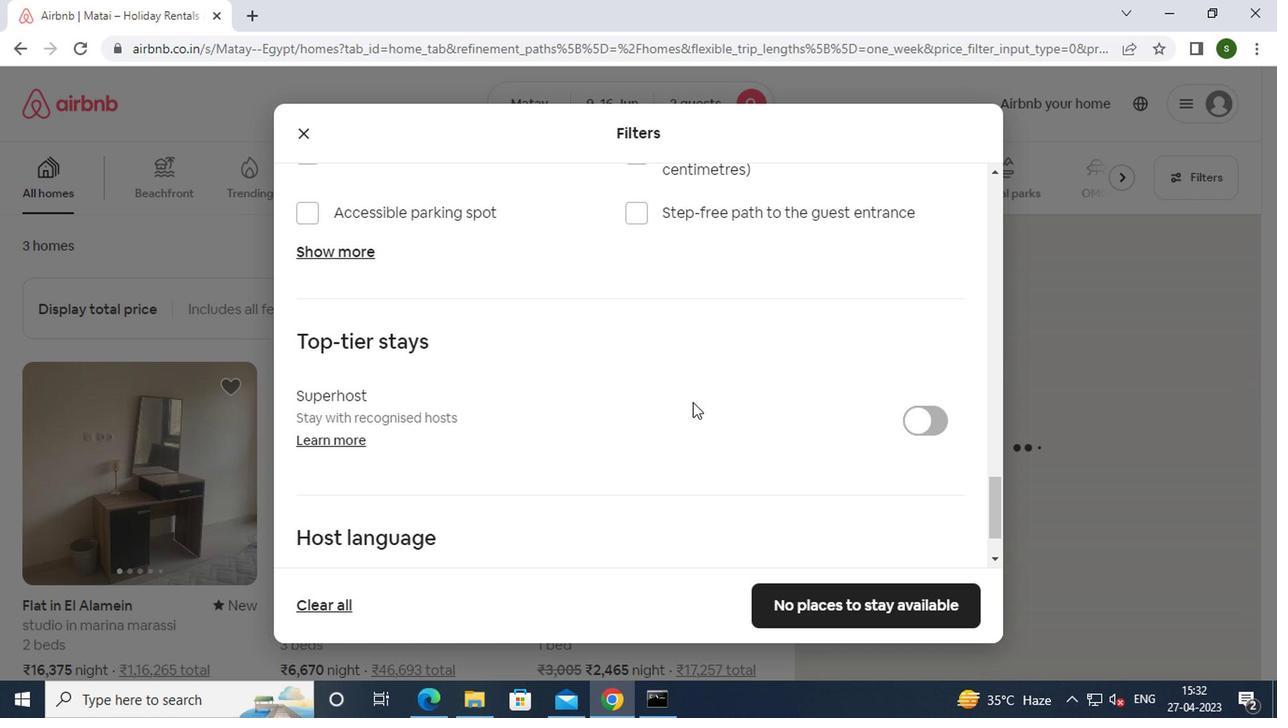 
Action: Mouse scrolled (689, 402) with delta (0, -1)
Screenshot: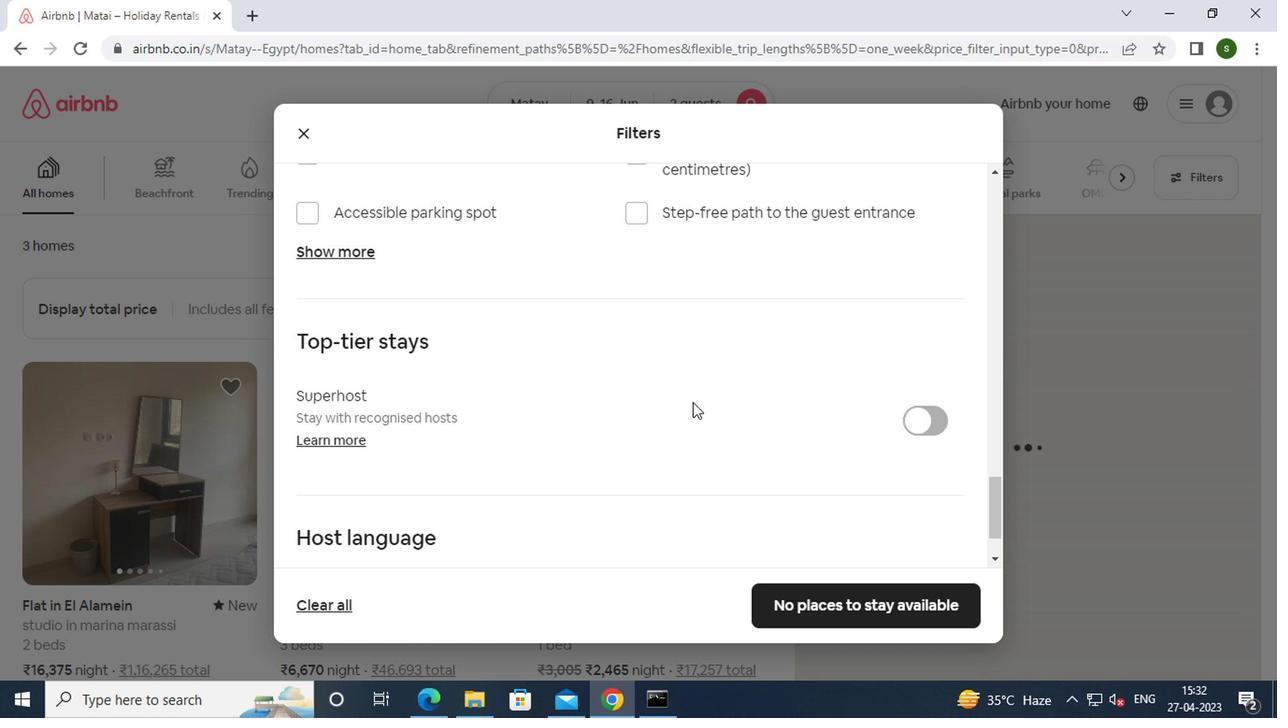 
Action: Mouse moved to (312, 511)
Screenshot: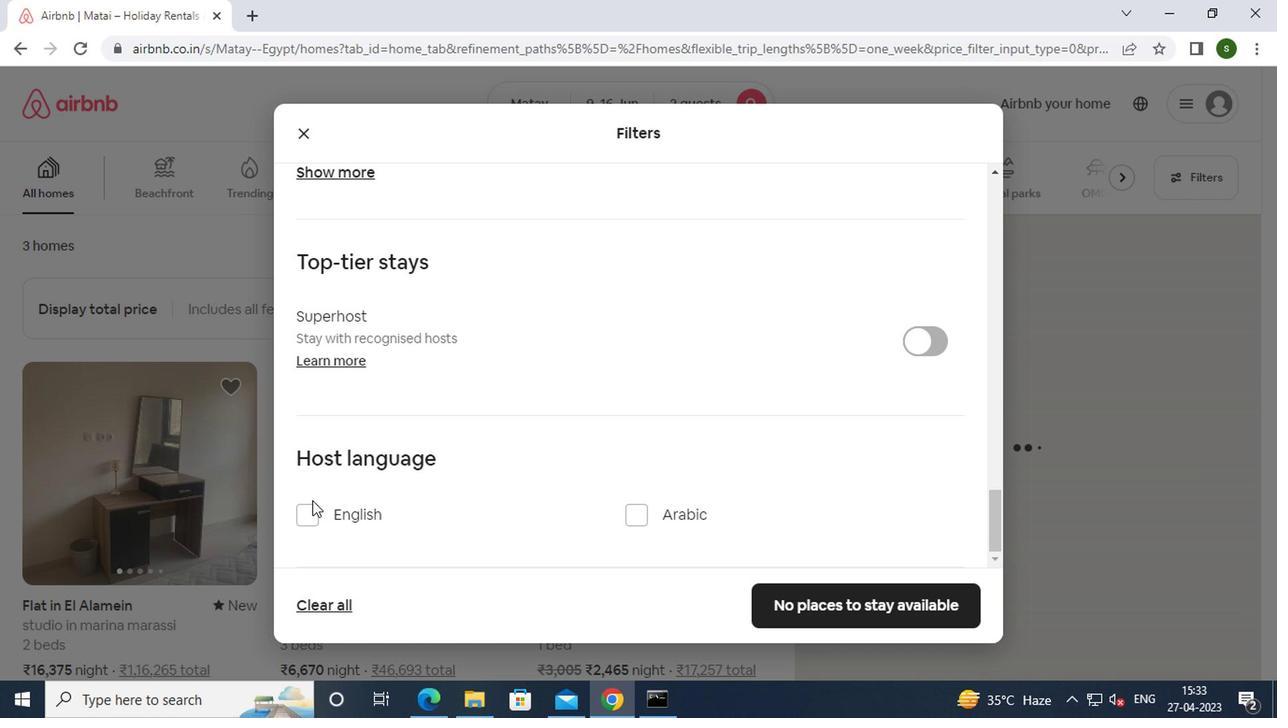 
Action: Mouse pressed left at (312, 511)
Screenshot: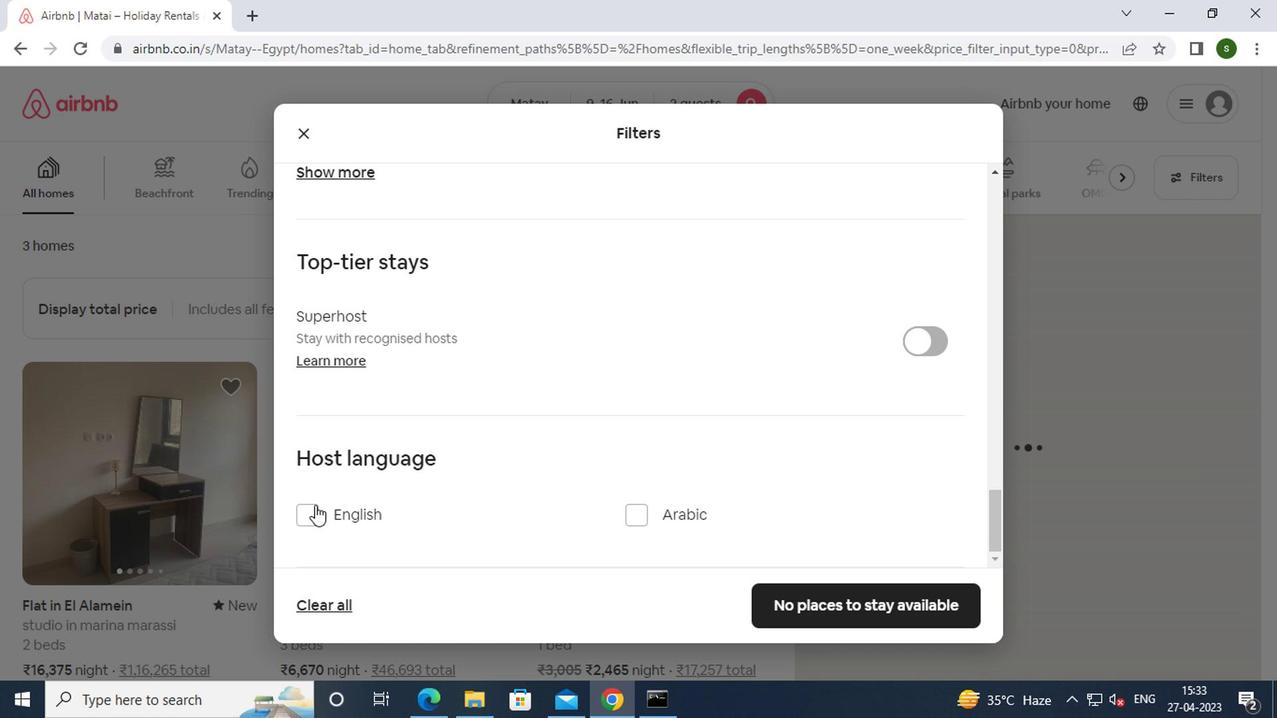 
Action: Mouse moved to (791, 608)
Screenshot: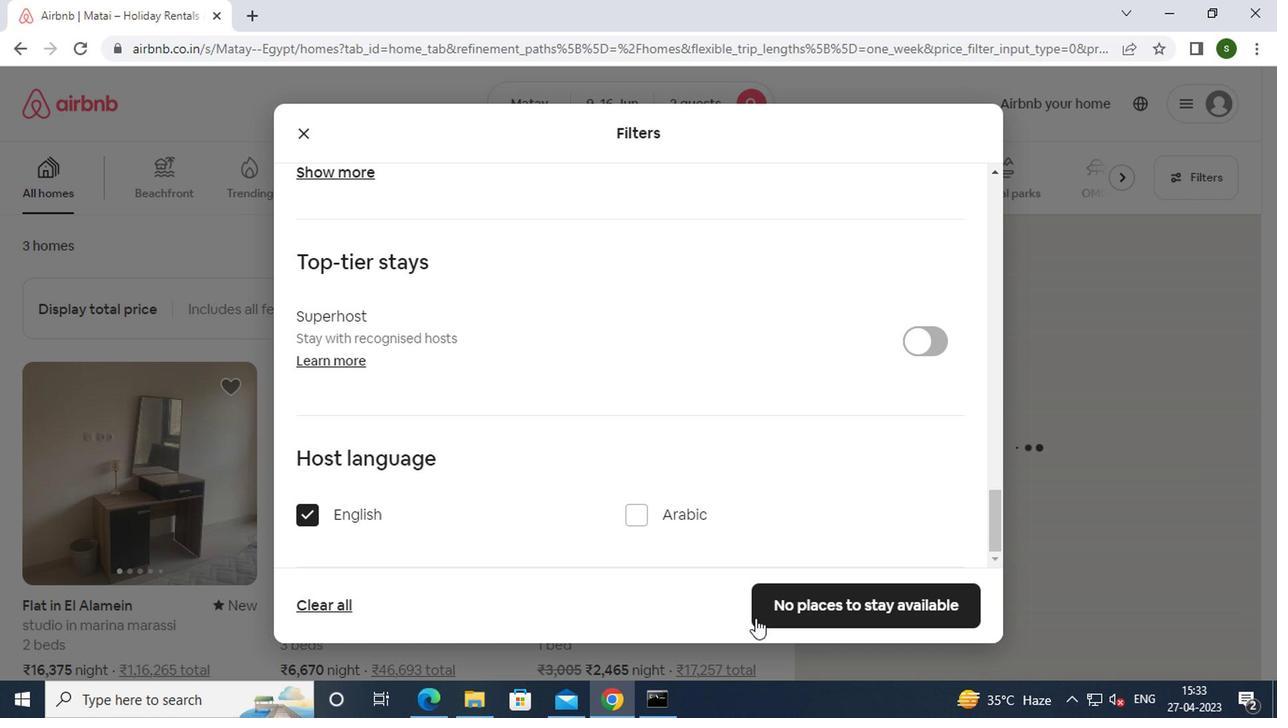 
Action: Mouse pressed left at (791, 608)
Screenshot: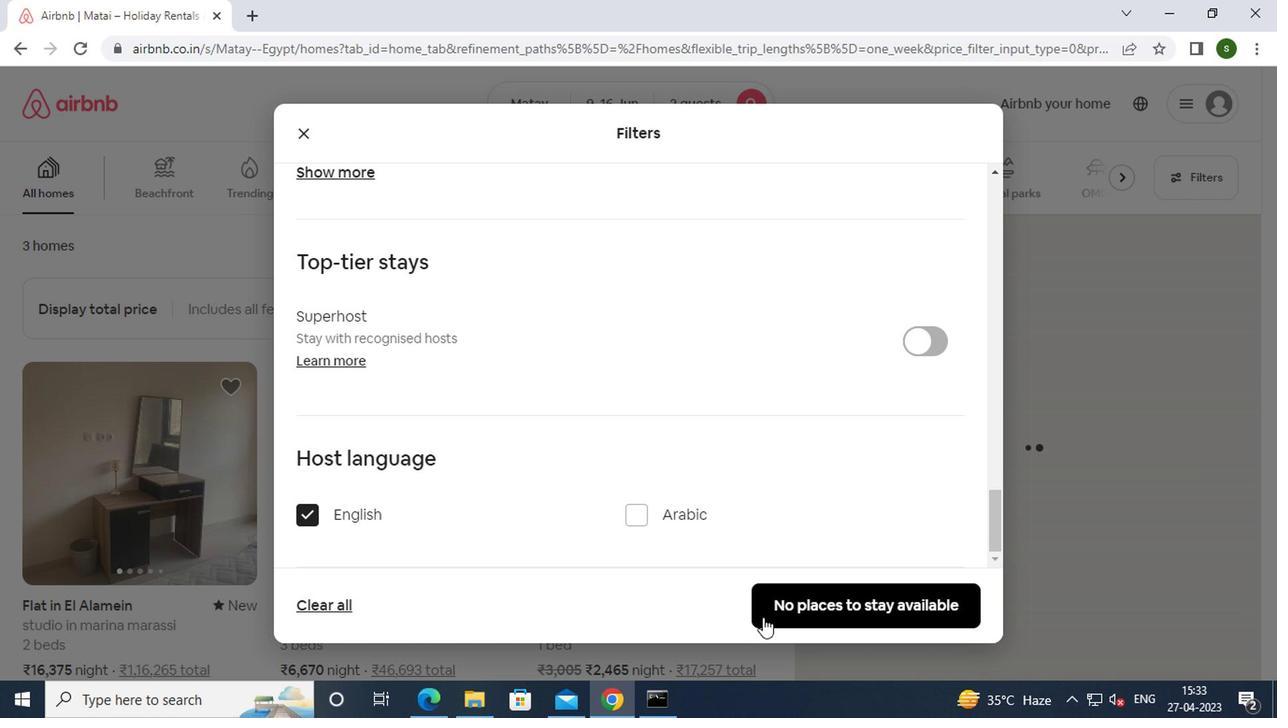 
Action: Mouse moved to (721, 558)
Screenshot: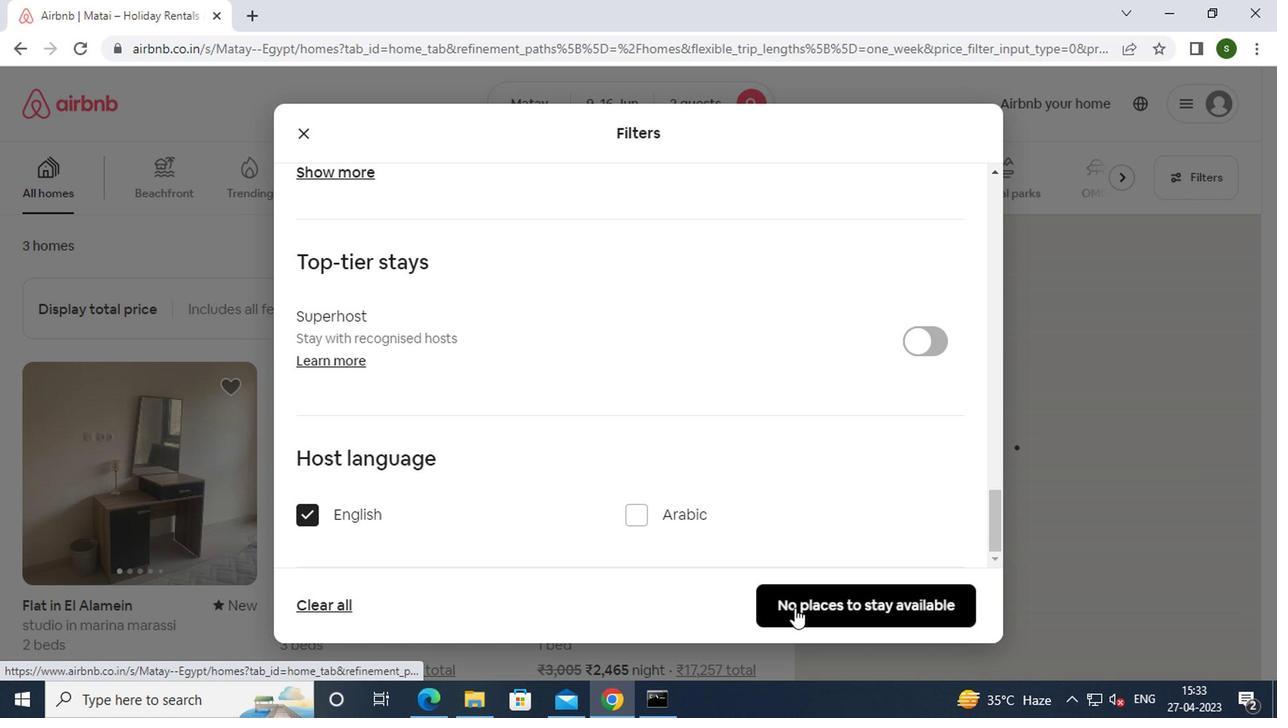 
